 Task: Look for space in Vierzon, France from 5th June, 2023 to 16th June, 2023 for 2 adults in price range Rs.14000 to Rs.18000. Place can be entire place with 1  bedroom having 1 bed and 1 bathroom. Property type can be house, flat, guest house, hotel. Booking option can be shelf check-in. Required host language is English.
Action: Mouse moved to (472, 104)
Screenshot: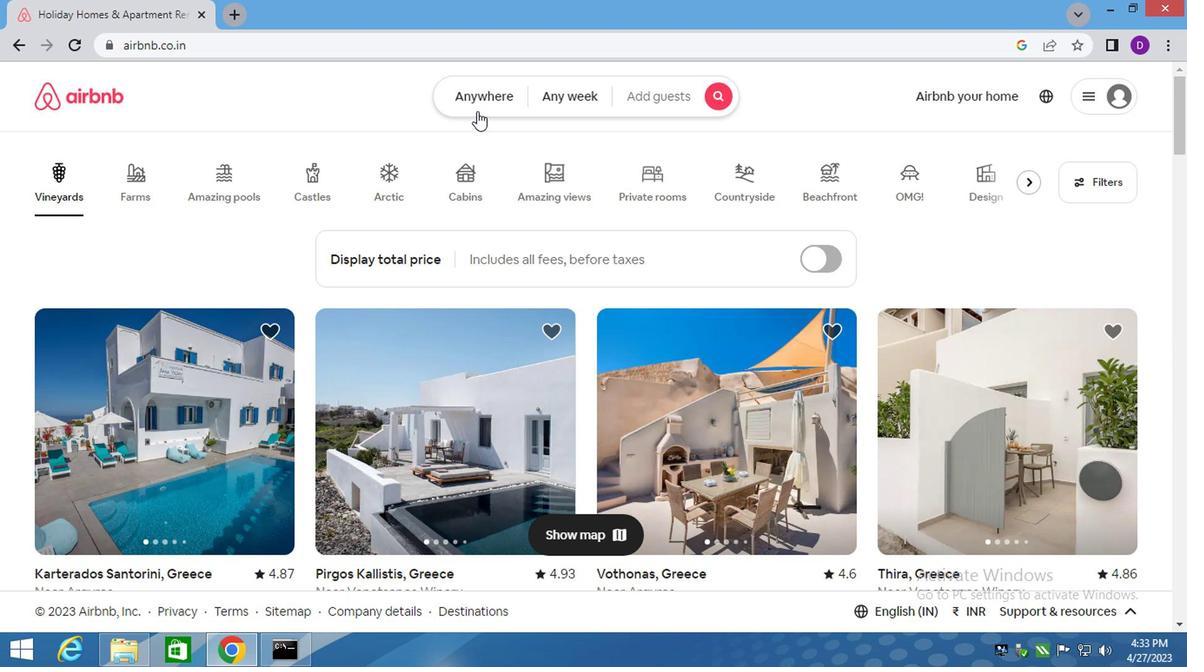 
Action: Mouse pressed left at (472, 104)
Screenshot: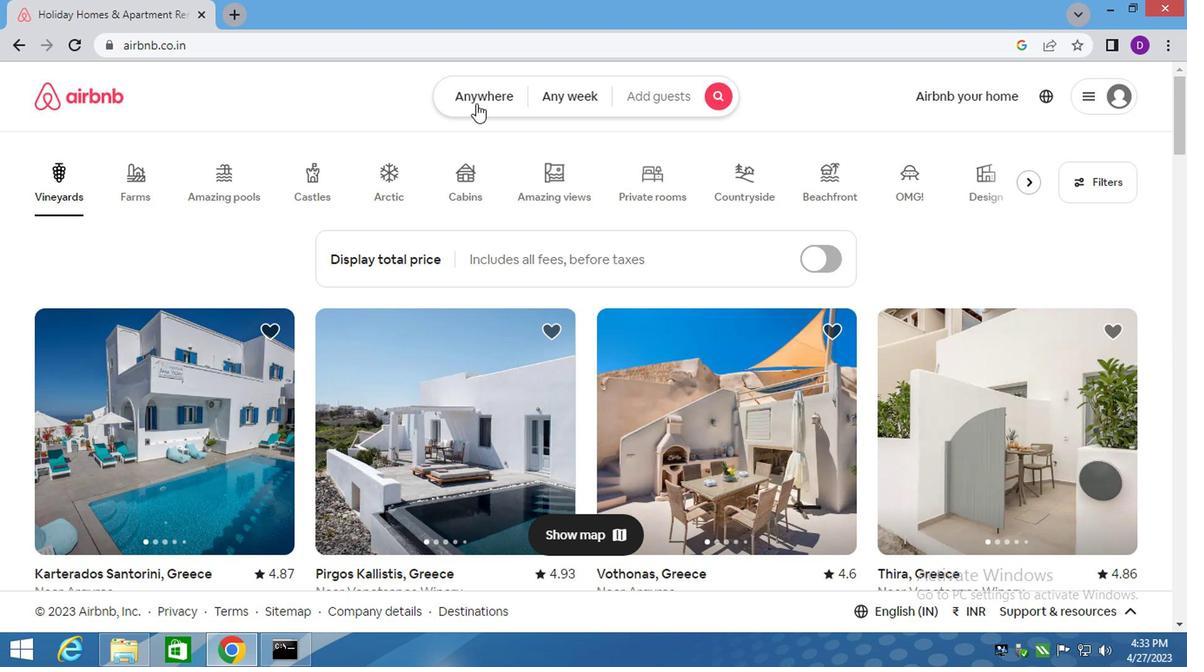 
Action: Mouse moved to (366, 164)
Screenshot: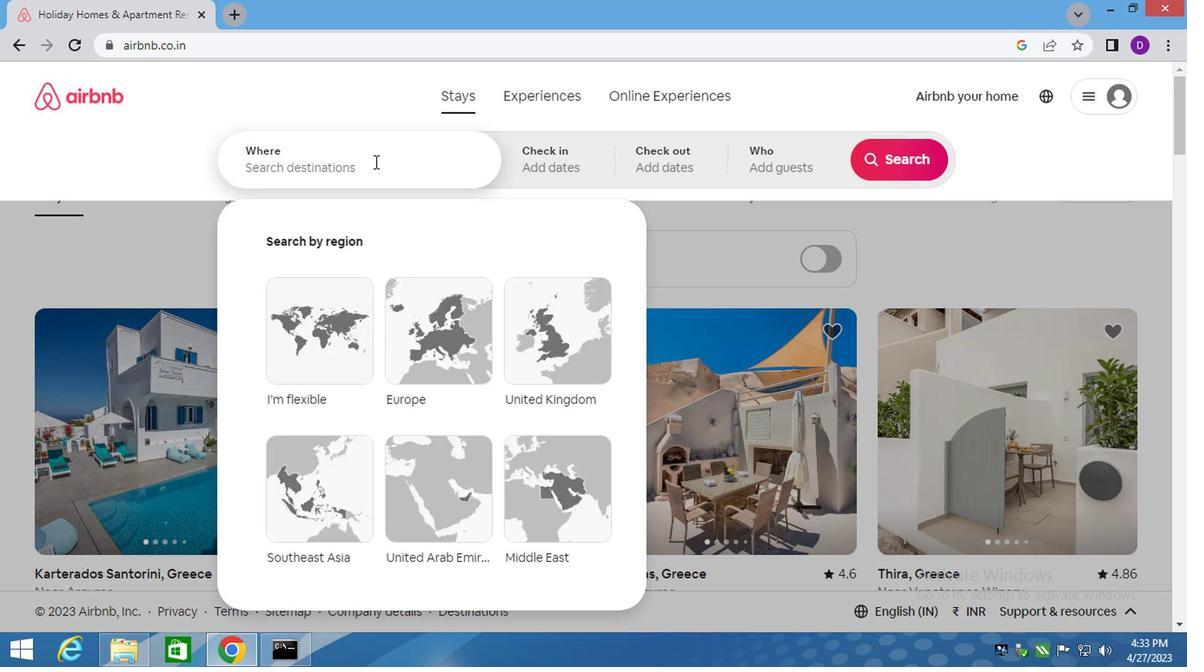
Action: Mouse pressed left at (366, 164)
Screenshot: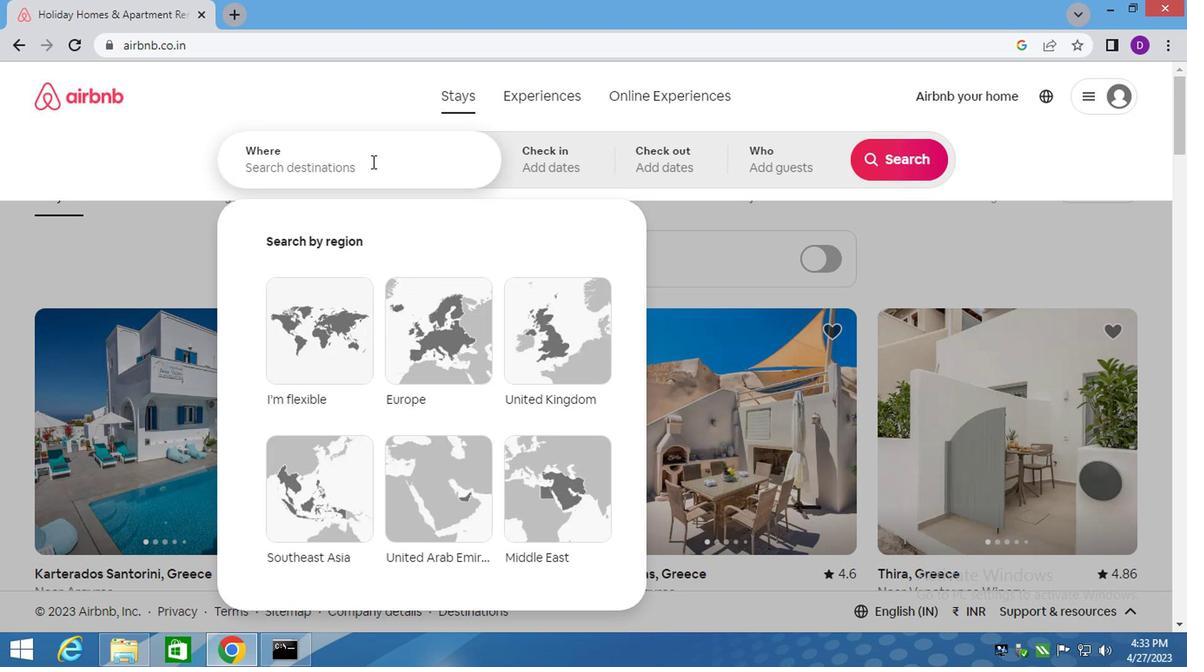 
Action: Key pressed <Key.shift>VIERZON,<Key.shift>FRANCE<Key.enter>
Screenshot: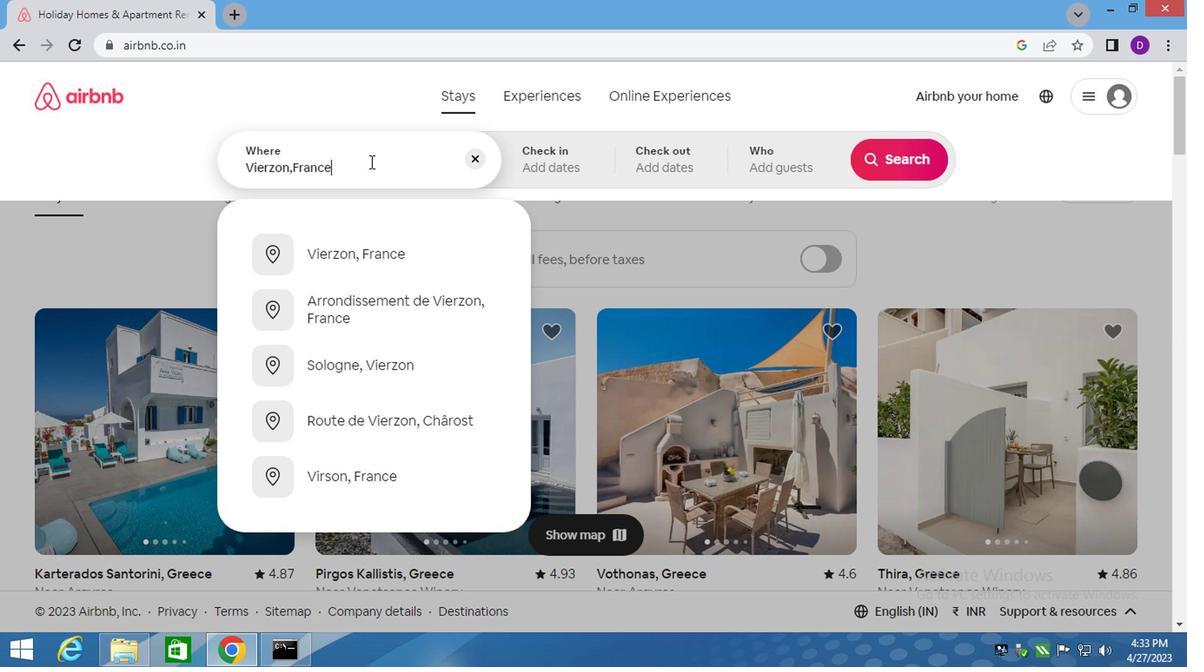 
Action: Mouse moved to (870, 301)
Screenshot: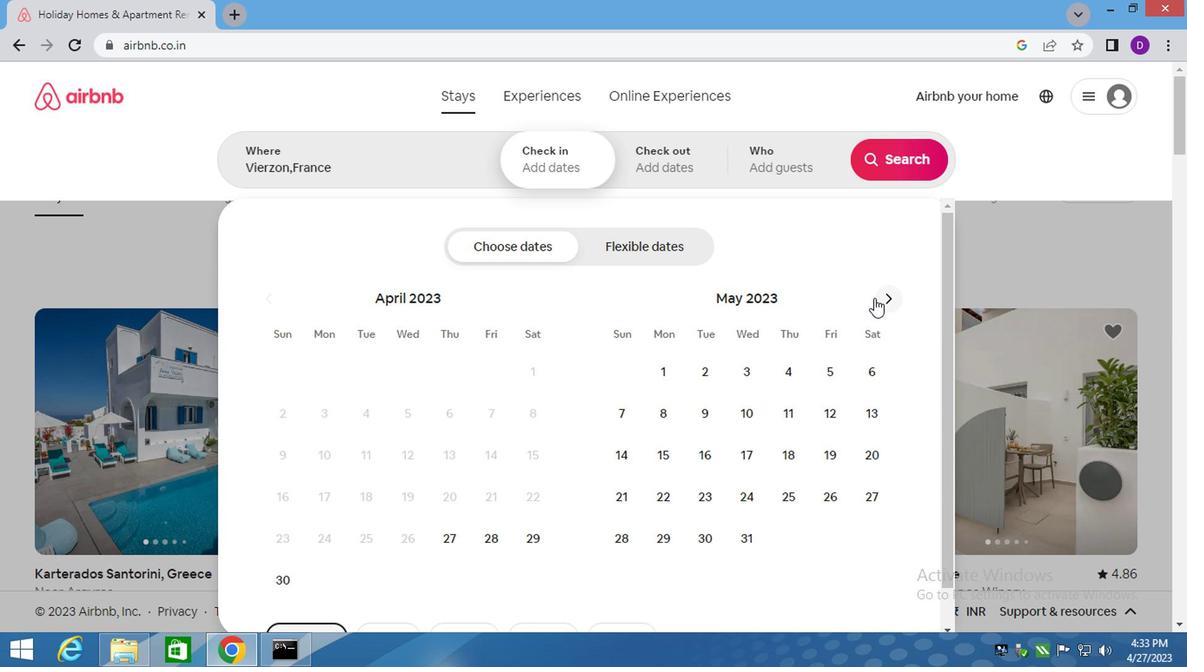 
Action: Mouse pressed left at (870, 301)
Screenshot: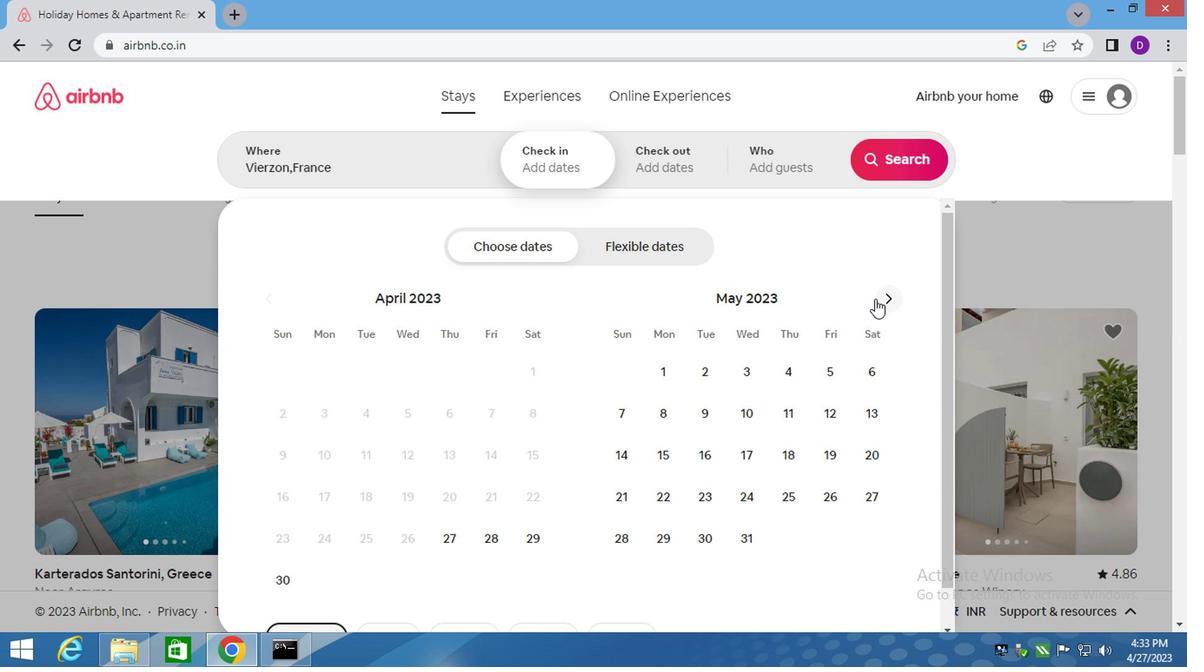 
Action: Mouse moved to (662, 419)
Screenshot: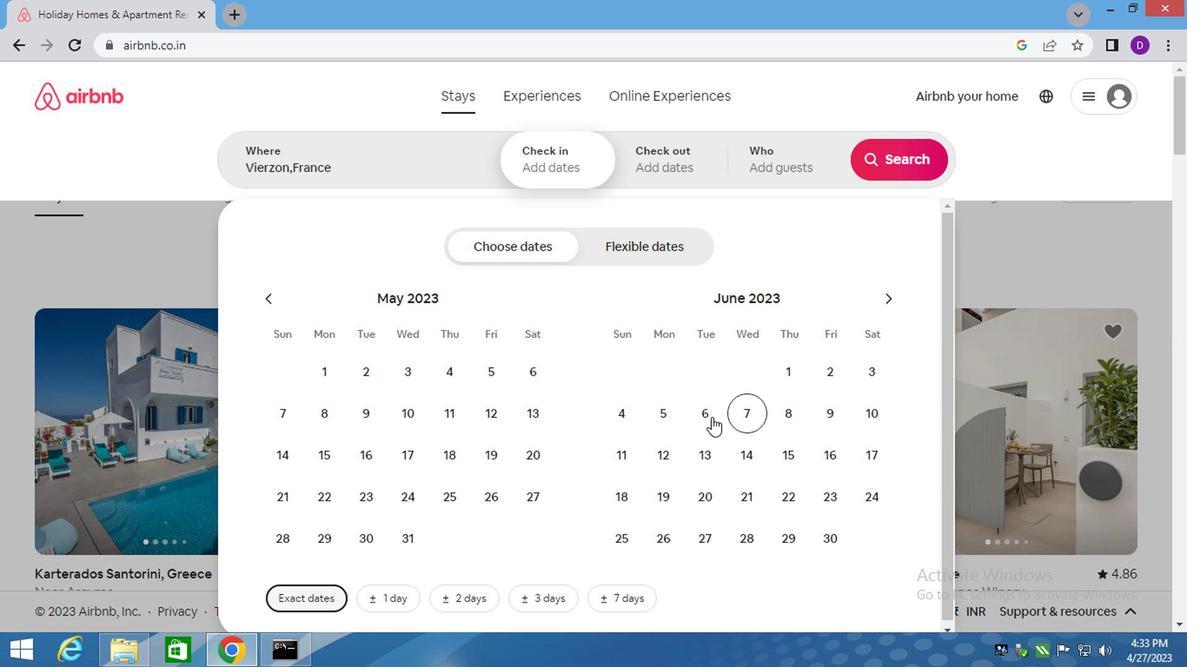 
Action: Mouse pressed left at (662, 419)
Screenshot: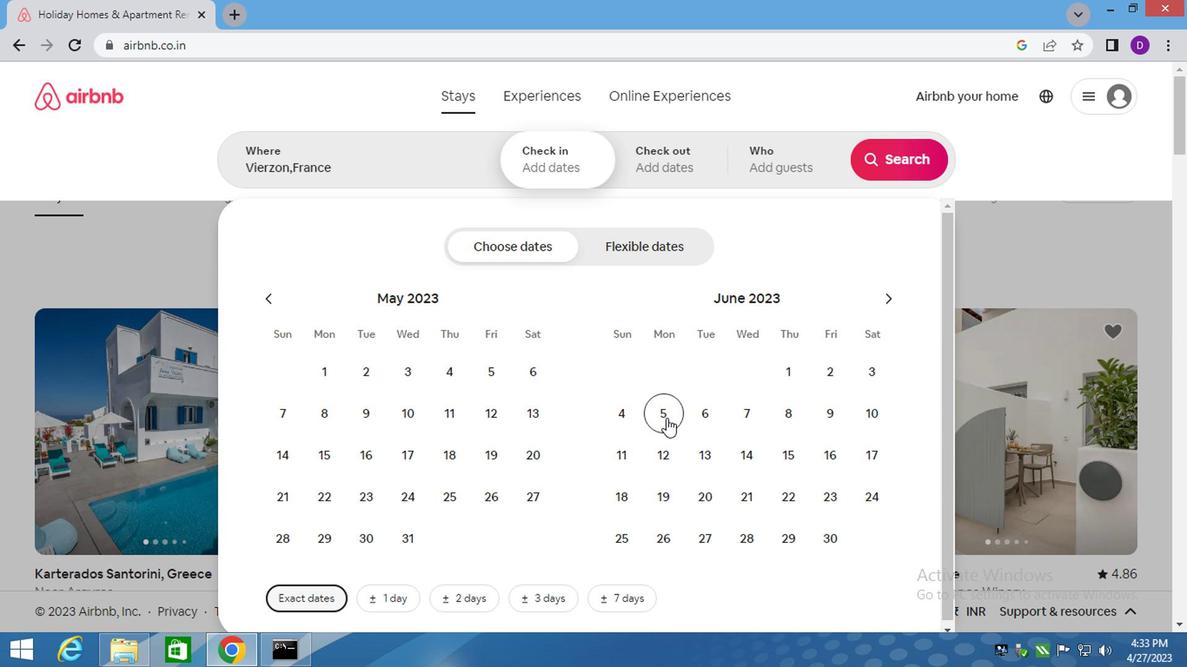 
Action: Mouse moved to (841, 449)
Screenshot: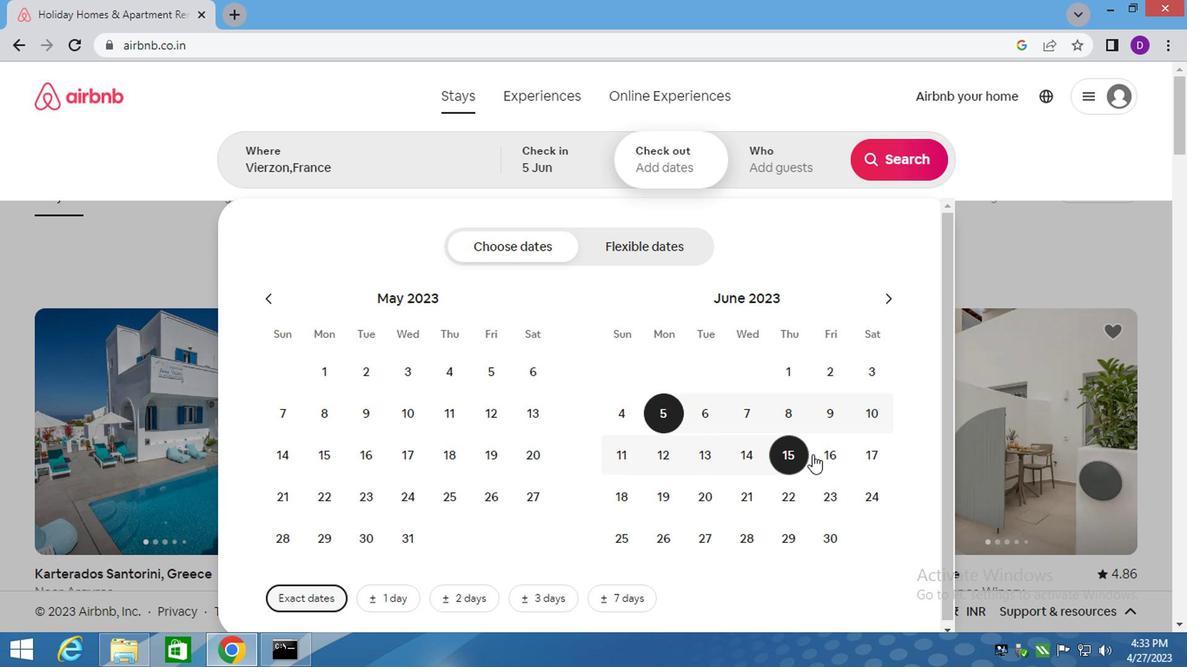 
Action: Mouse pressed left at (841, 449)
Screenshot: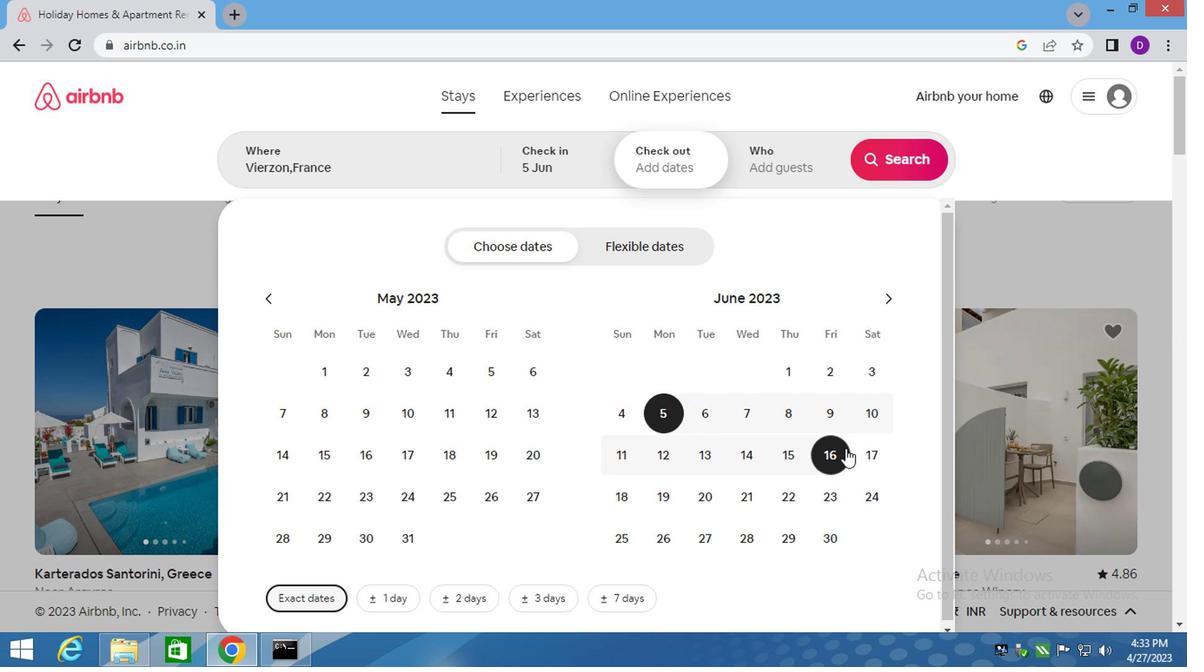 
Action: Mouse moved to (798, 186)
Screenshot: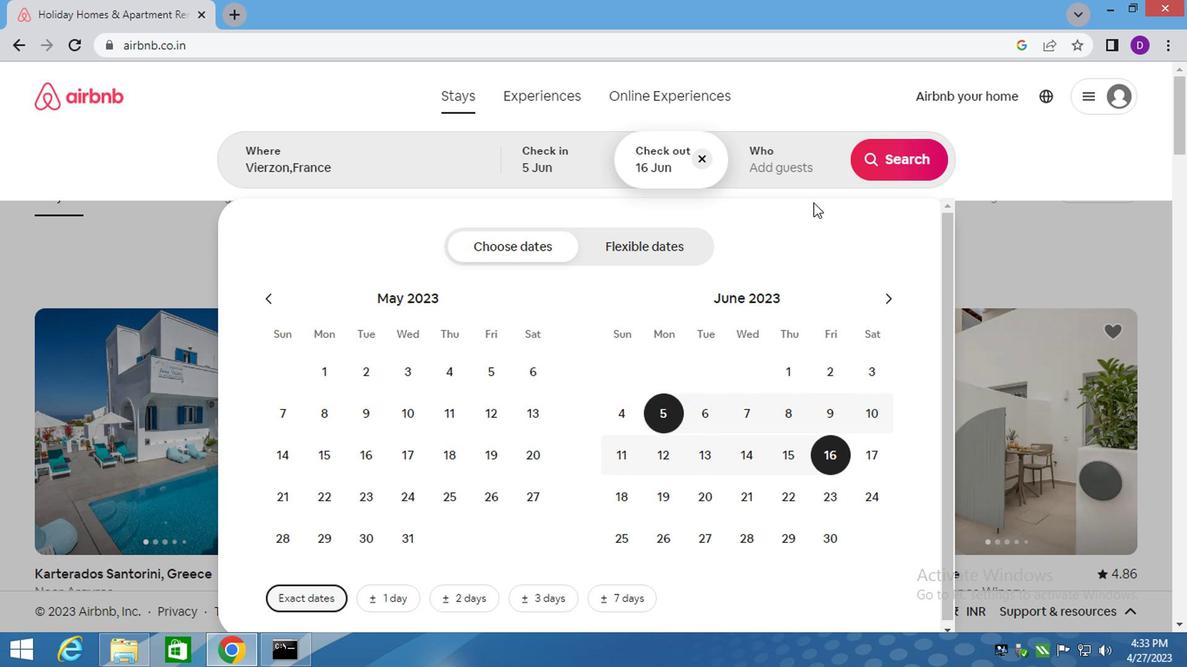 
Action: Mouse pressed left at (798, 186)
Screenshot: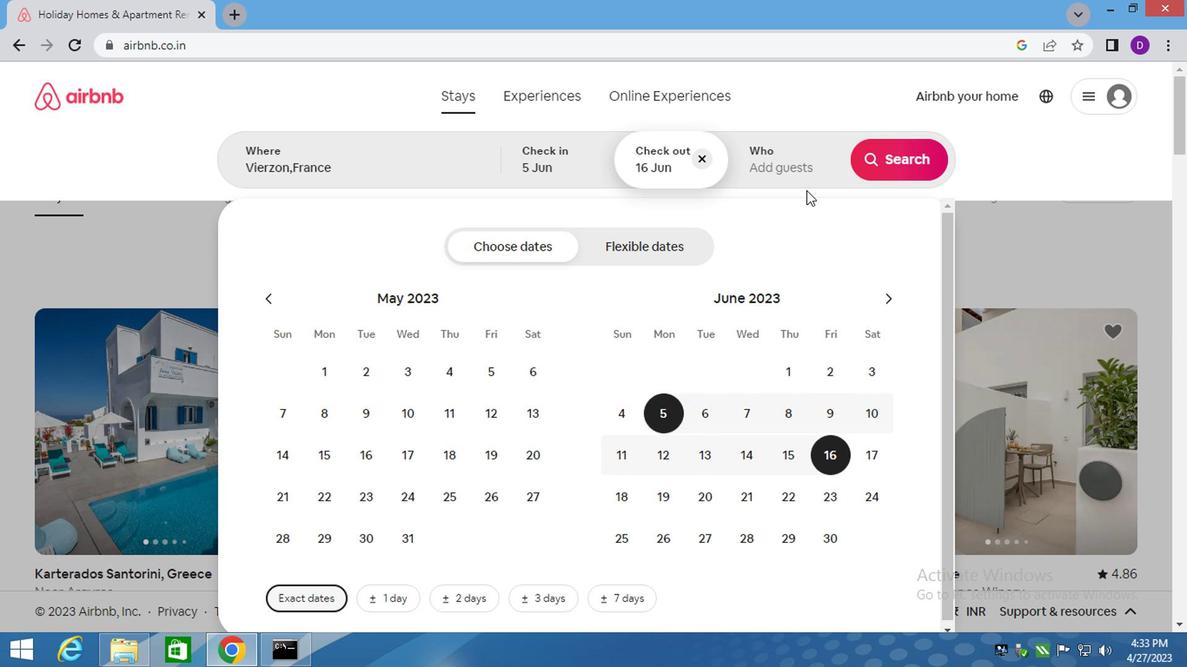 
Action: Mouse moved to (891, 253)
Screenshot: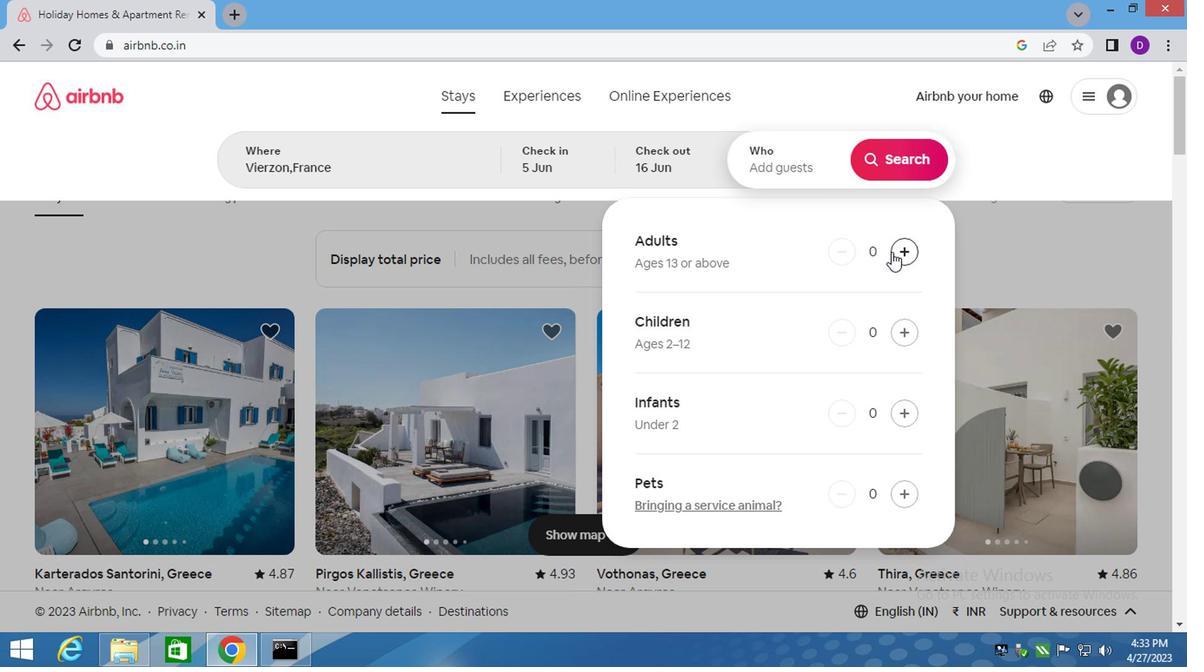 
Action: Mouse pressed left at (891, 253)
Screenshot: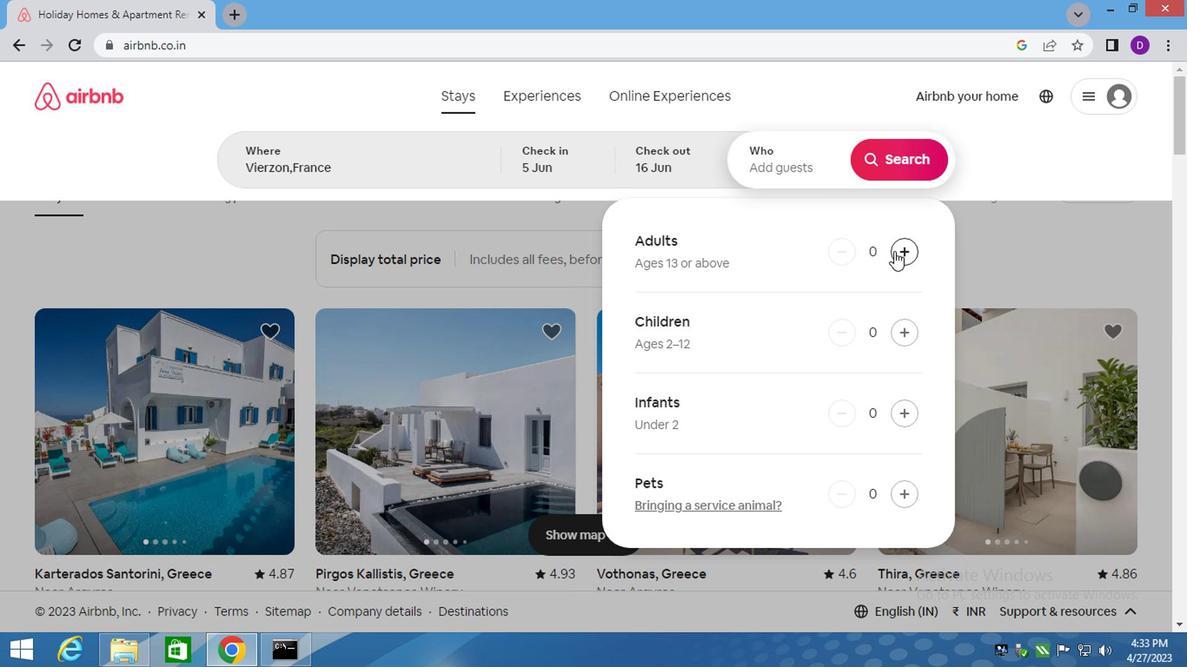 
Action: Mouse pressed left at (891, 253)
Screenshot: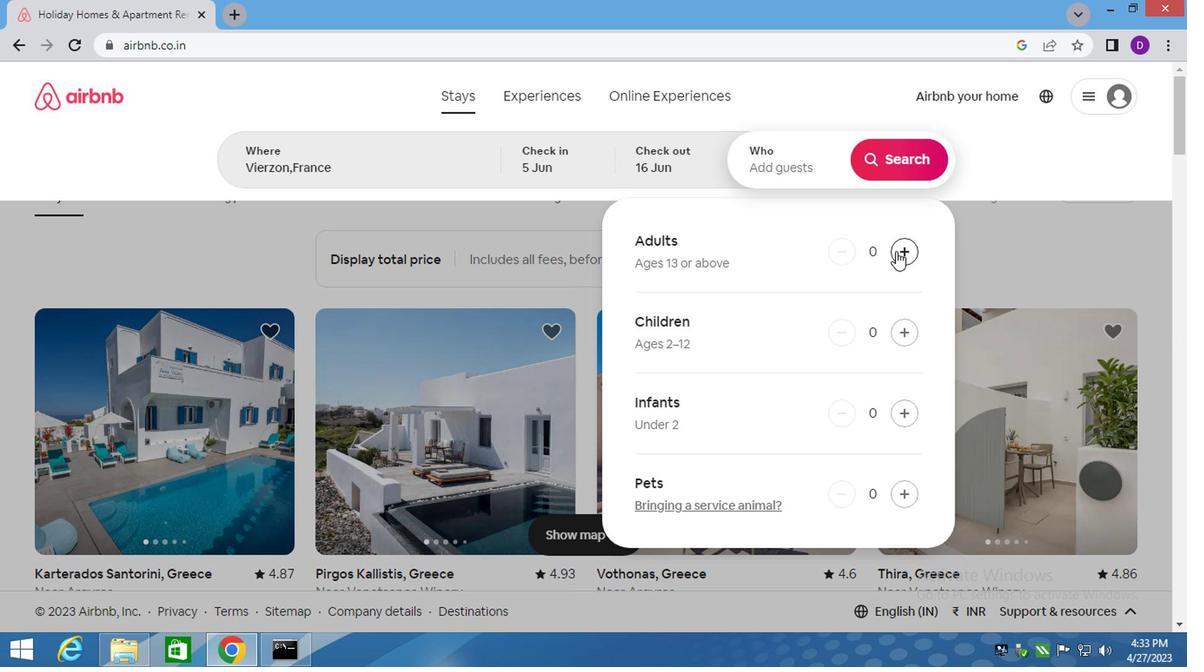 
Action: Mouse moved to (891, 137)
Screenshot: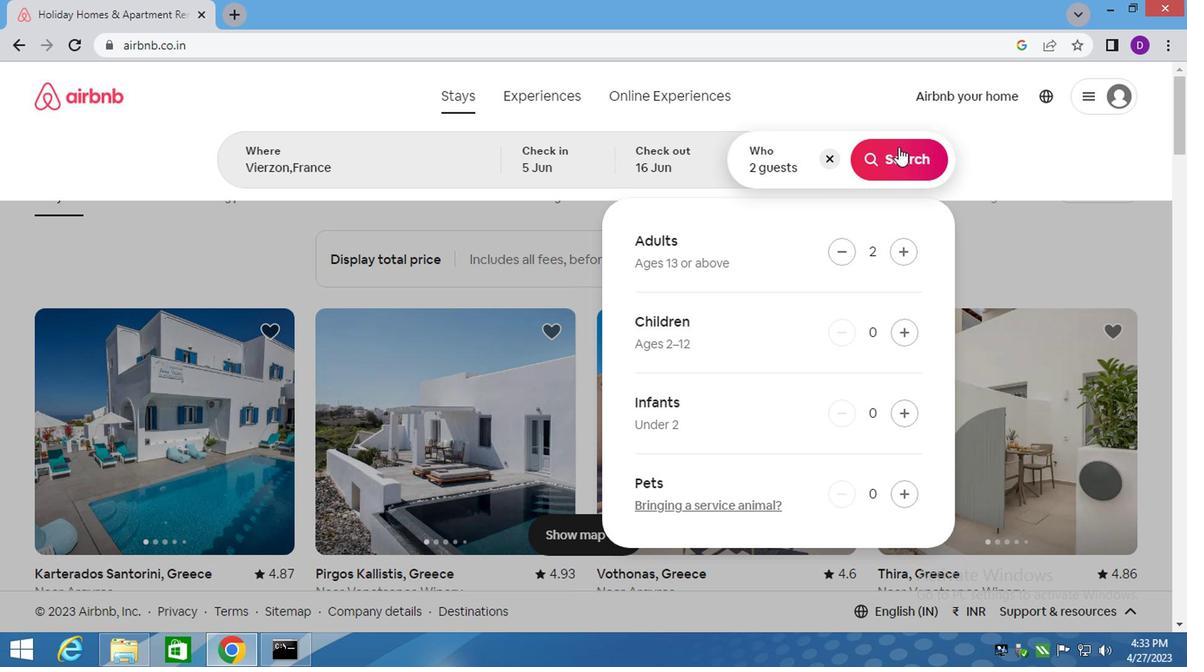 
Action: Mouse pressed left at (891, 137)
Screenshot: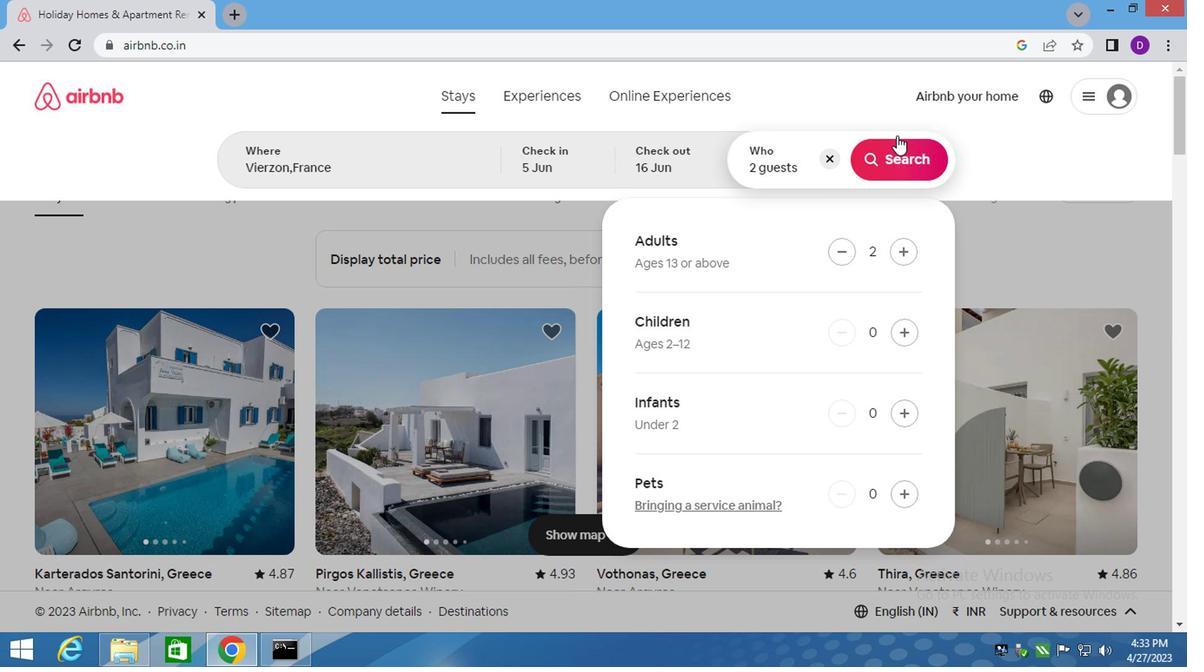 
Action: Mouse moved to (919, 168)
Screenshot: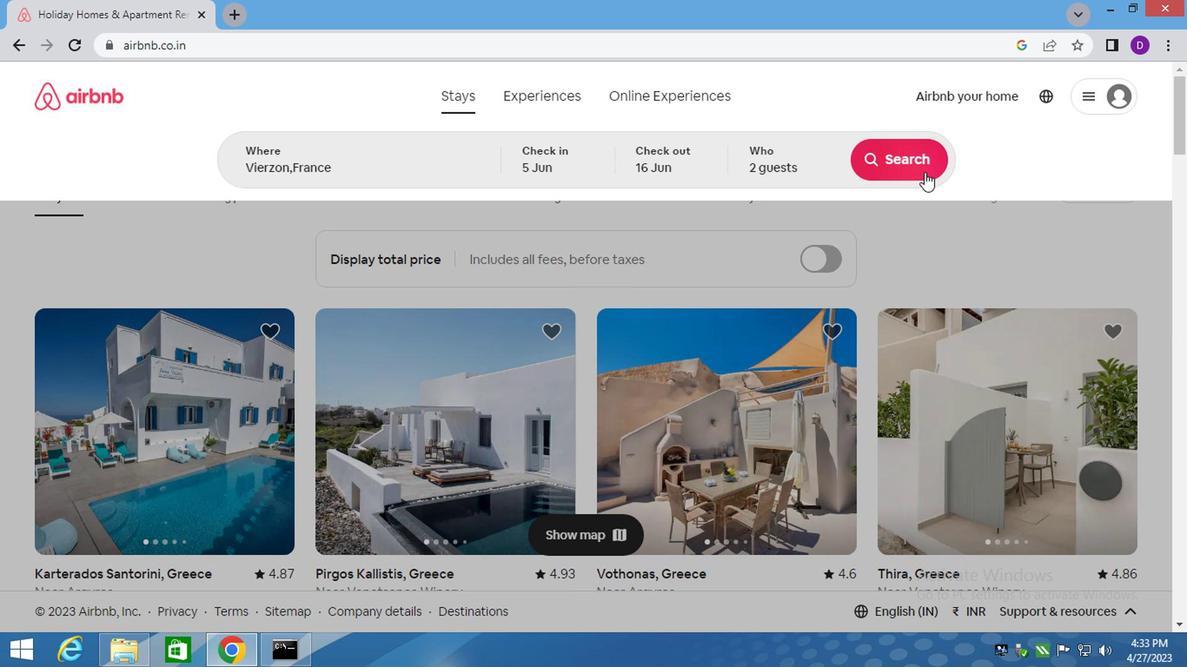 
Action: Mouse pressed left at (919, 168)
Screenshot: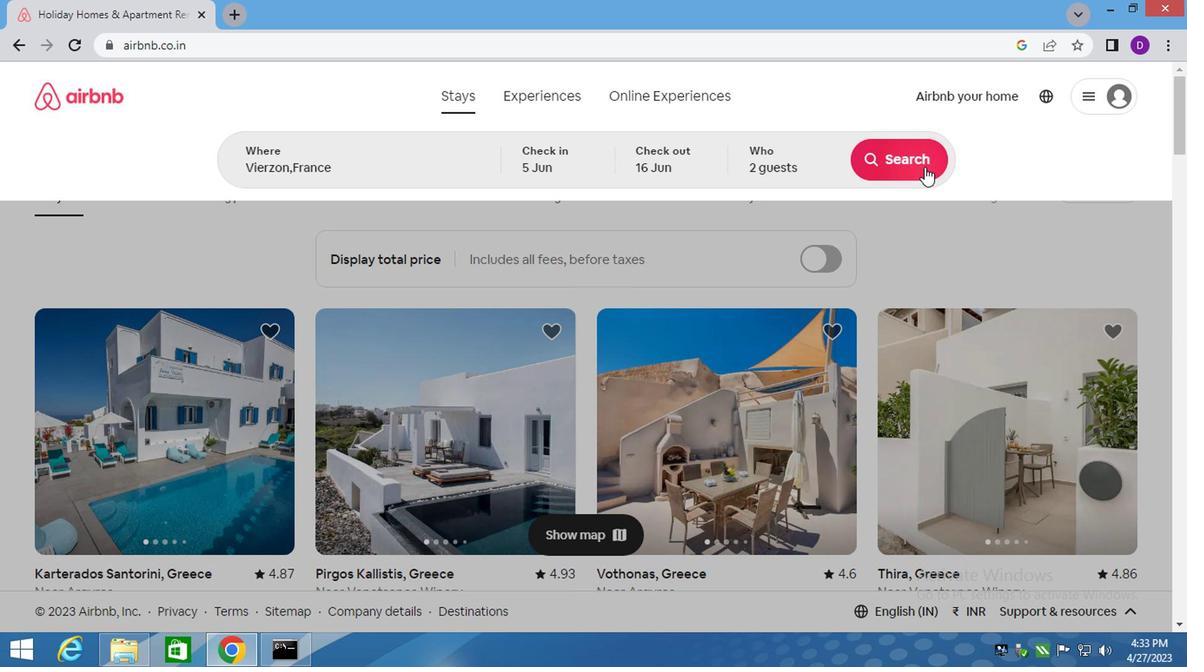 
Action: Mouse moved to (1090, 176)
Screenshot: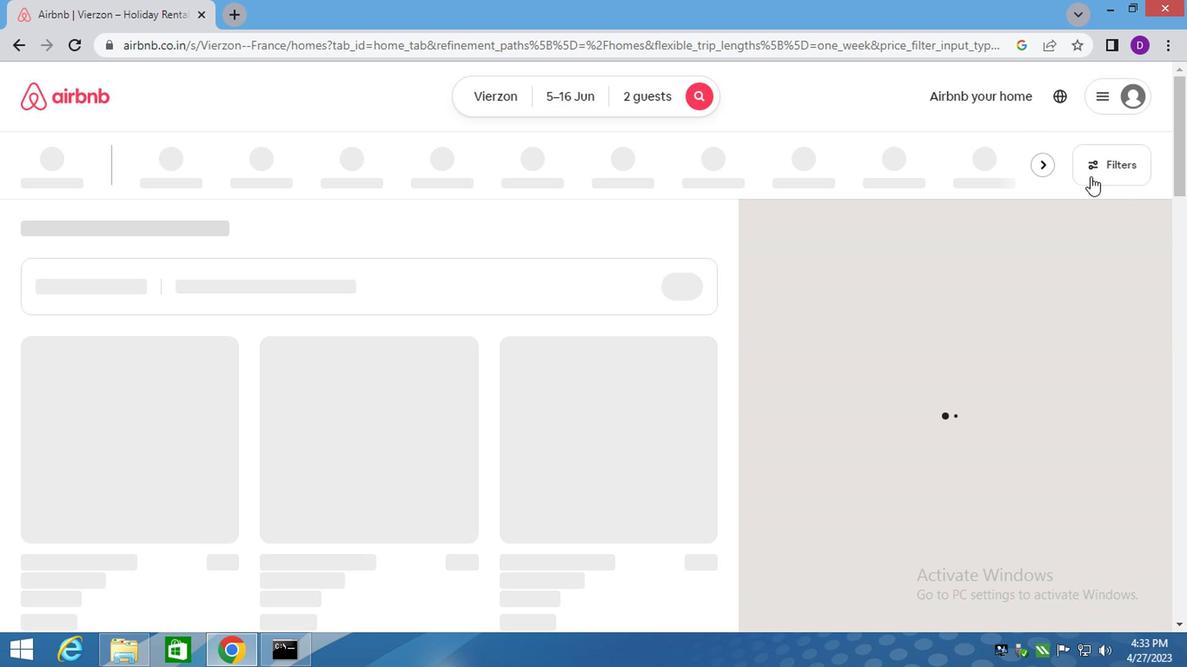 
Action: Mouse pressed left at (1090, 176)
Screenshot: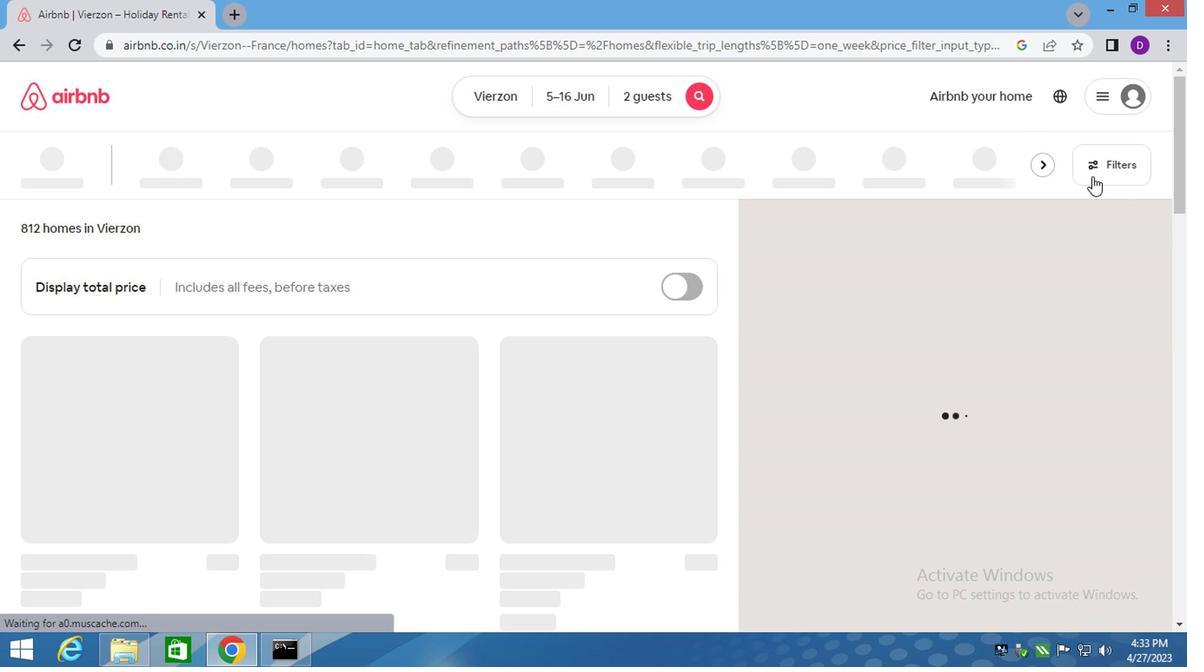 
Action: Mouse moved to (360, 381)
Screenshot: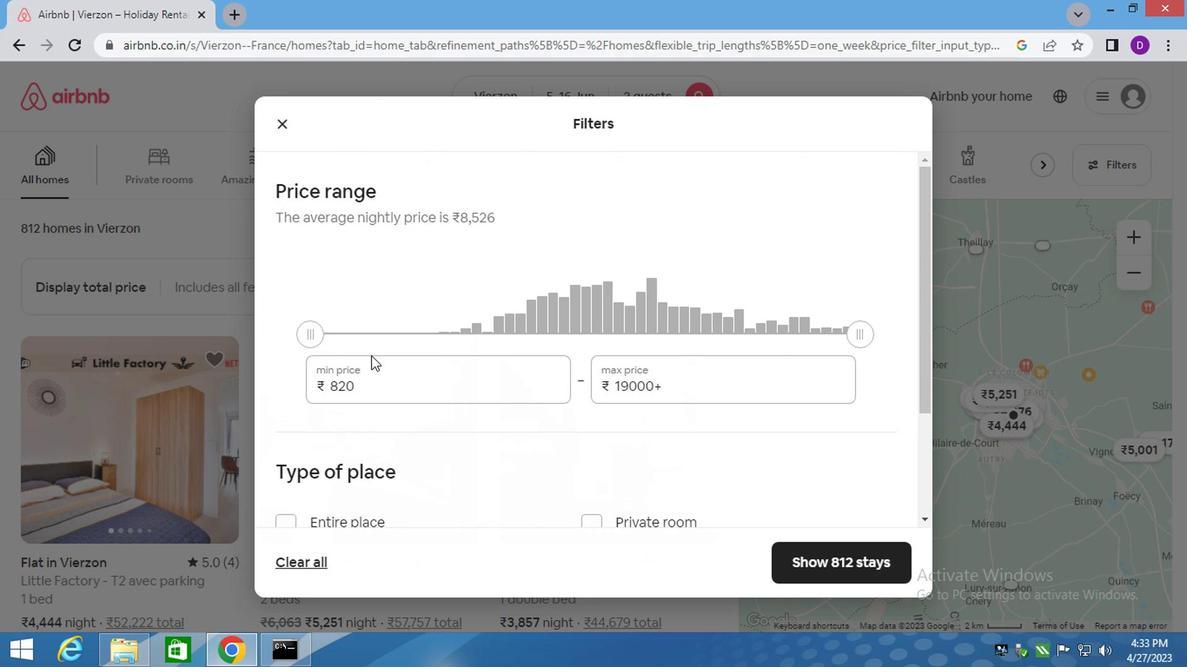 
Action: Mouse pressed left at (360, 381)
Screenshot: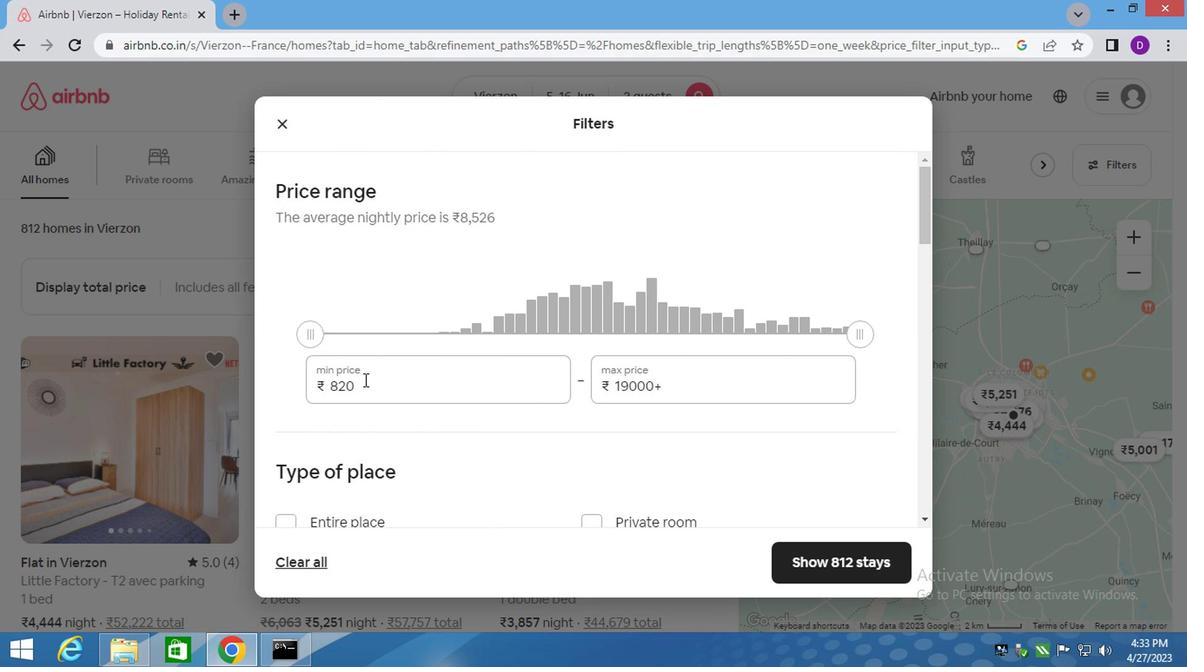
Action: Mouse pressed left at (360, 381)
Screenshot: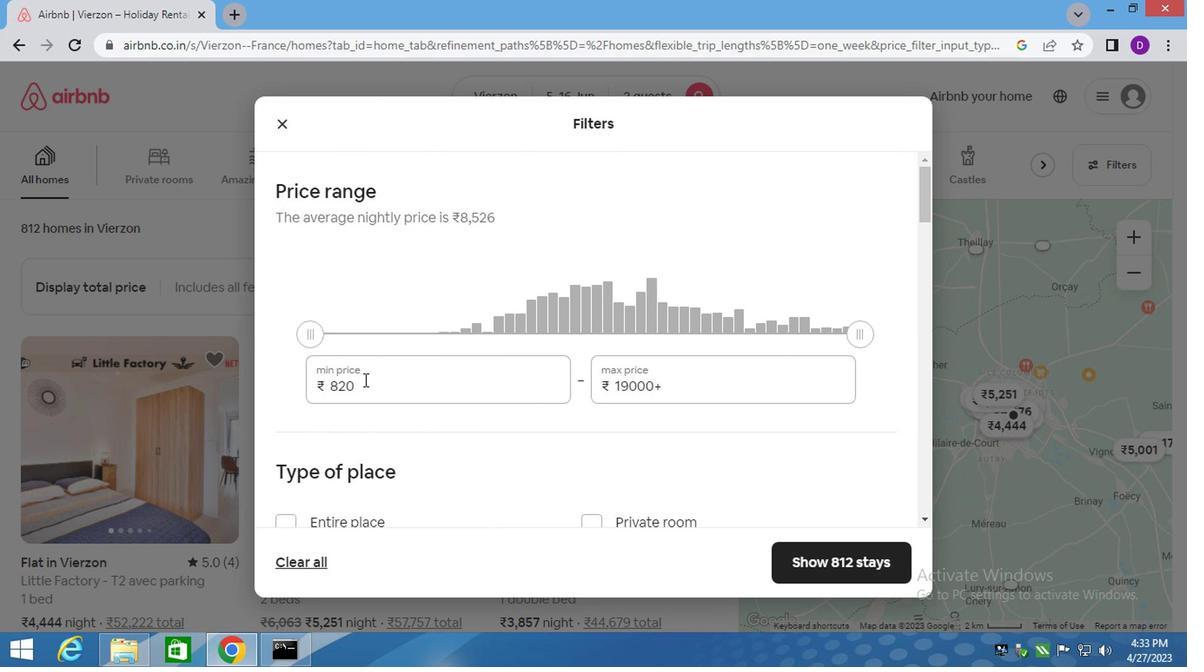
Action: Mouse pressed left at (360, 381)
Screenshot: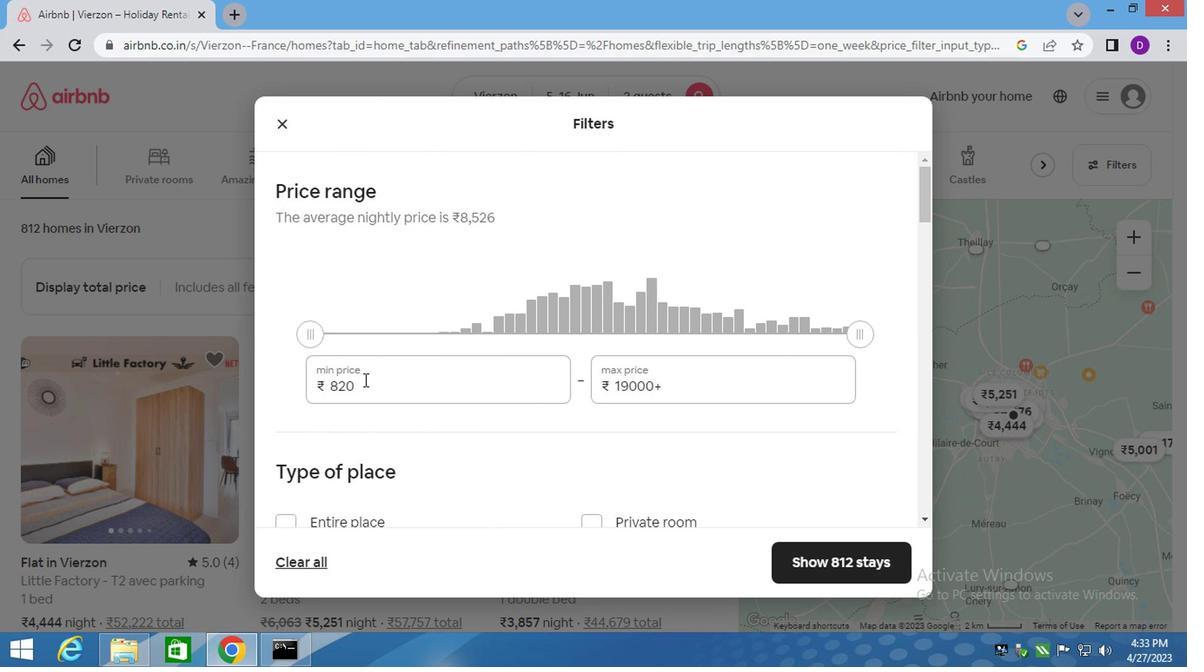 
Action: Key pressed 1
Screenshot: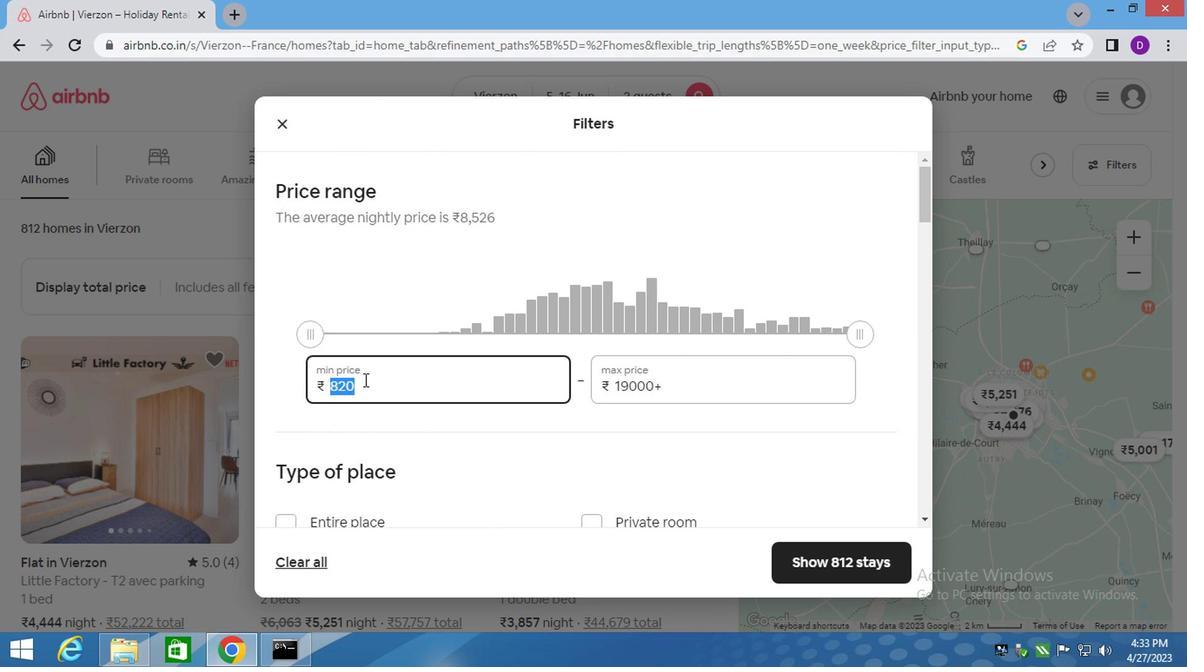 
Action: Mouse moved to (360, 382)
Screenshot: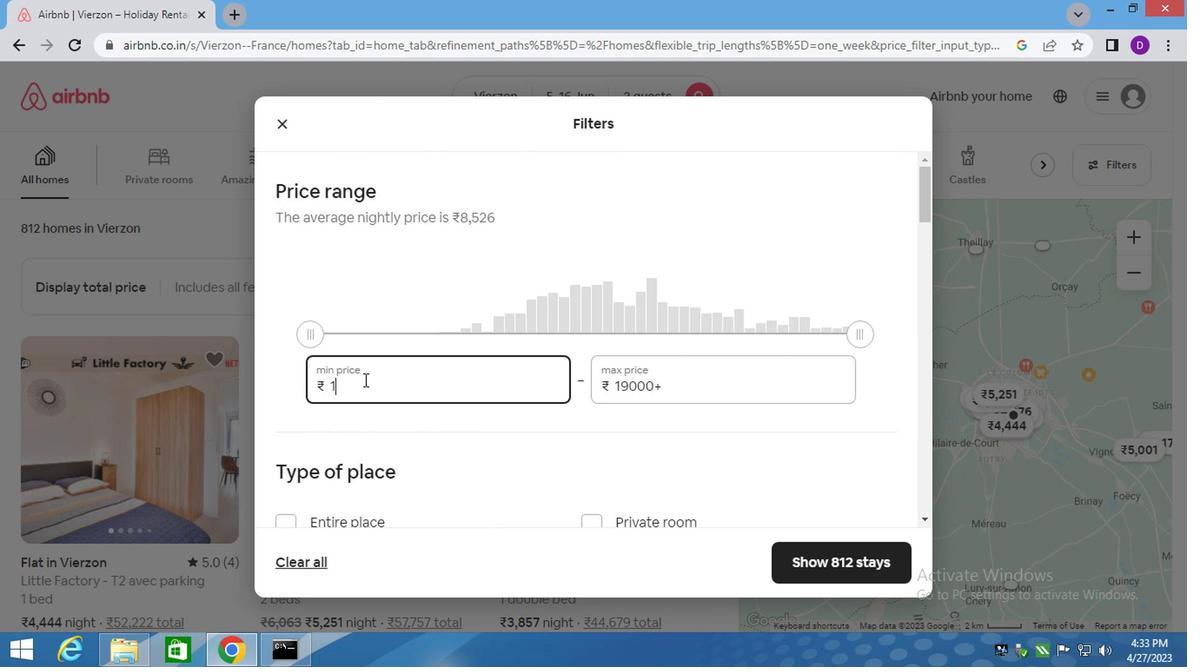 
Action: Key pressed 400
Screenshot: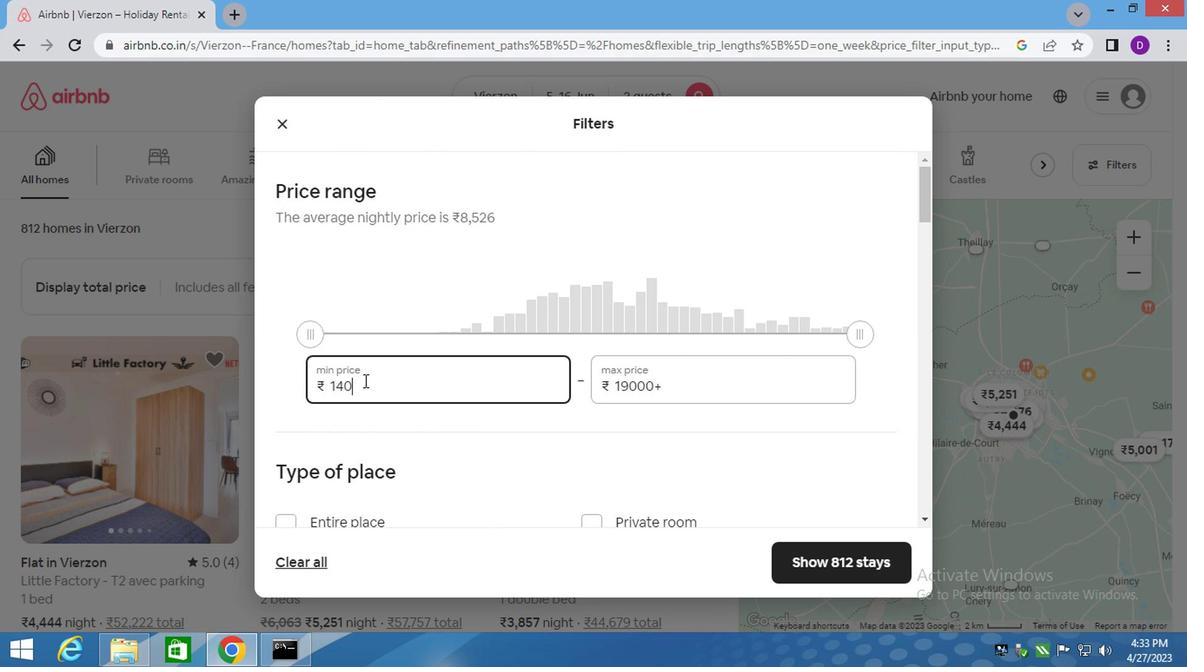 
Action: Mouse moved to (403, 387)
Screenshot: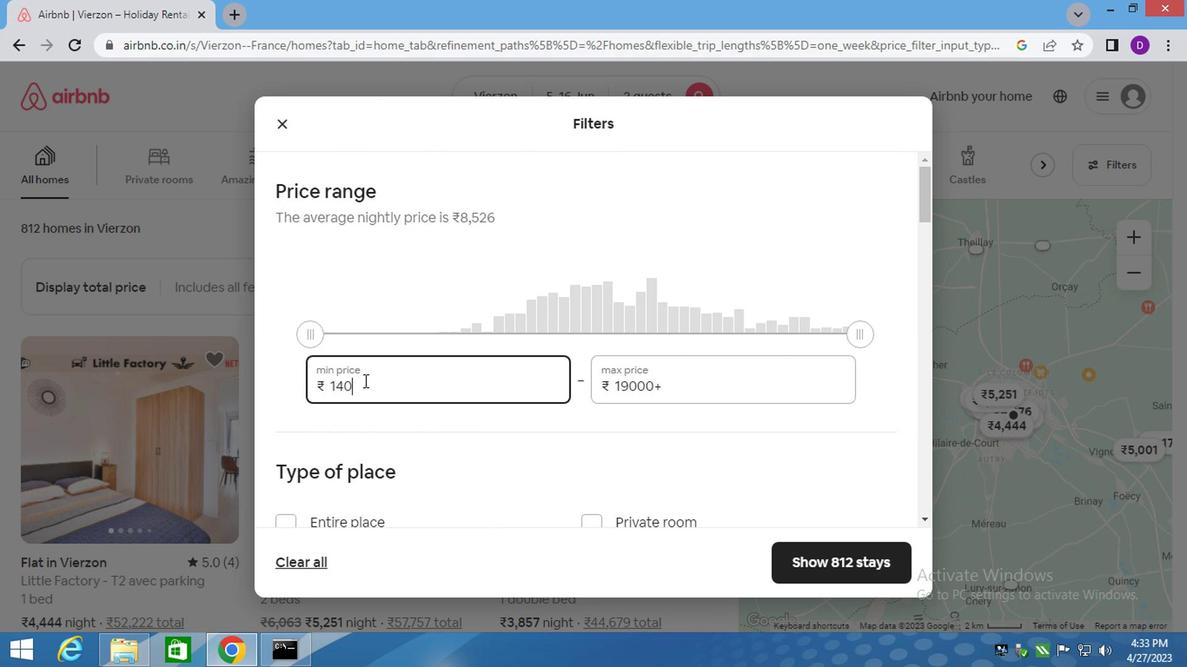 
Action: Key pressed 0
Screenshot: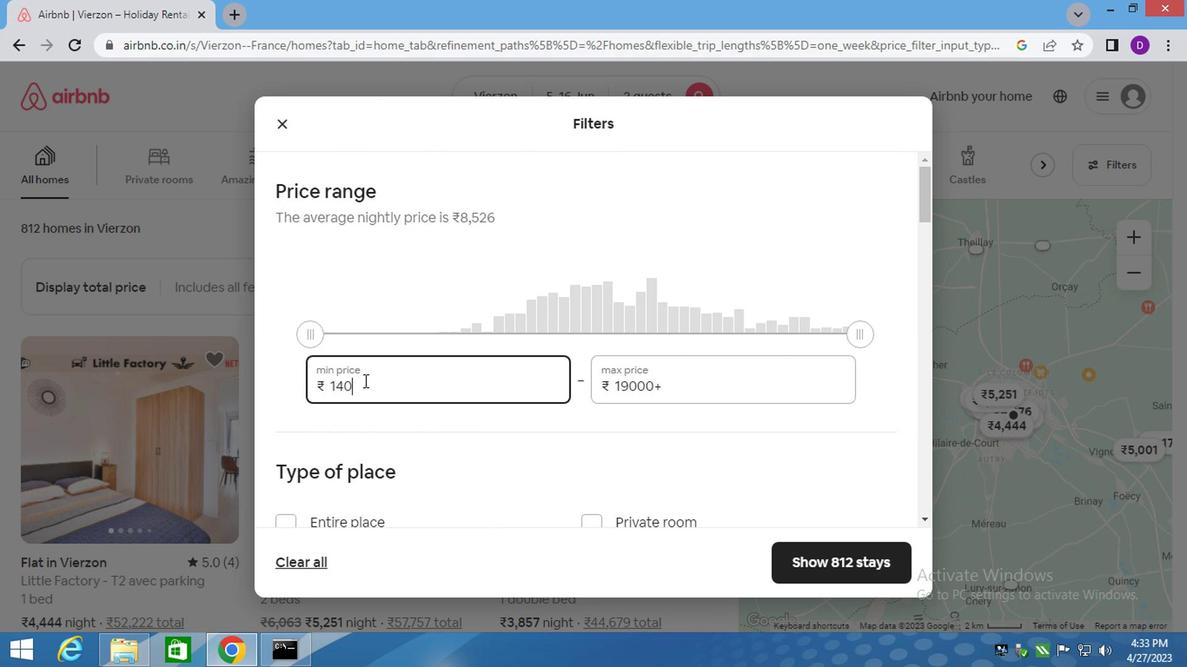 
Action: Mouse moved to (641, 379)
Screenshot: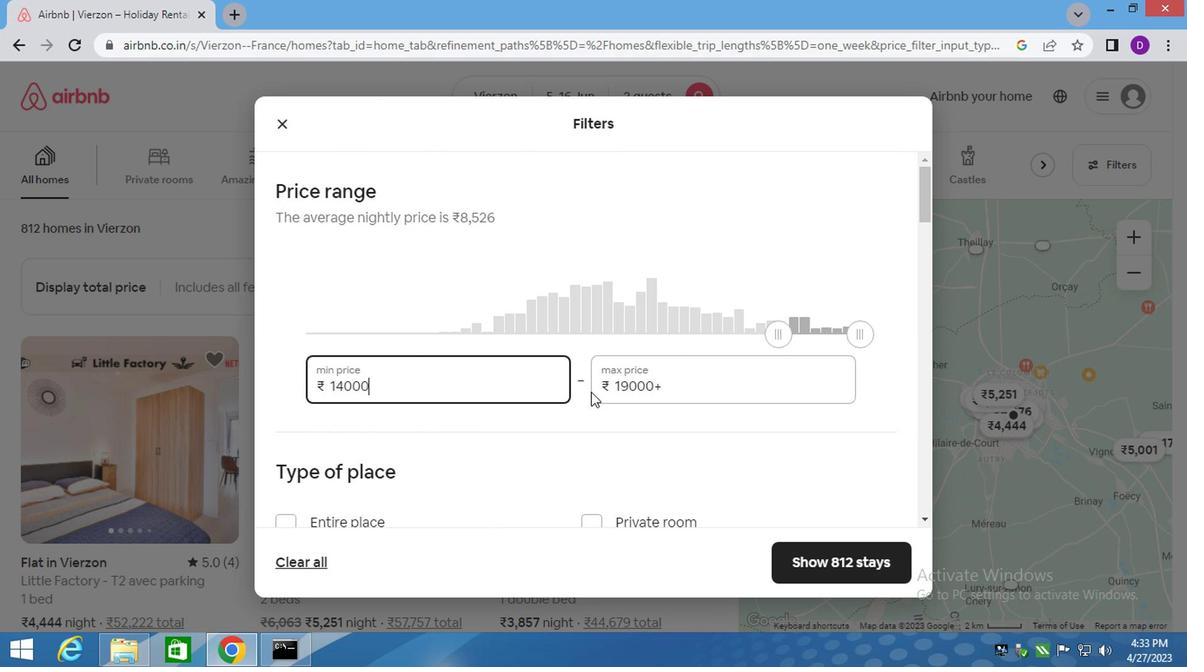 
Action: Mouse pressed left at (641, 379)
Screenshot: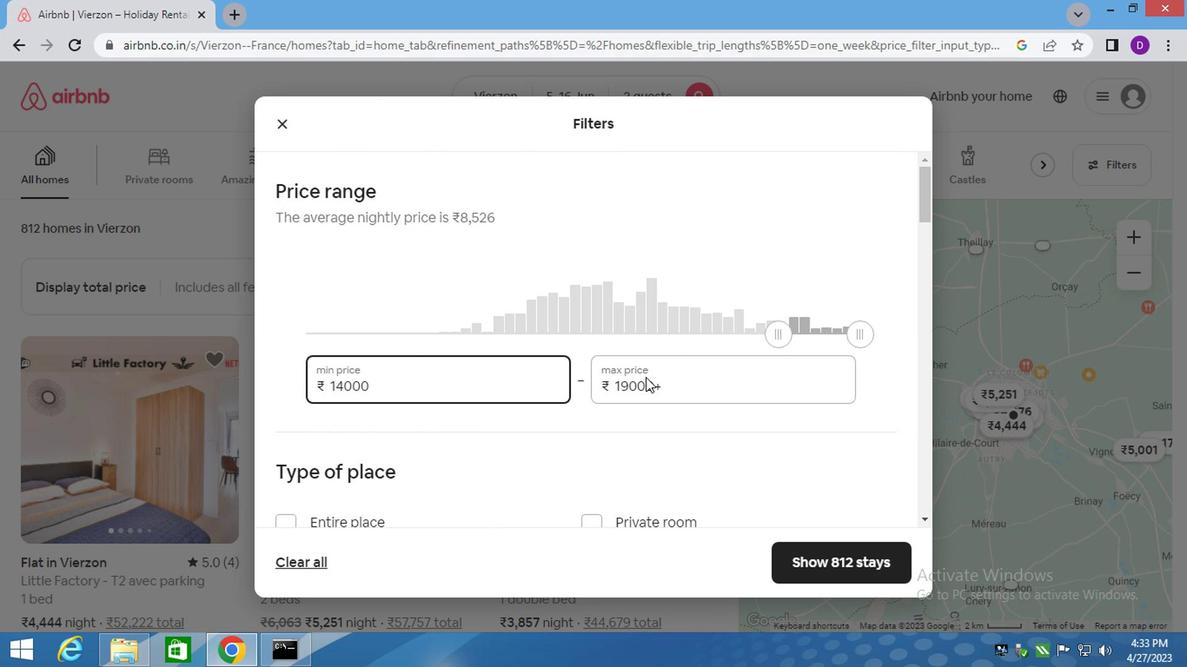 
Action: Mouse pressed left at (641, 379)
Screenshot: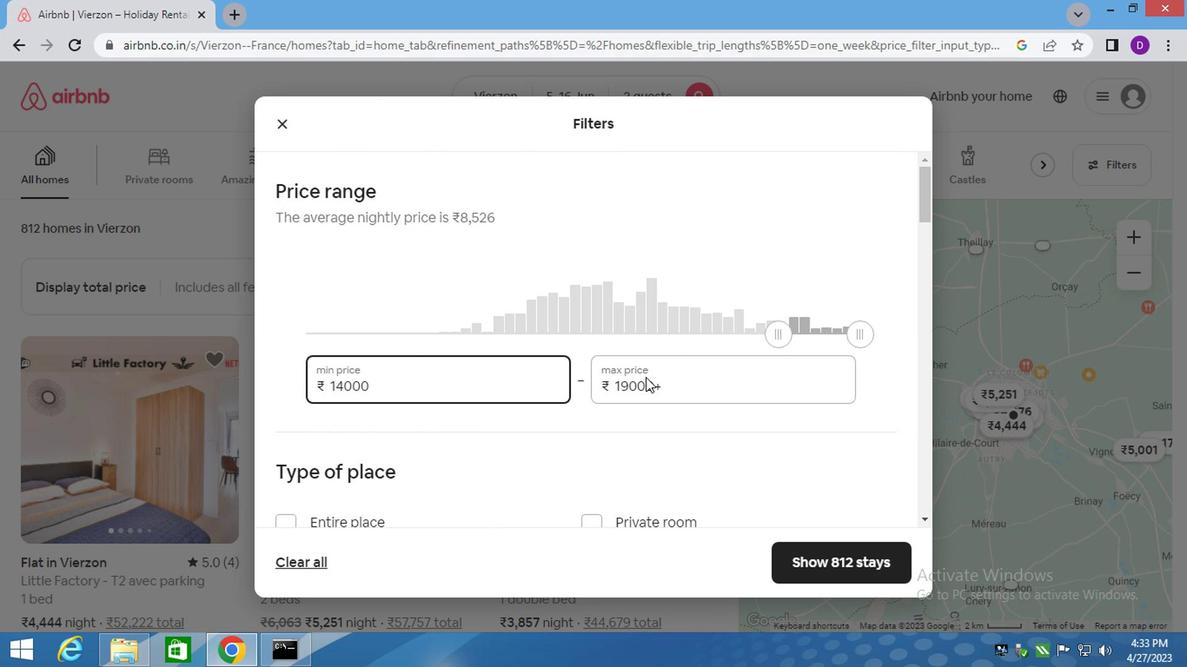 
Action: Mouse pressed left at (641, 379)
Screenshot: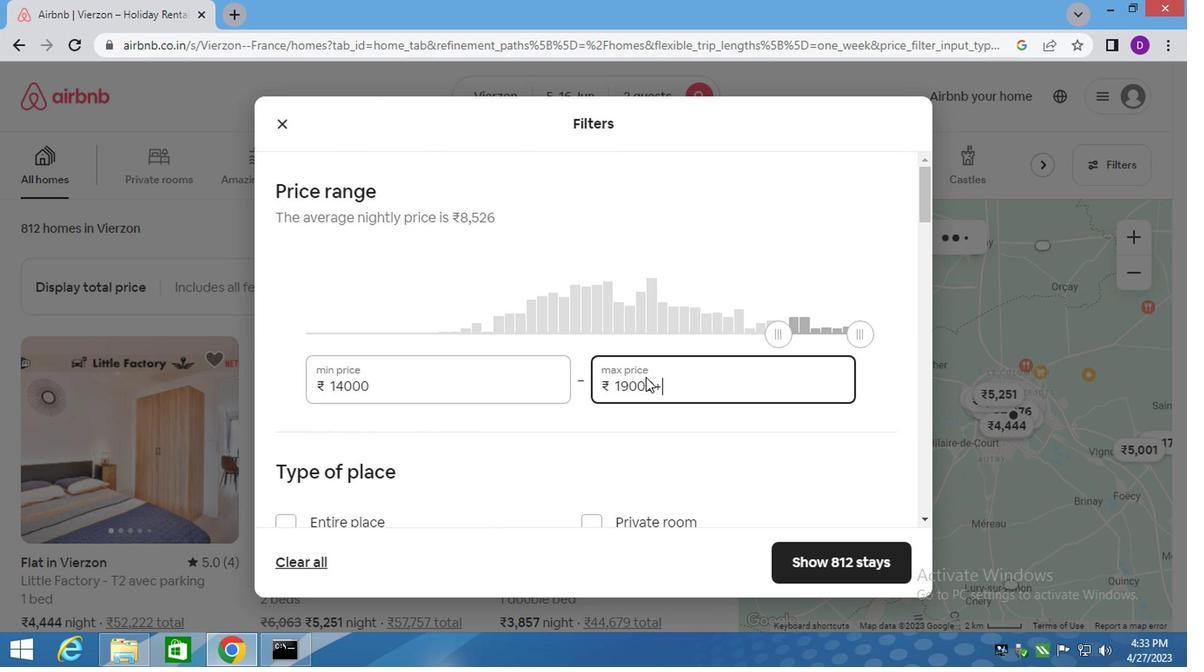 
Action: Mouse moved to (641, 385)
Screenshot: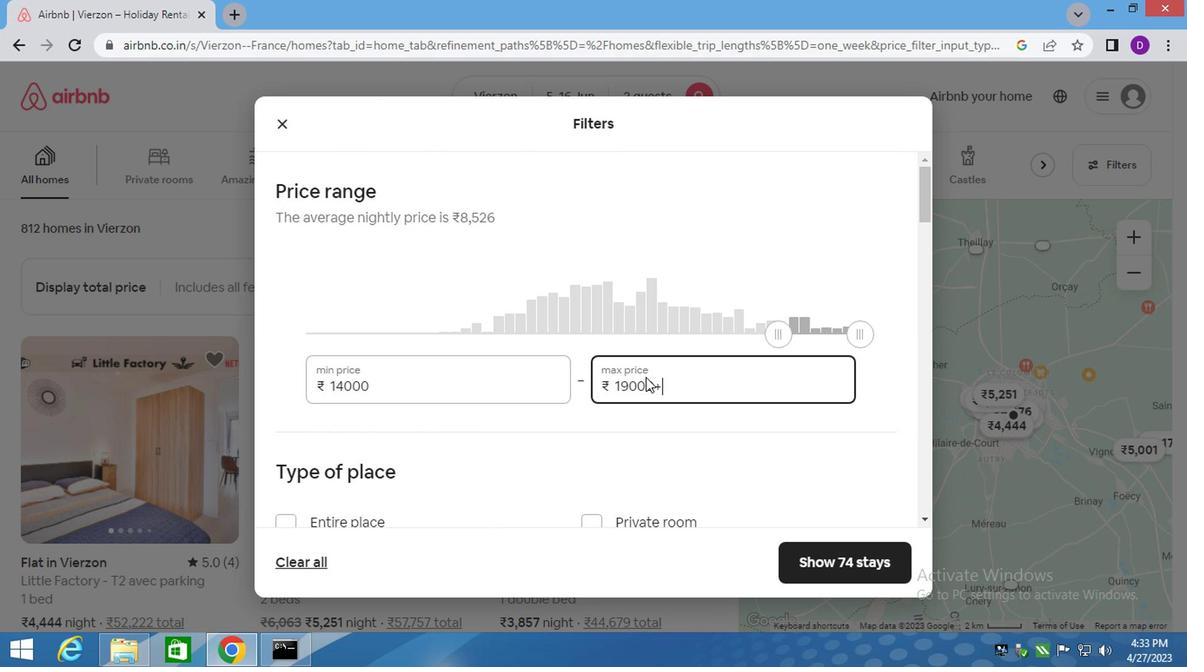 
Action: Mouse pressed left at (641, 385)
Screenshot: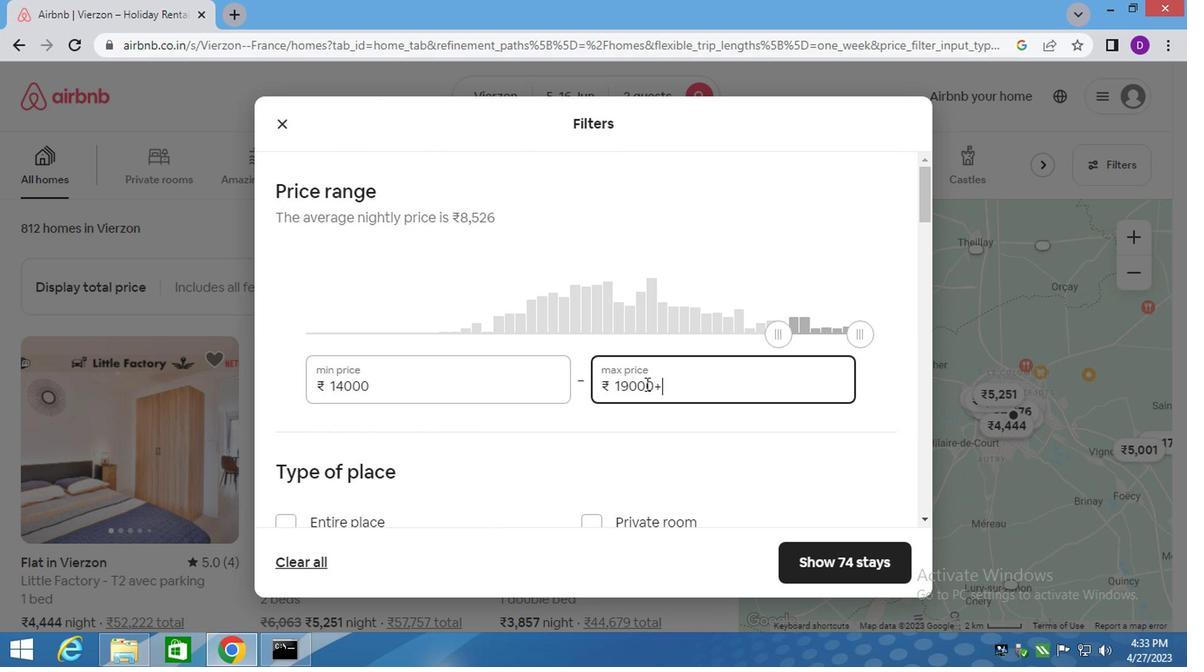 
Action: Mouse pressed left at (641, 385)
Screenshot: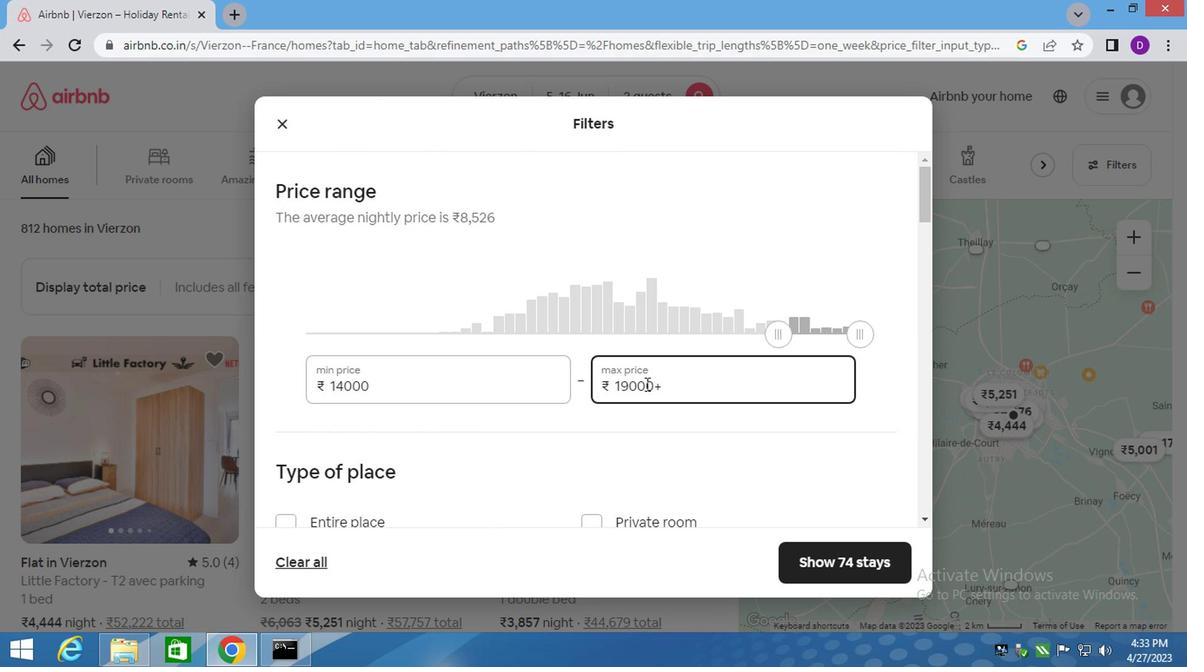 
Action: Mouse pressed left at (641, 385)
Screenshot: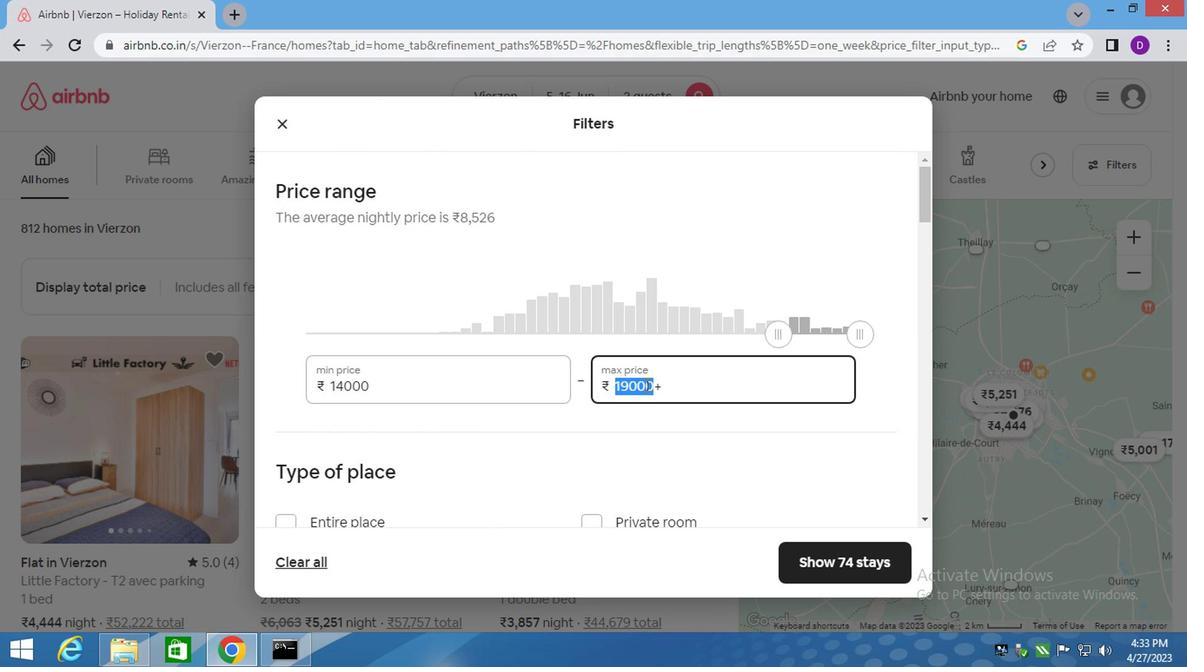 
Action: Mouse moved to (641, 385)
Screenshot: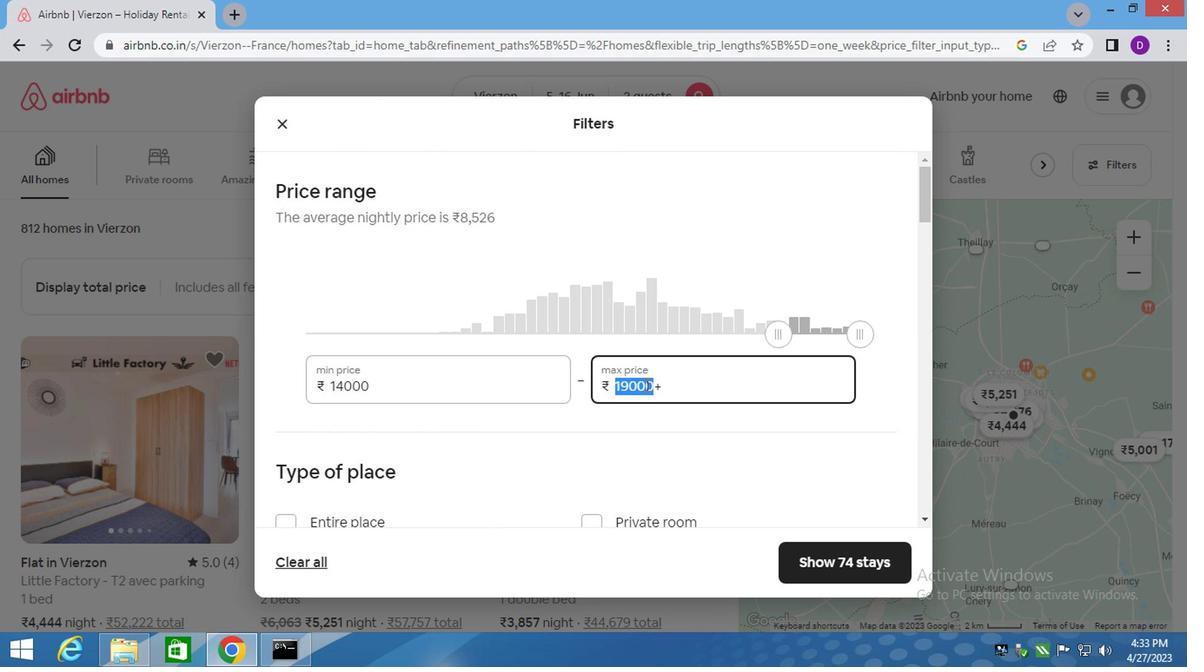 
Action: Key pressed 1800
Screenshot: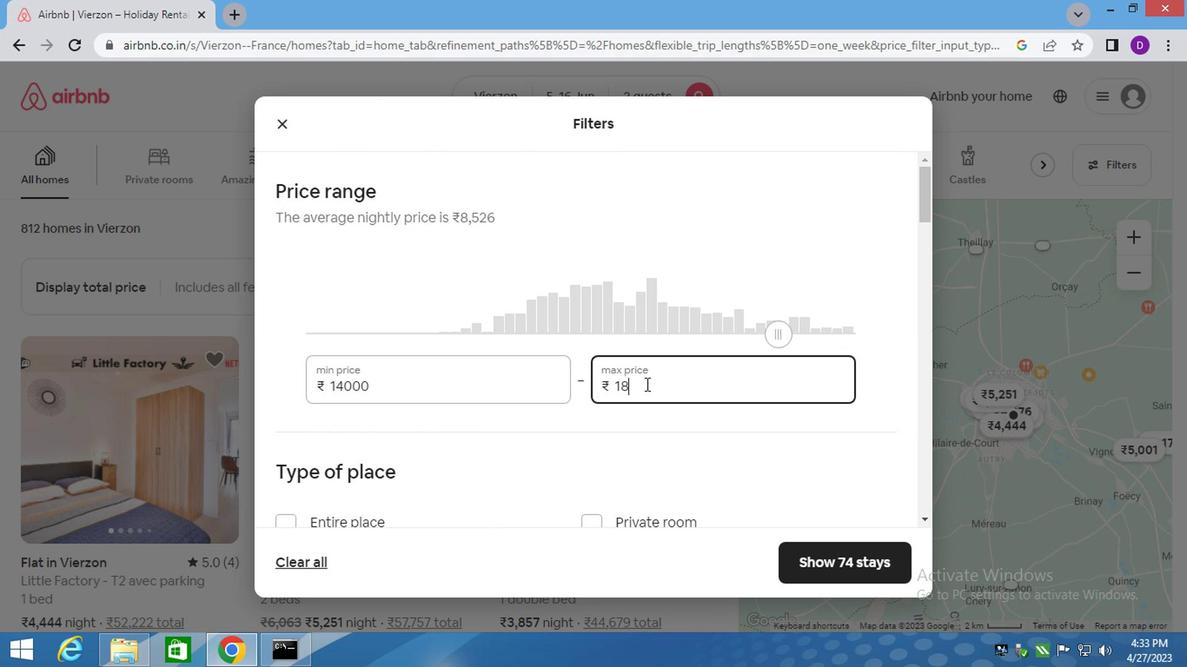 
Action: Mouse moved to (640, 385)
Screenshot: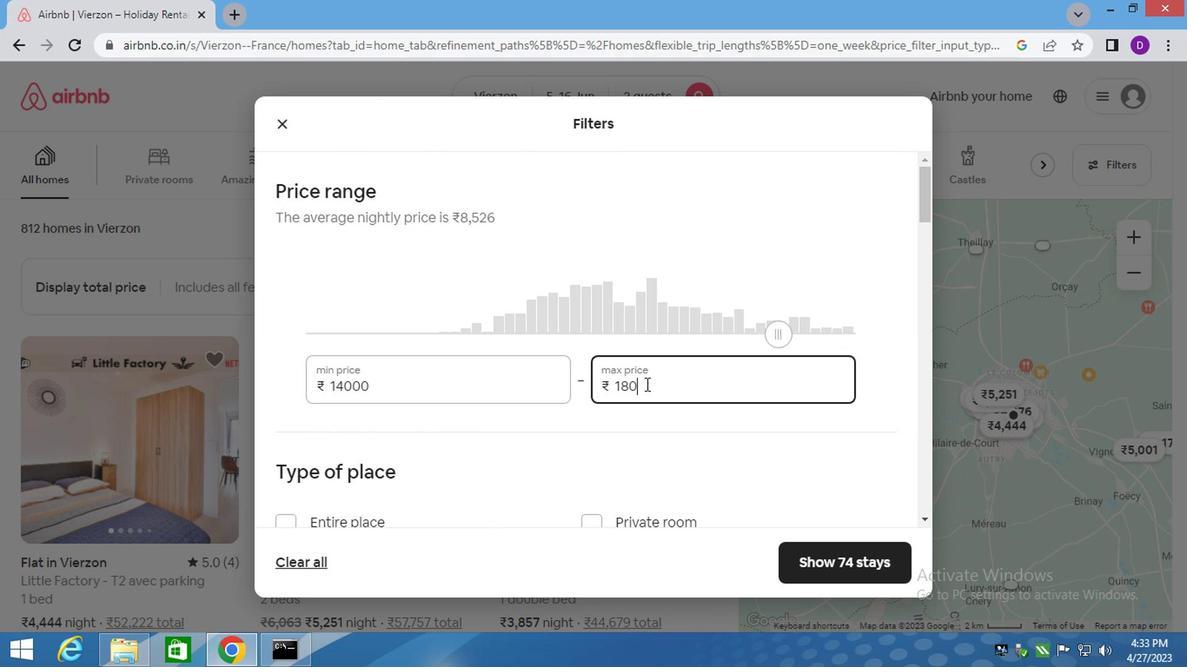 
Action: Key pressed 0
Screenshot: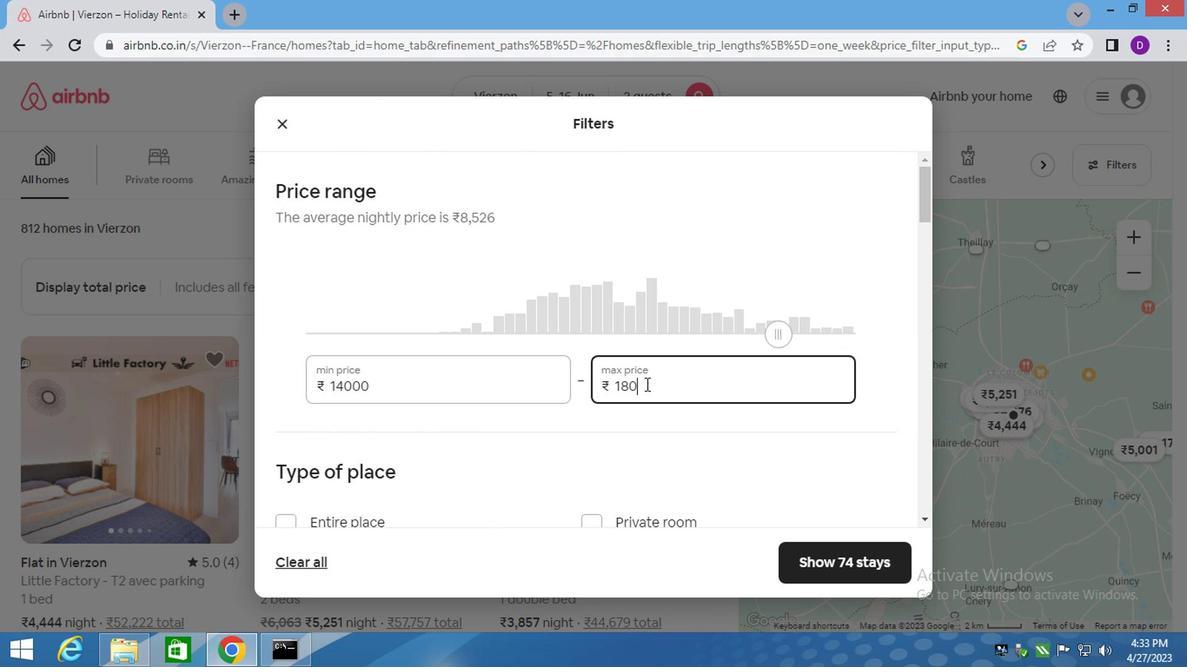 
Action: Mouse moved to (549, 401)
Screenshot: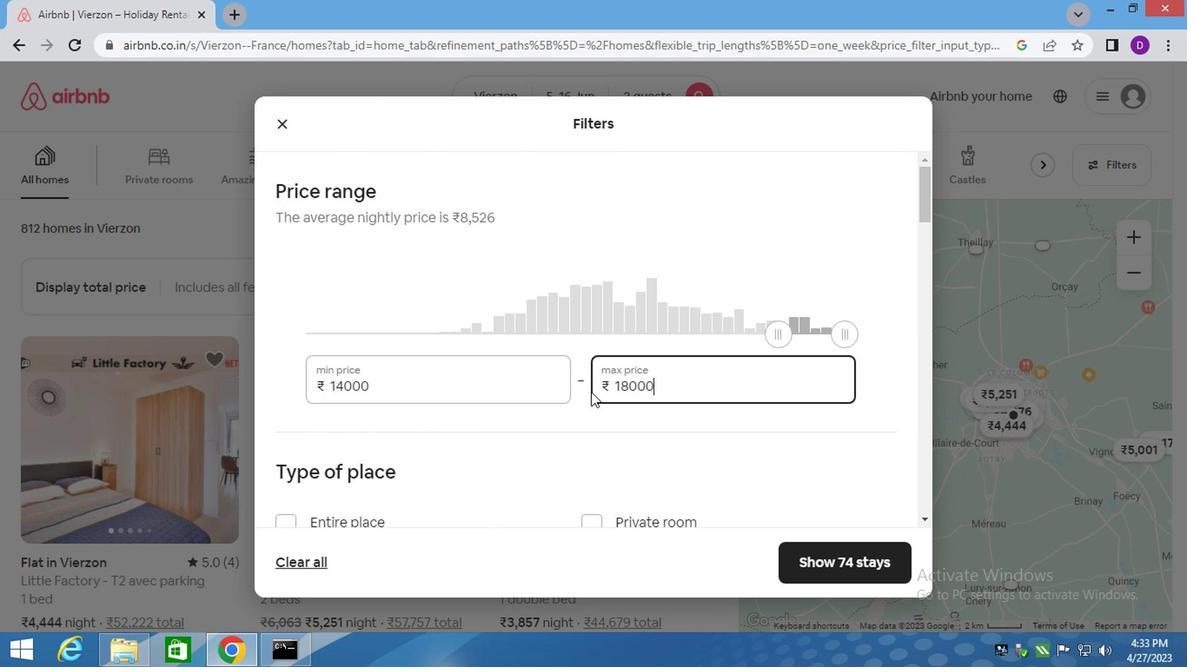 
Action: Mouse scrolled (549, 400) with delta (0, 0)
Screenshot: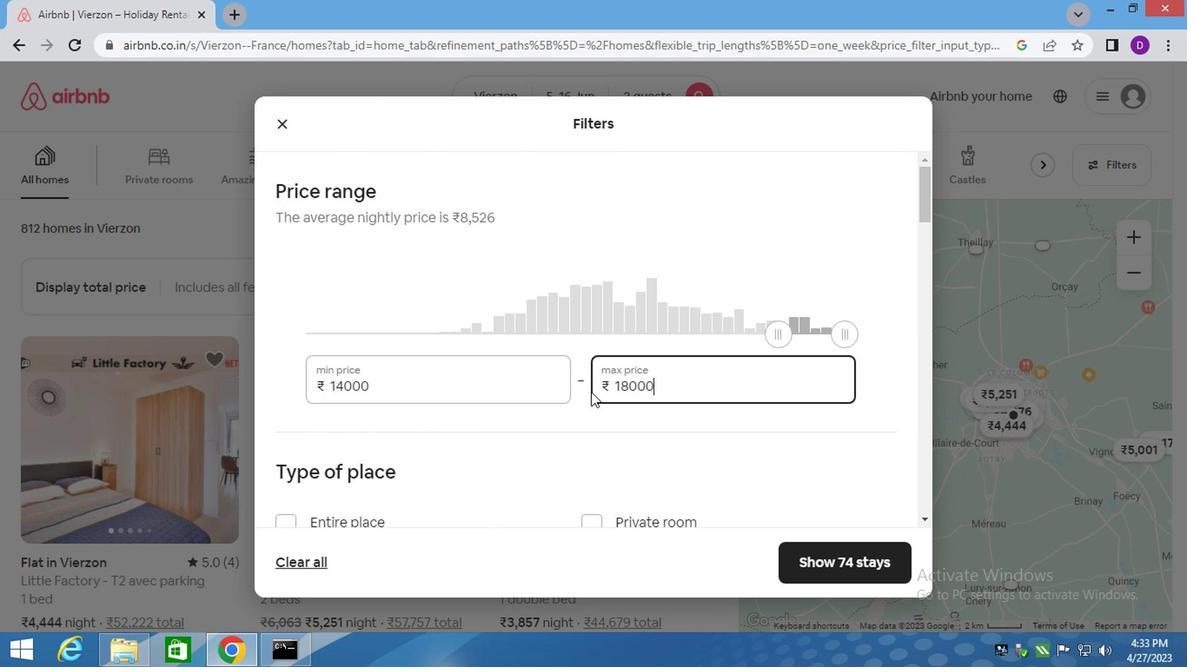 
Action: Mouse moved to (539, 403)
Screenshot: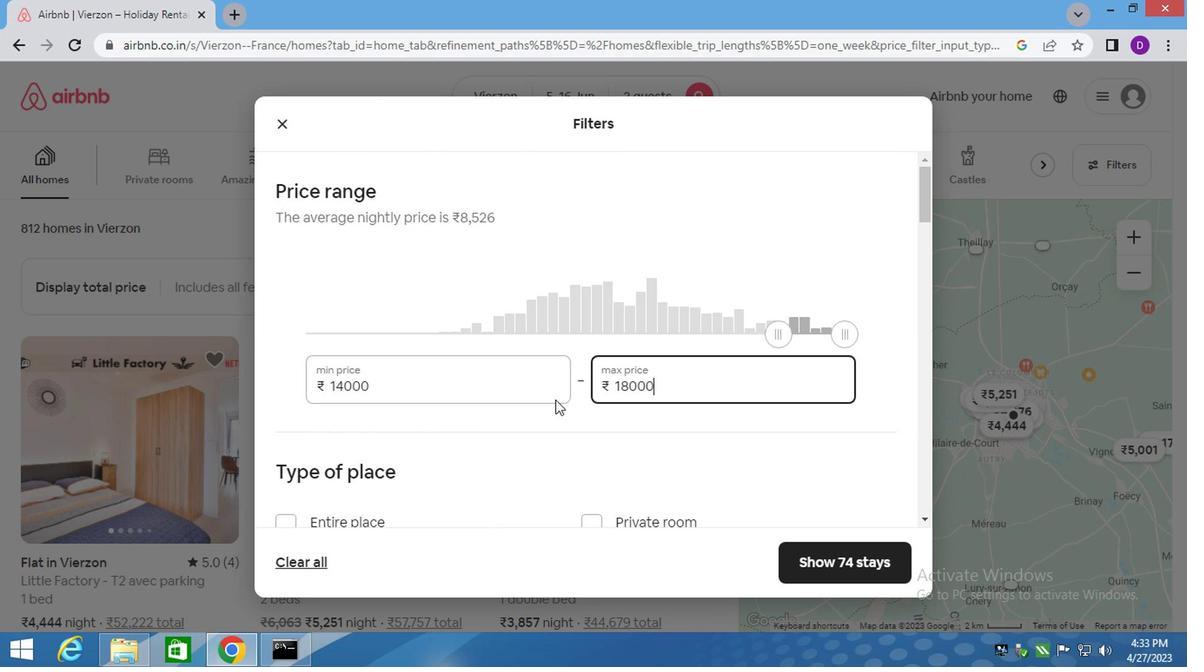 
Action: Mouse scrolled (539, 403) with delta (0, 0)
Screenshot: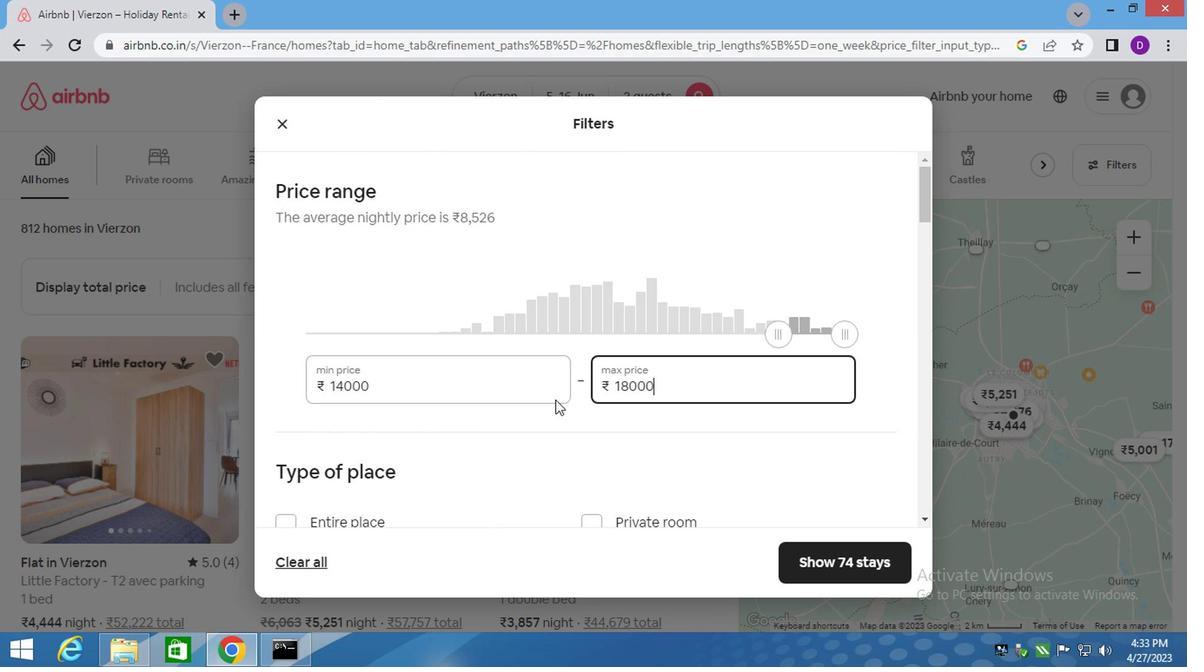 
Action: Mouse moved to (349, 349)
Screenshot: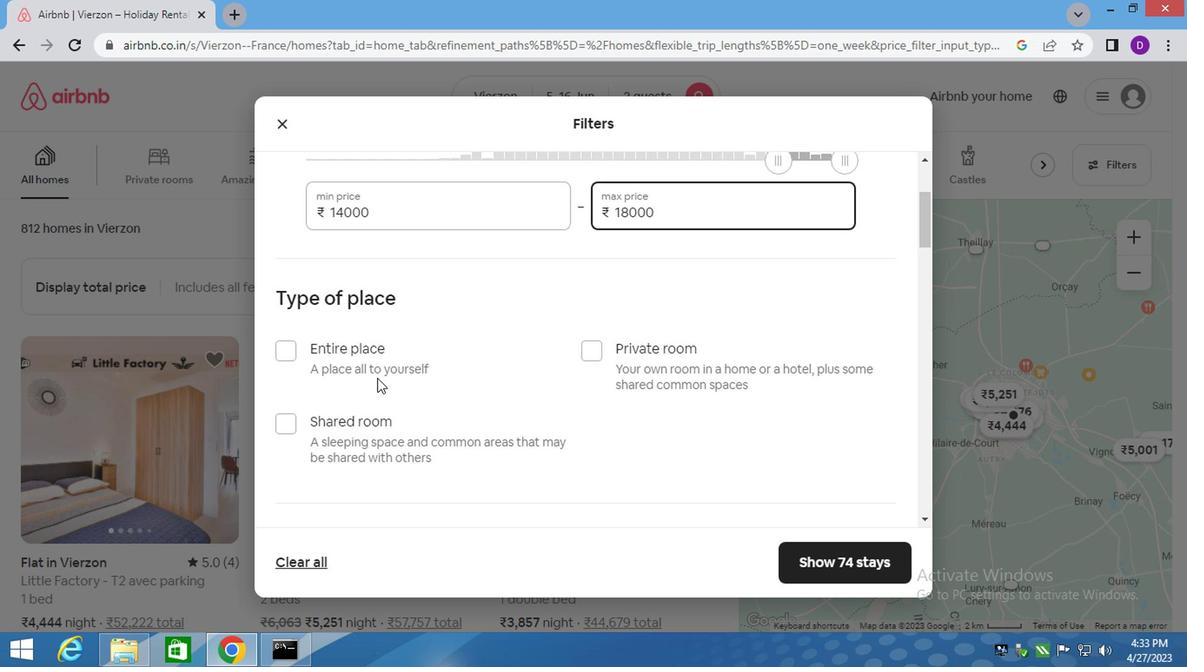 
Action: Mouse pressed left at (349, 349)
Screenshot: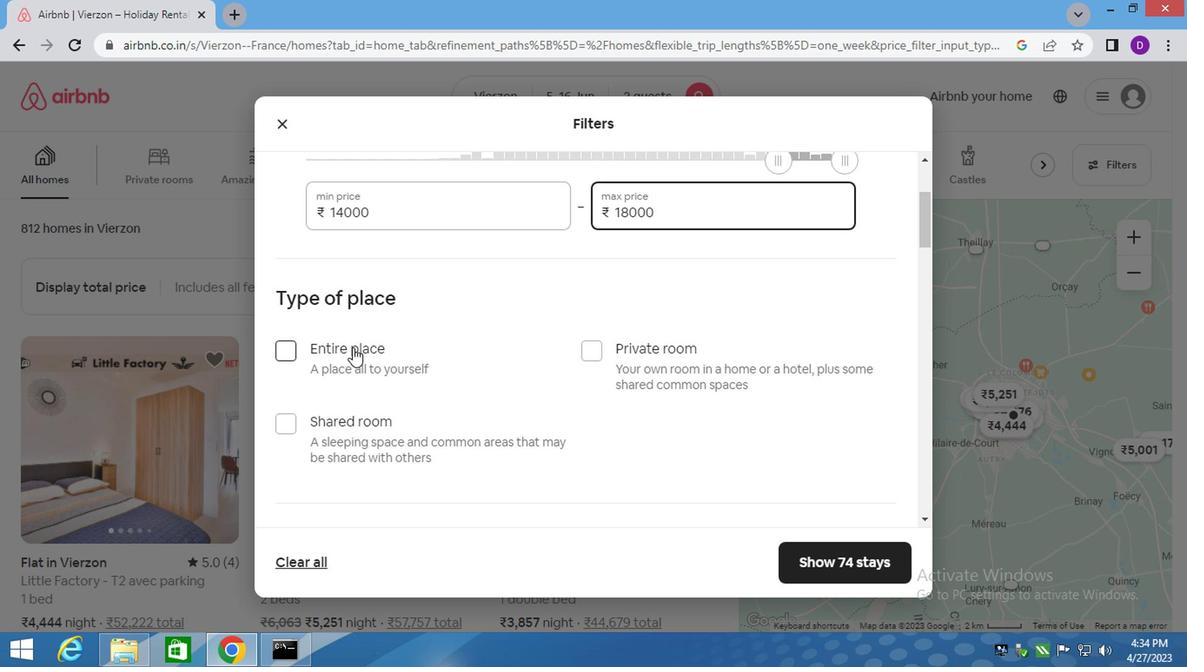 
Action: Mouse moved to (377, 381)
Screenshot: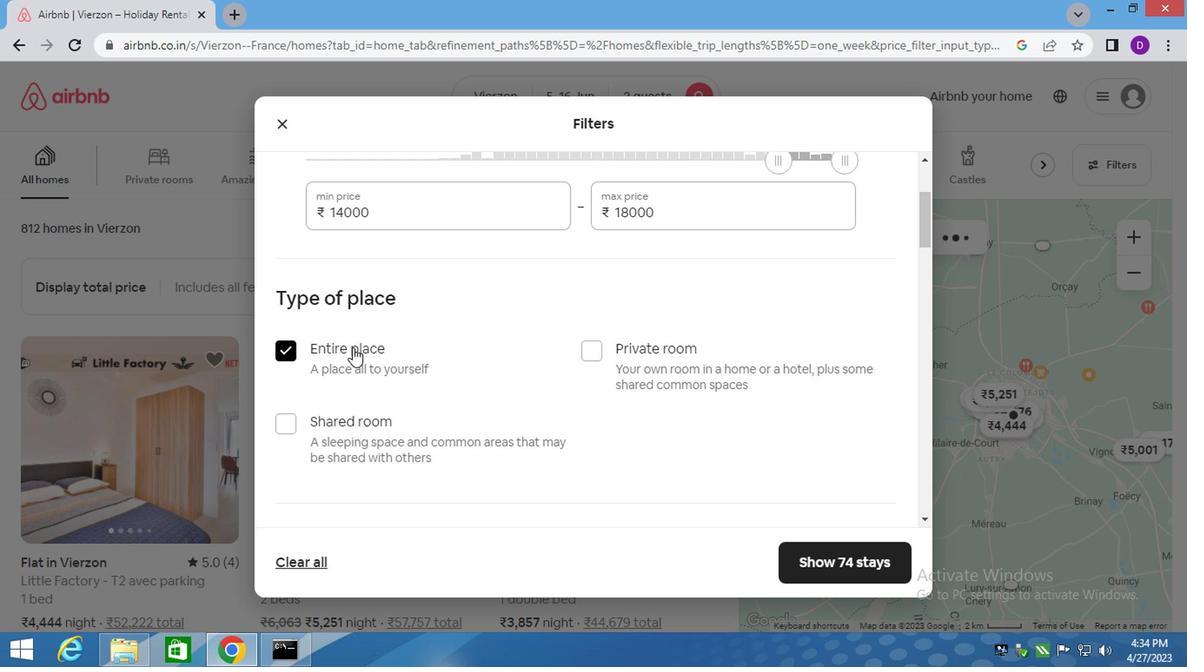 
Action: Mouse scrolled (377, 380) with delta (0, 0)
Screenshot: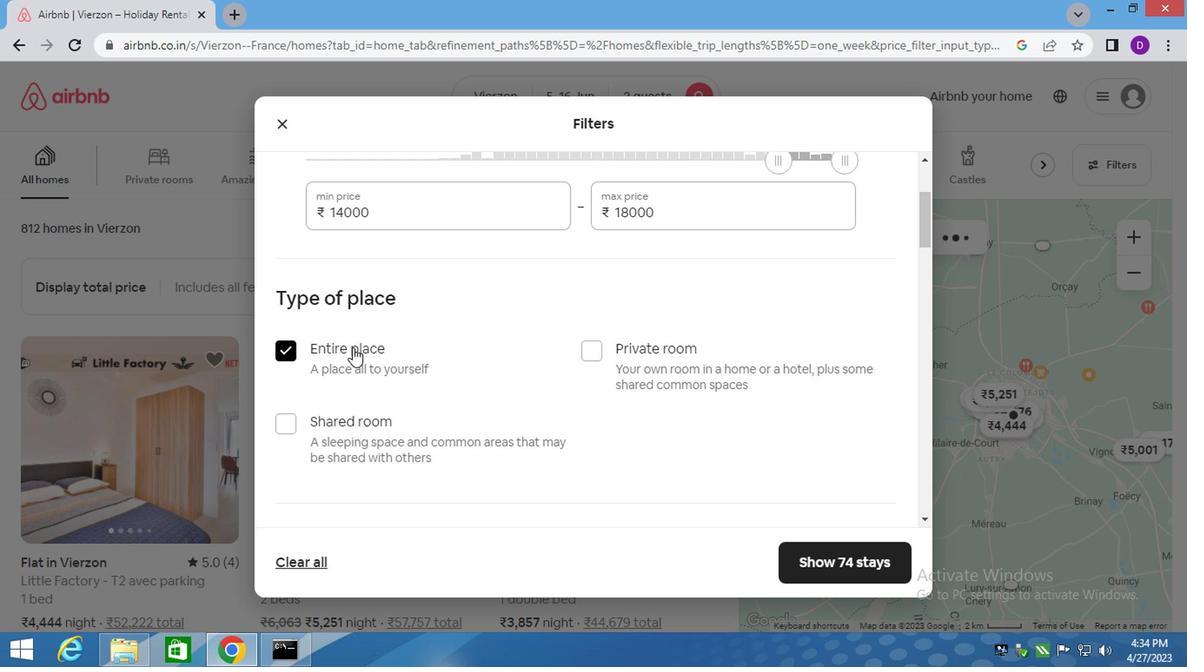 
Action: Mouse moved to (386, 385)
Screenshot: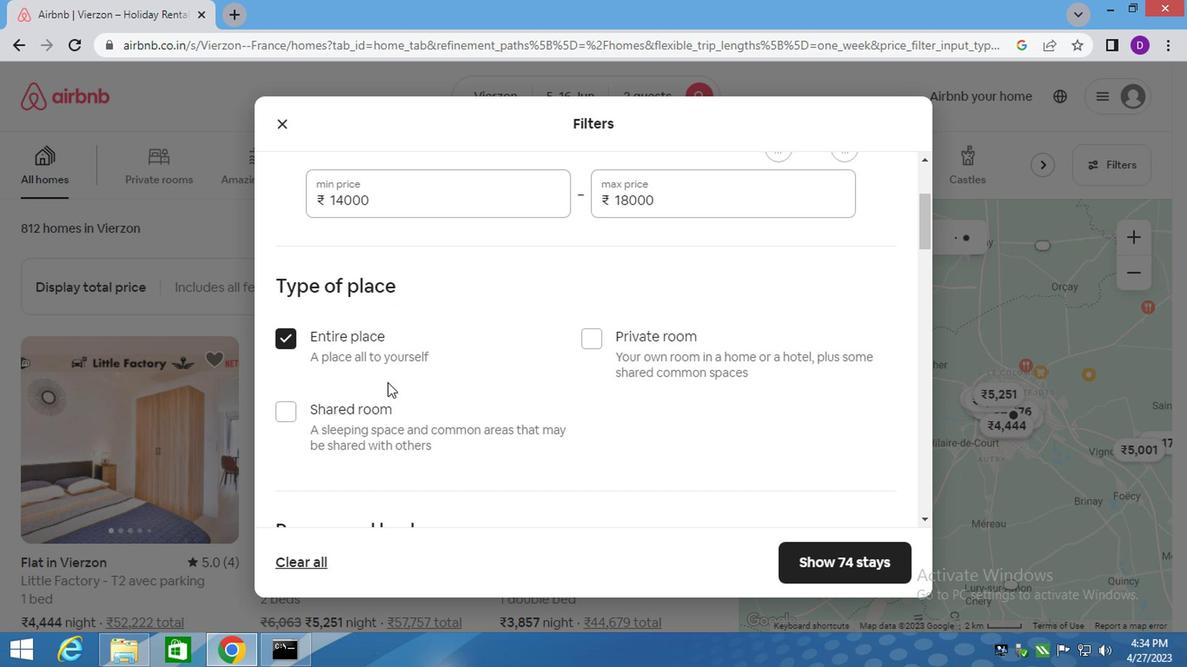 
Action: Mouse scrolled (384, 384) with delta (0, -1)
Screenshot: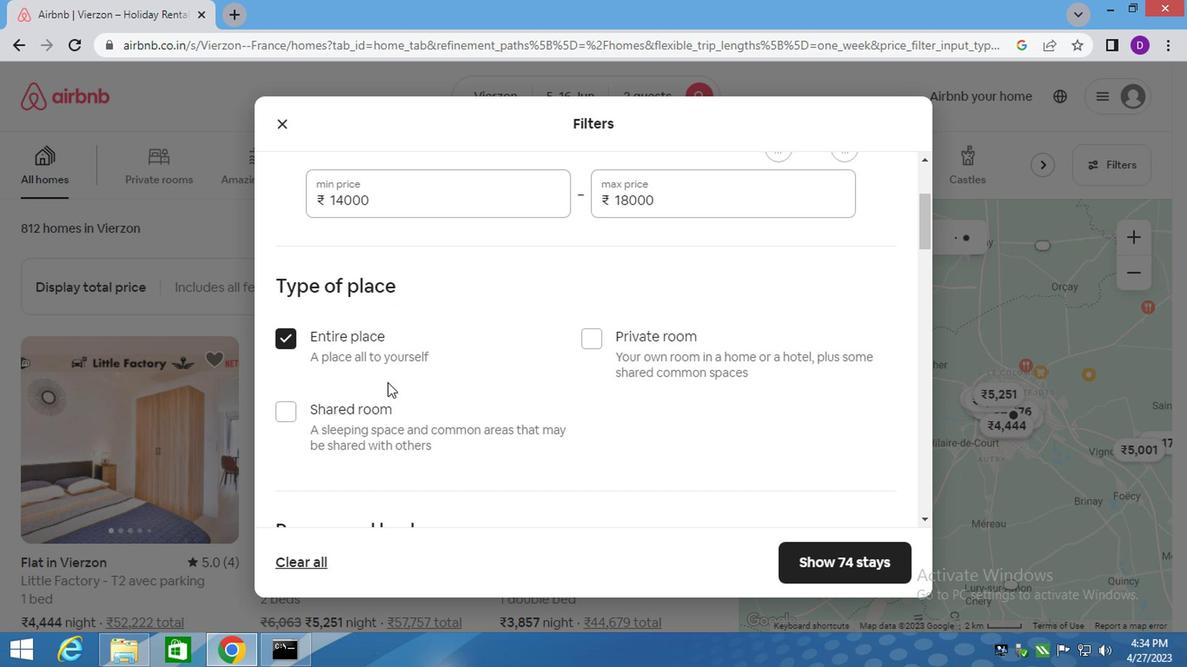 
Action: Mouse moved to (395, 385)
Screenshot: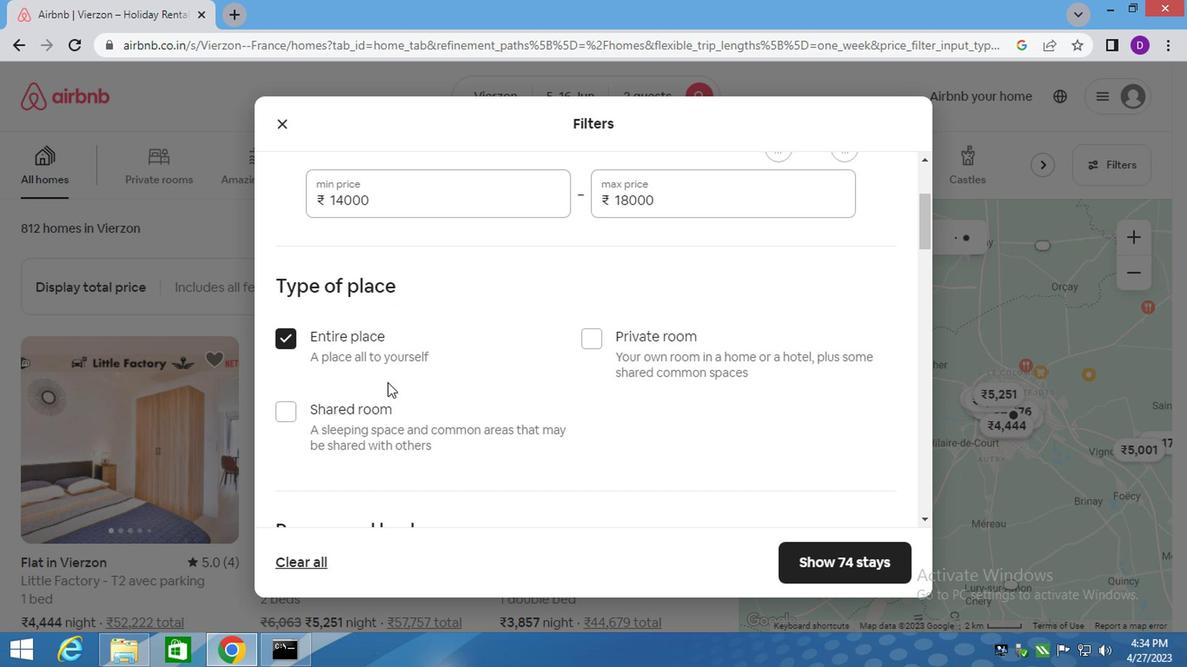 
Action: Mouse scrolled (386, 385) with delta (0, 0)
Screenshot: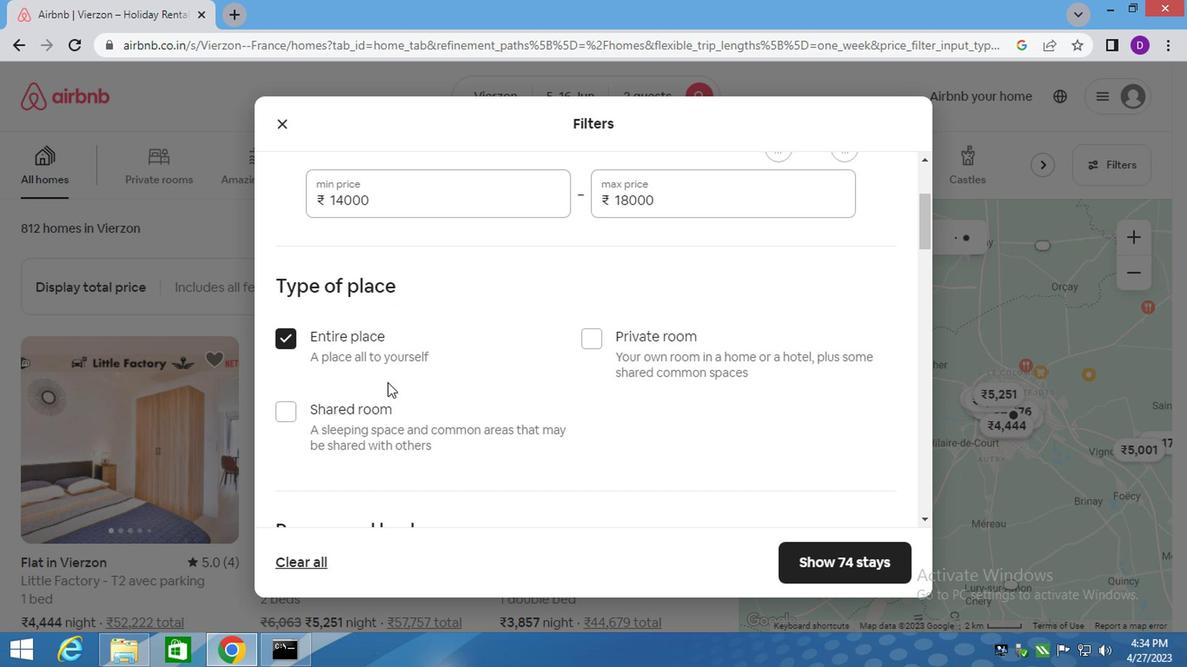 
Action: Mouse moved to (401, 386)
Screenshot: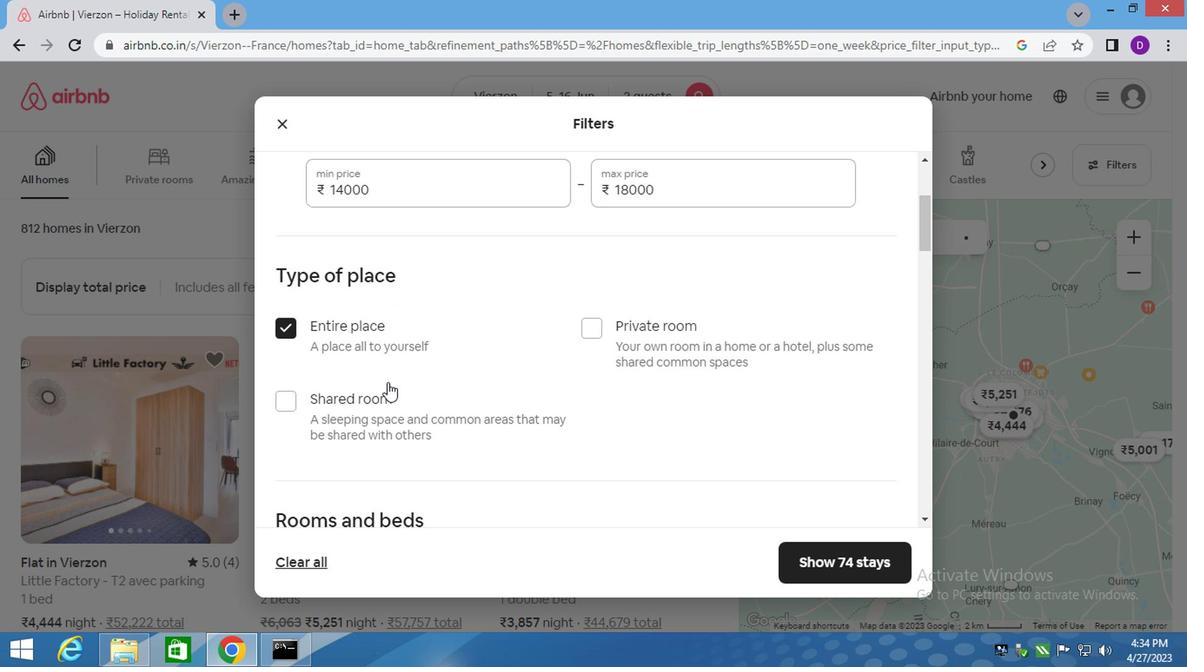 
Action: Mouse scrolled (386, 385) with delta (0, 0)
Screenshot: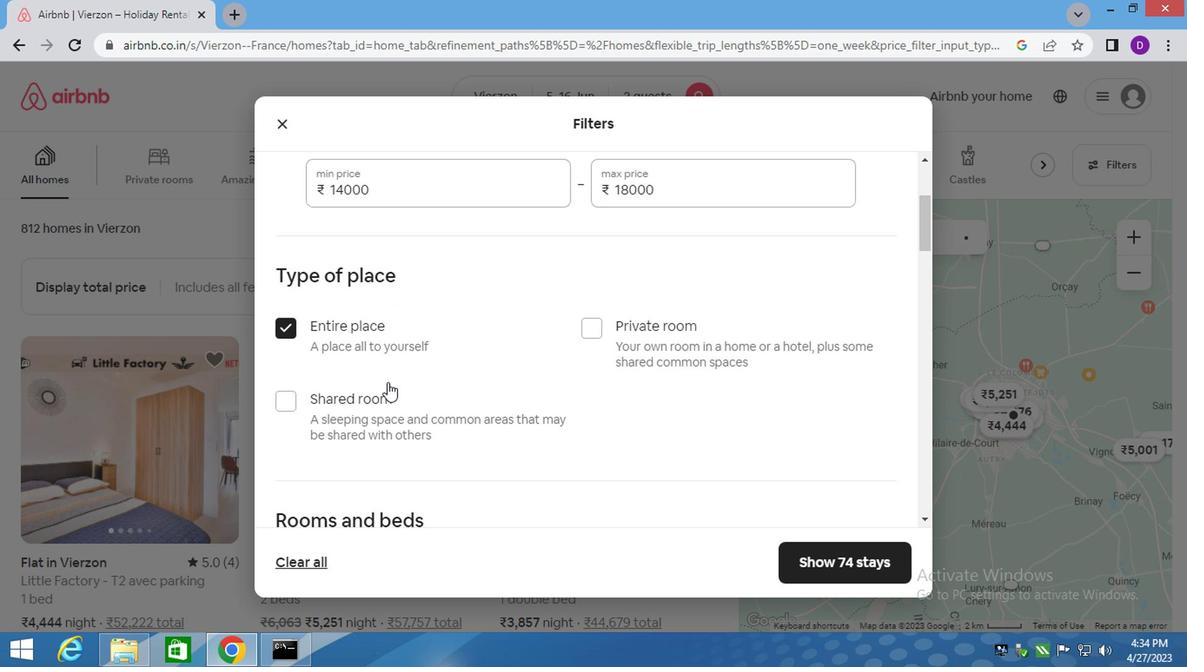 
Action: Mouse moved to (382, 294)
Screenshot: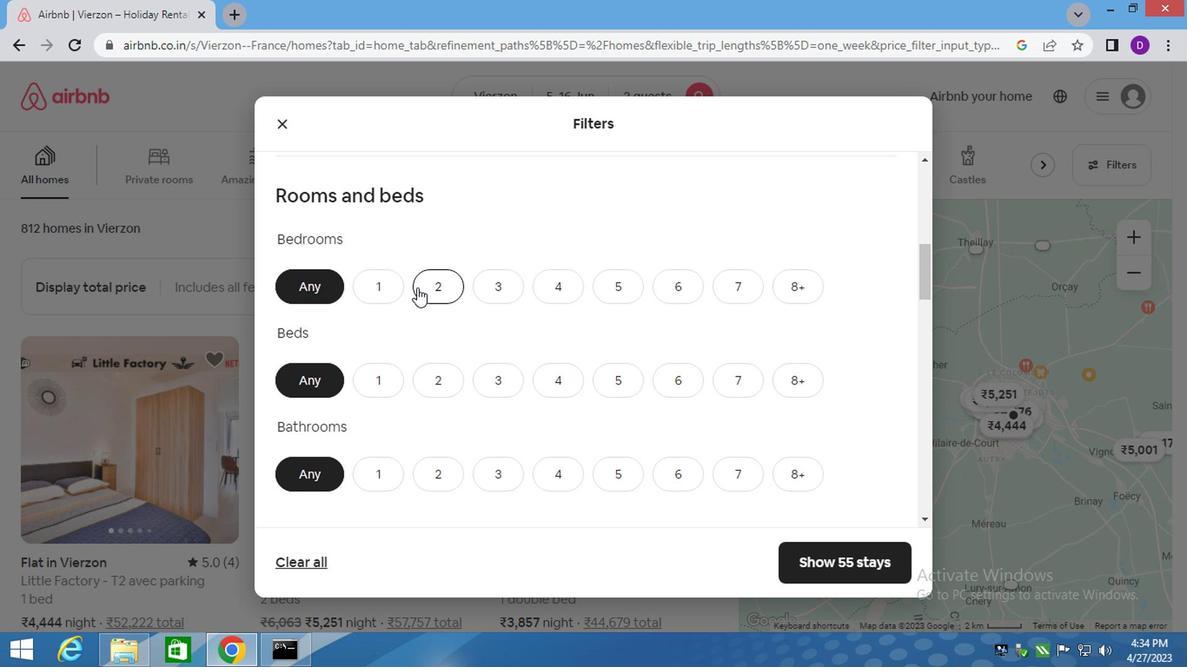 
Action: Mouse pressed left at (382, 294)
Screenshot: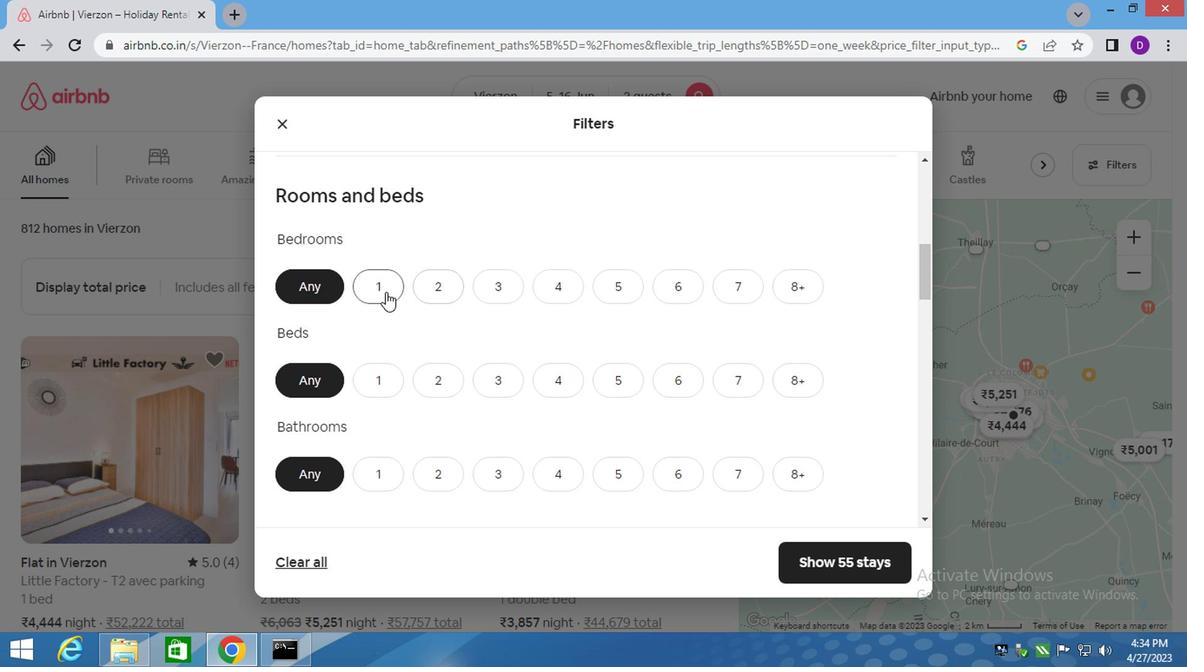 
Action: Mouse moved to (379, 479)
Screenshot: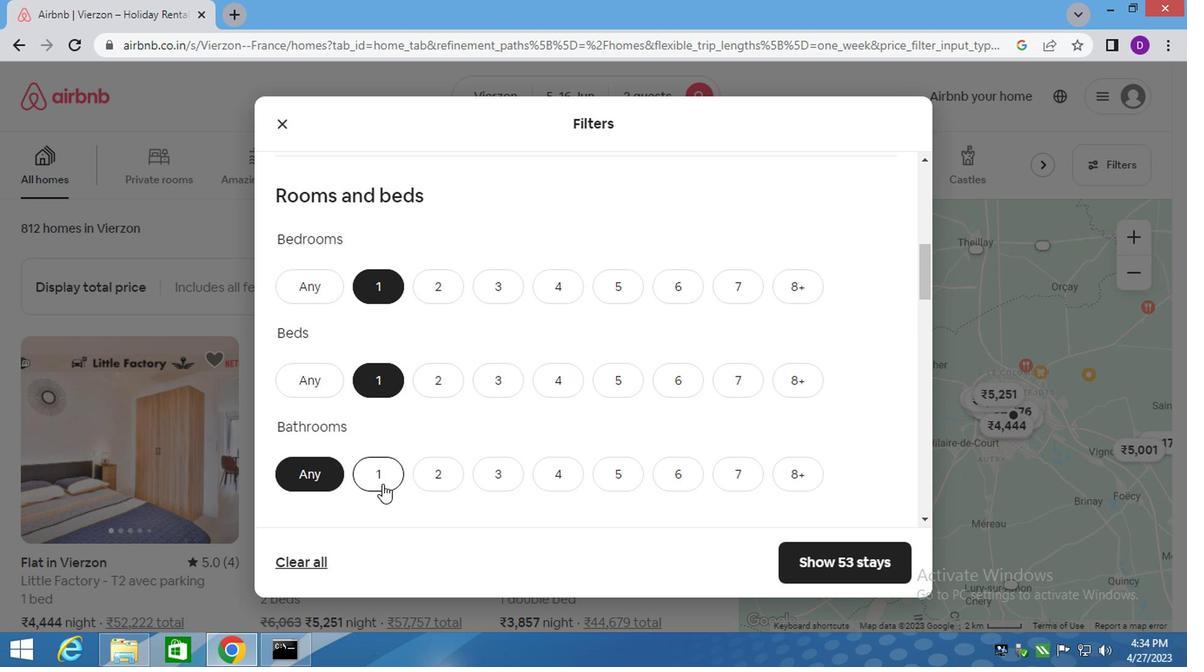 
Action: Mouse pressed left at (379, 479)
Screenshot: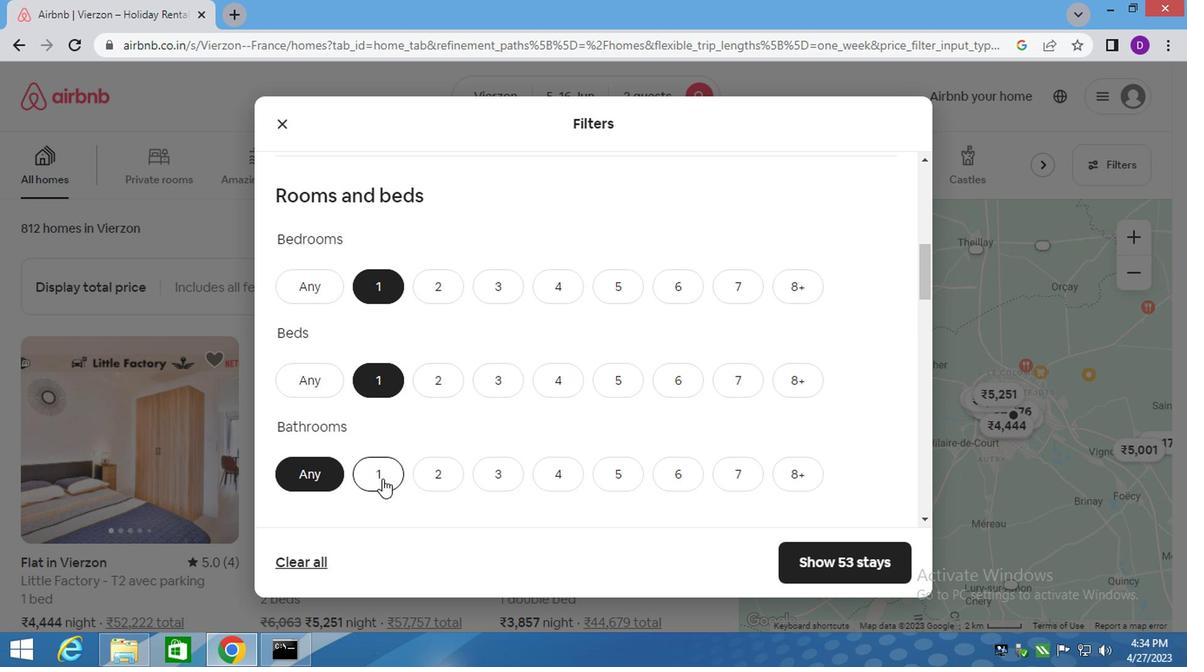 
Action: Mouse moved to (403, 431)
Screenshot: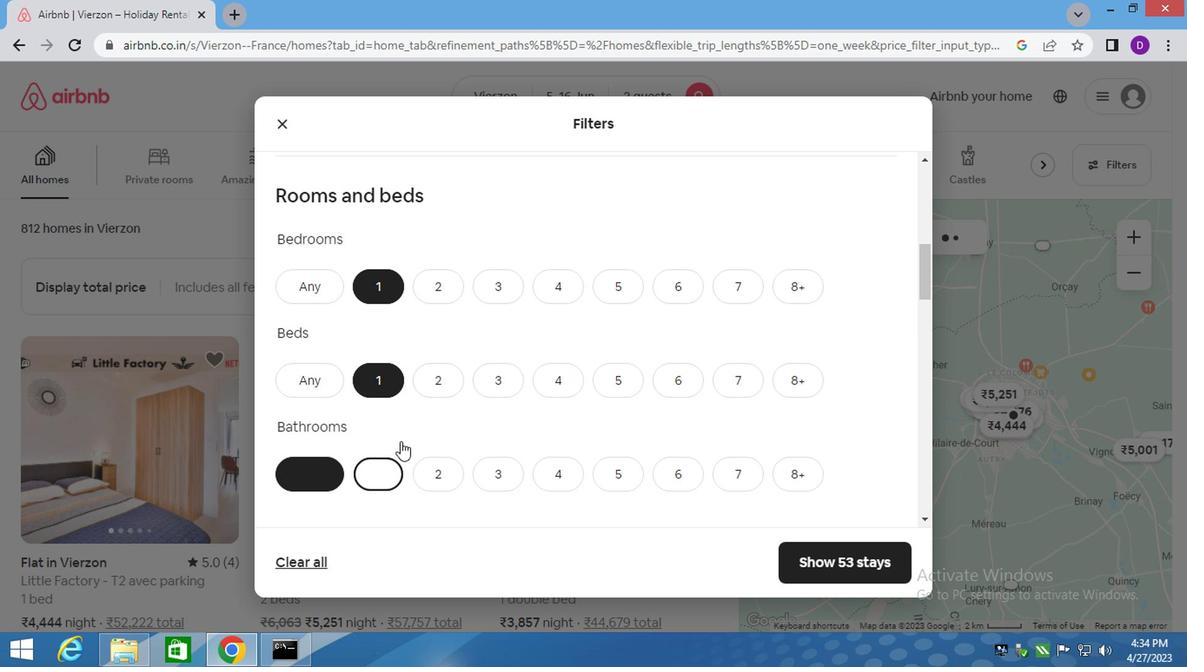 
Action: Mouse scrolled (403, 431) with delta (0, 0)
Screenshot: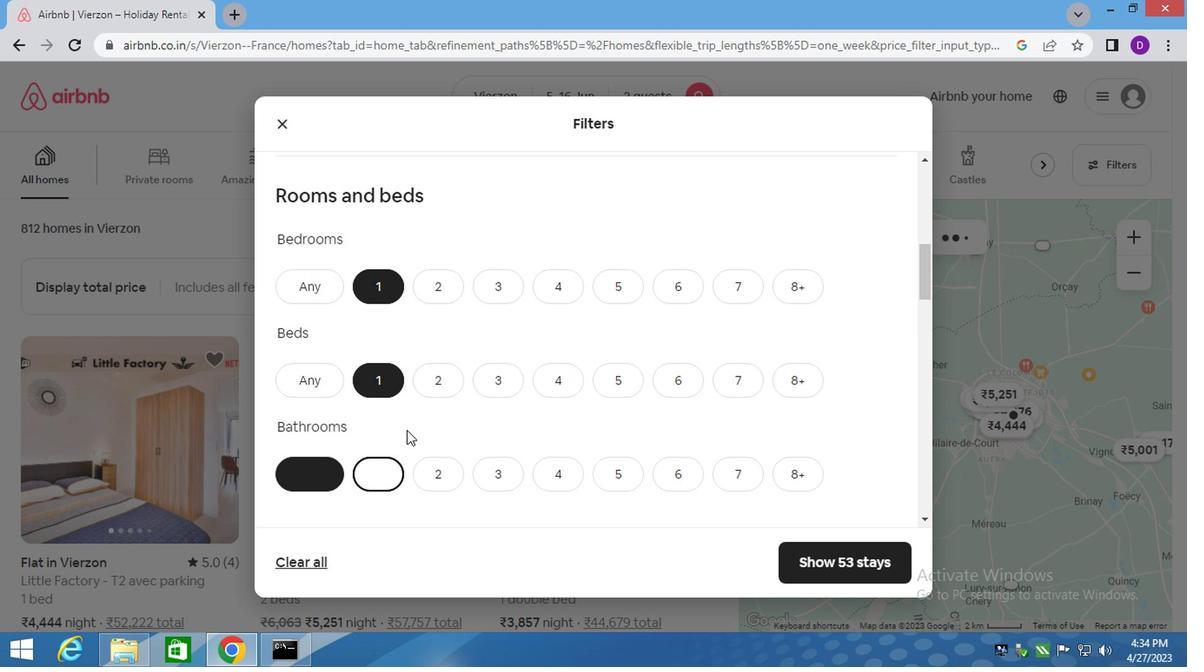 
Action: Mouse scrolled (403, 431) with delta (0, 0)
Screenshot: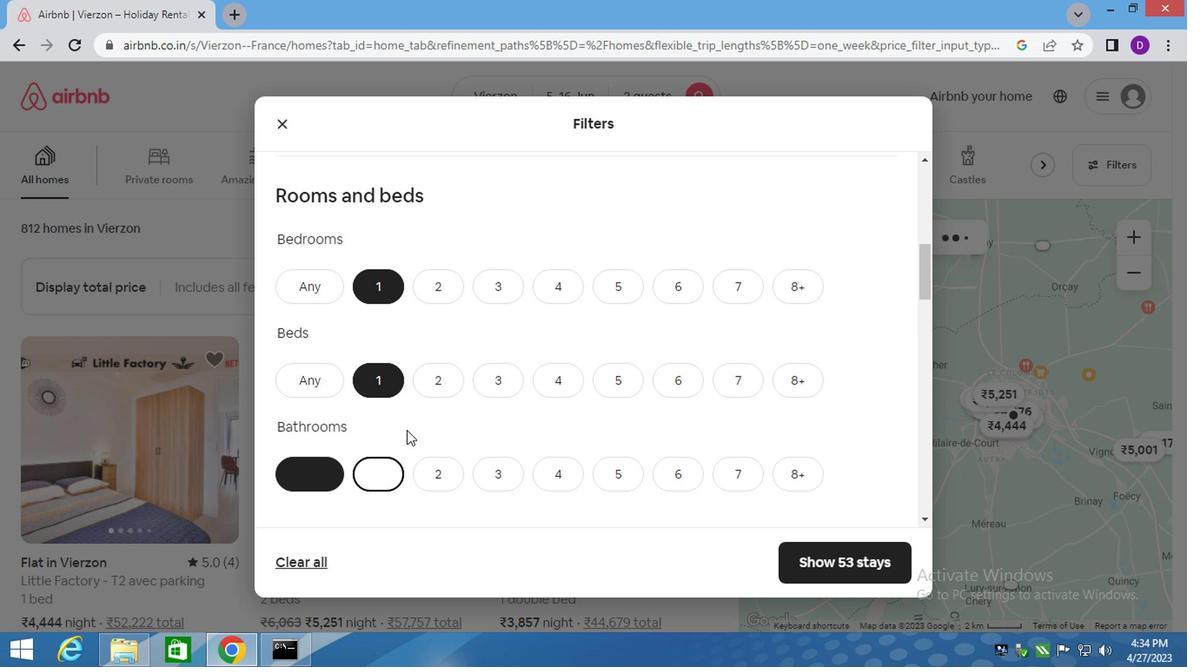 
Action: Mouse scrolled (403, 431) with delta (0, 0)
Screenshot: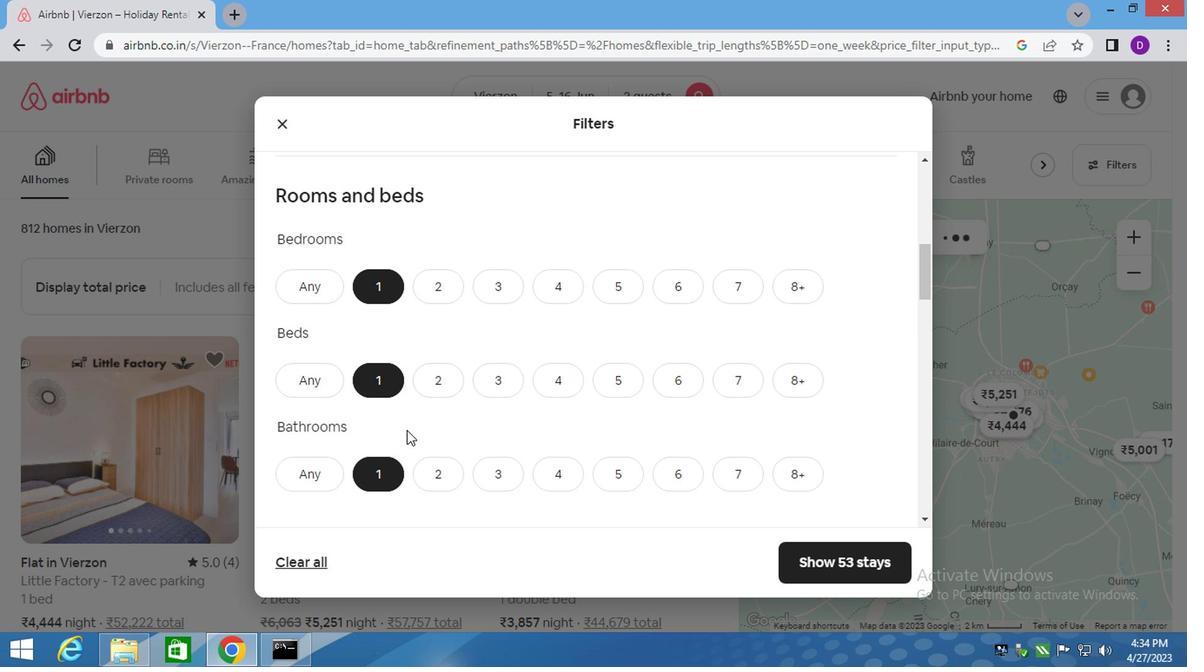 
Action: Mouse scrolled (403, 431) with delta (0, 0)
Screenshot: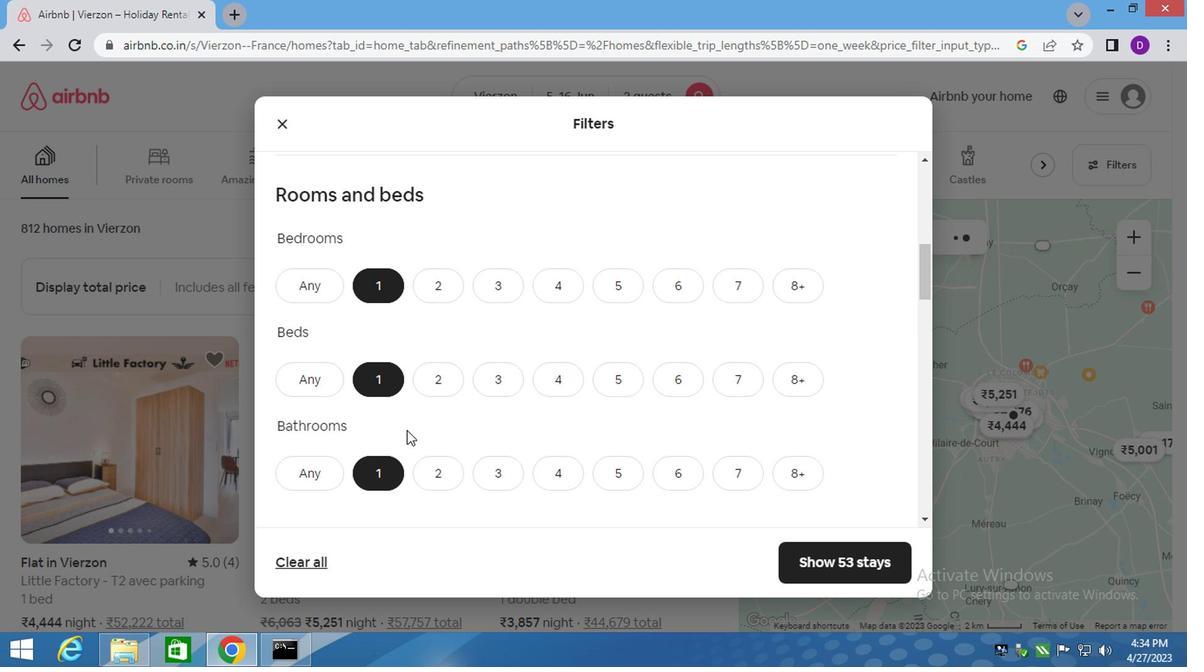 
Action: Mouse moved to (371, 335)
Screenshot: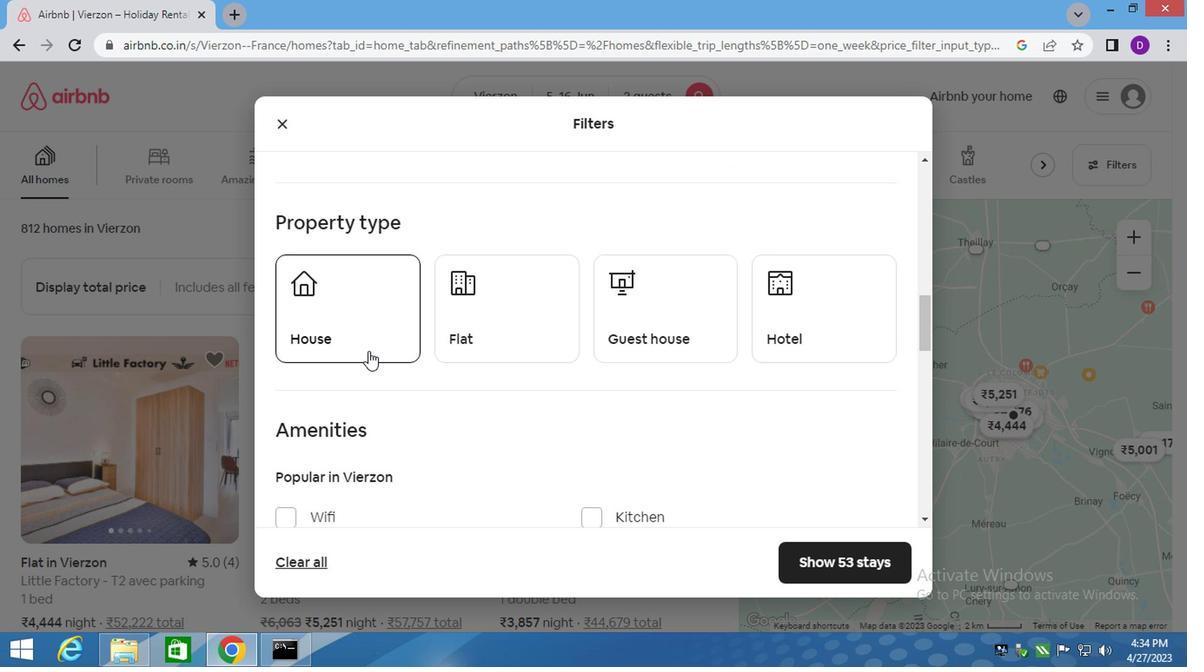 
Action: Mouse pressed left at (371, 335)
Screenshot: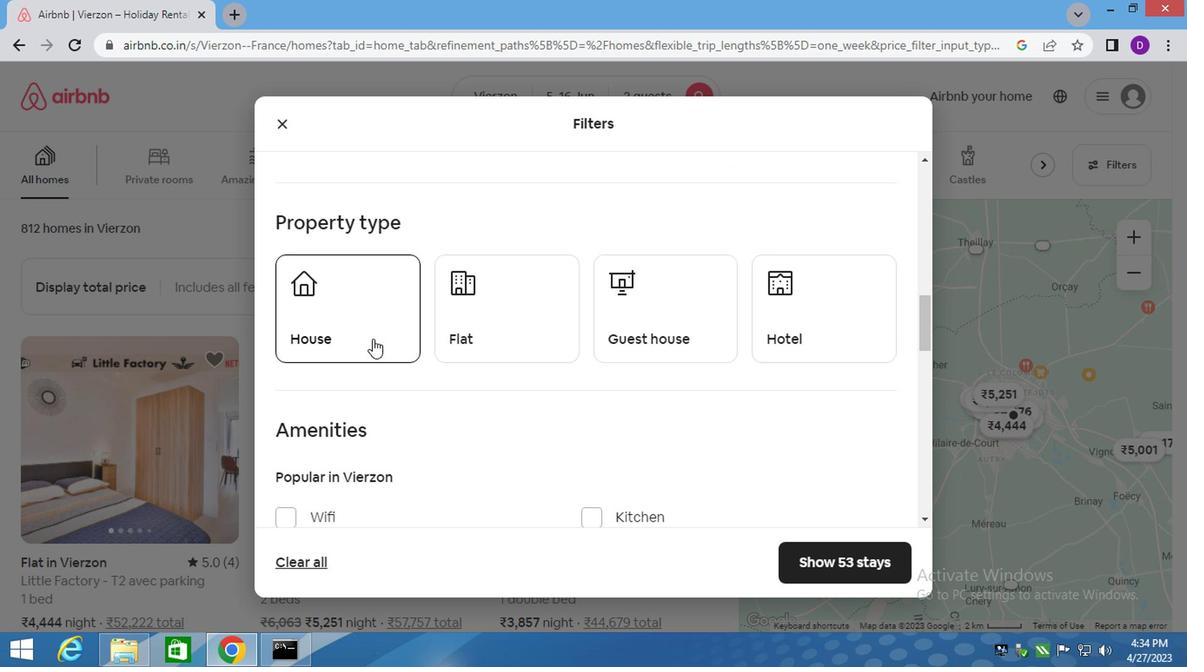 
Action: Mouse moved to (482, 330)
Screenshot: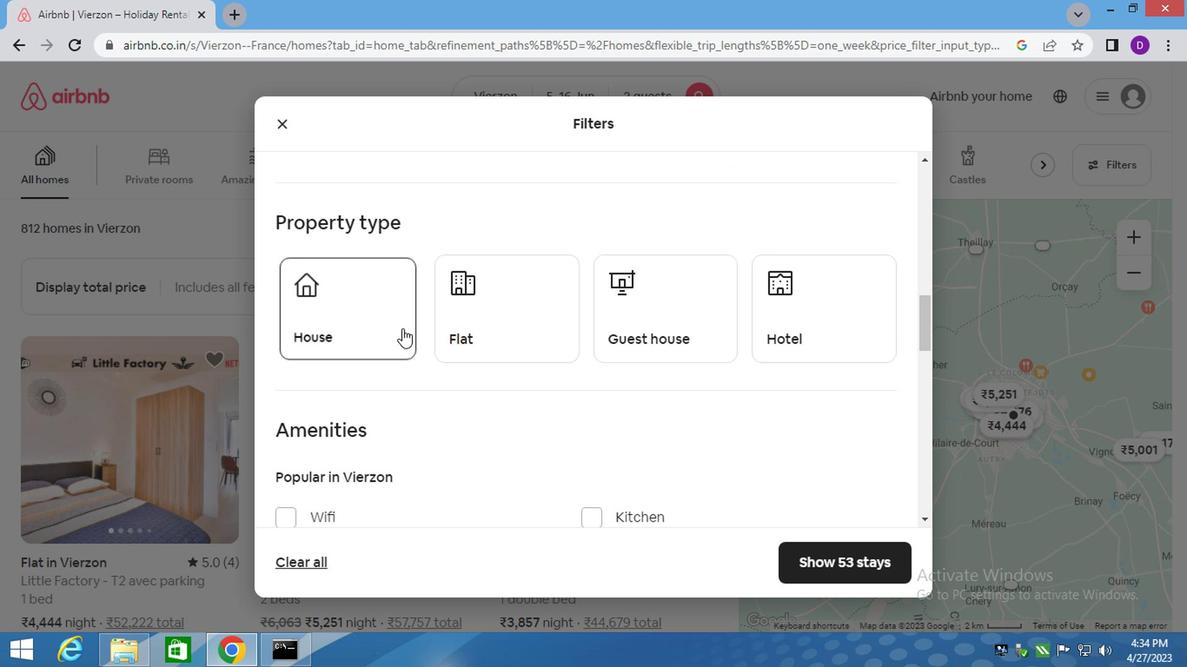 
Action: Mouse pressed left at (482, 330)
Screenshot: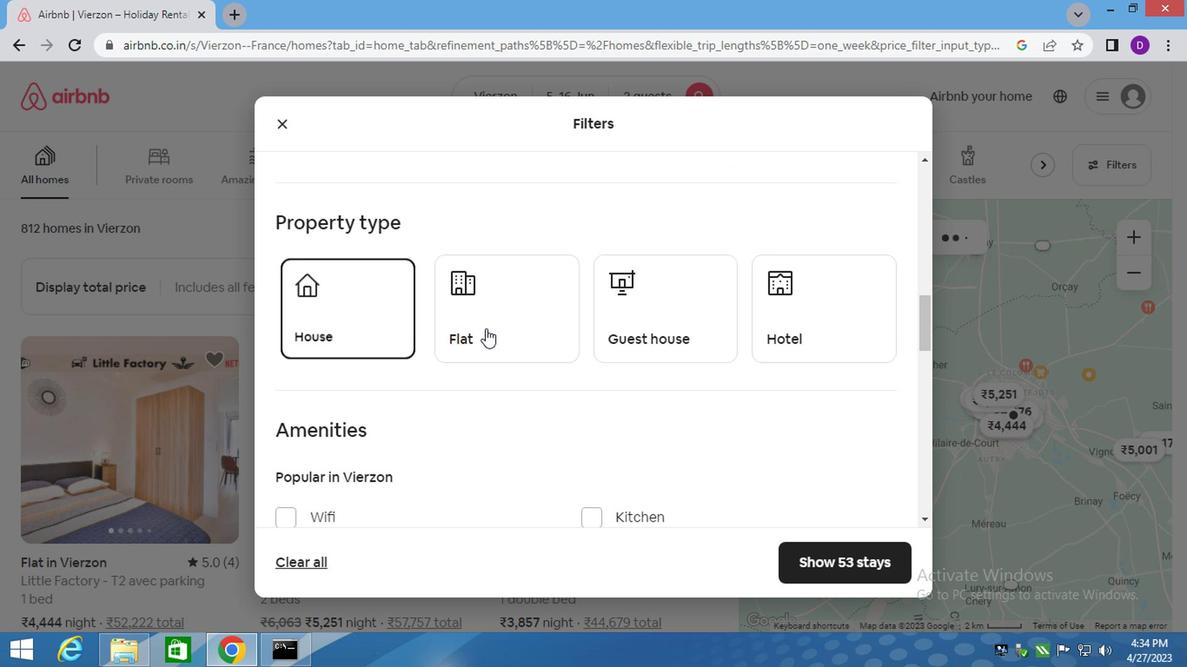 
Action: Mouse moved to (643, 322)
Screenshot: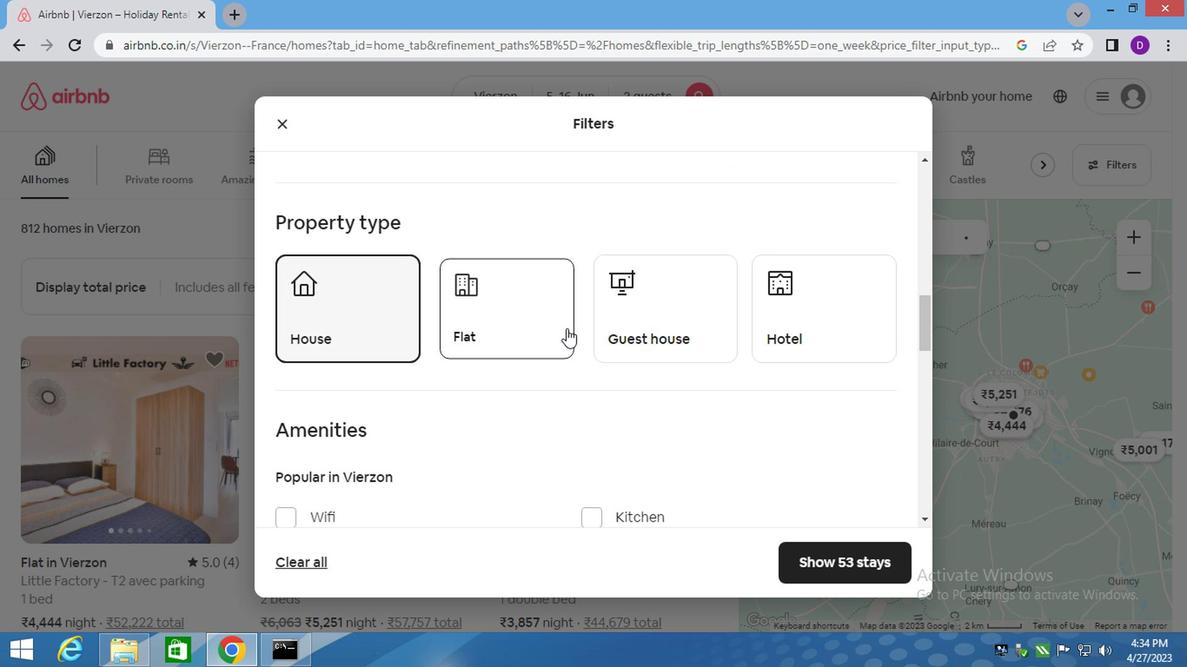 
Action: Mouse pressed left at (643, 322)
Screenshot: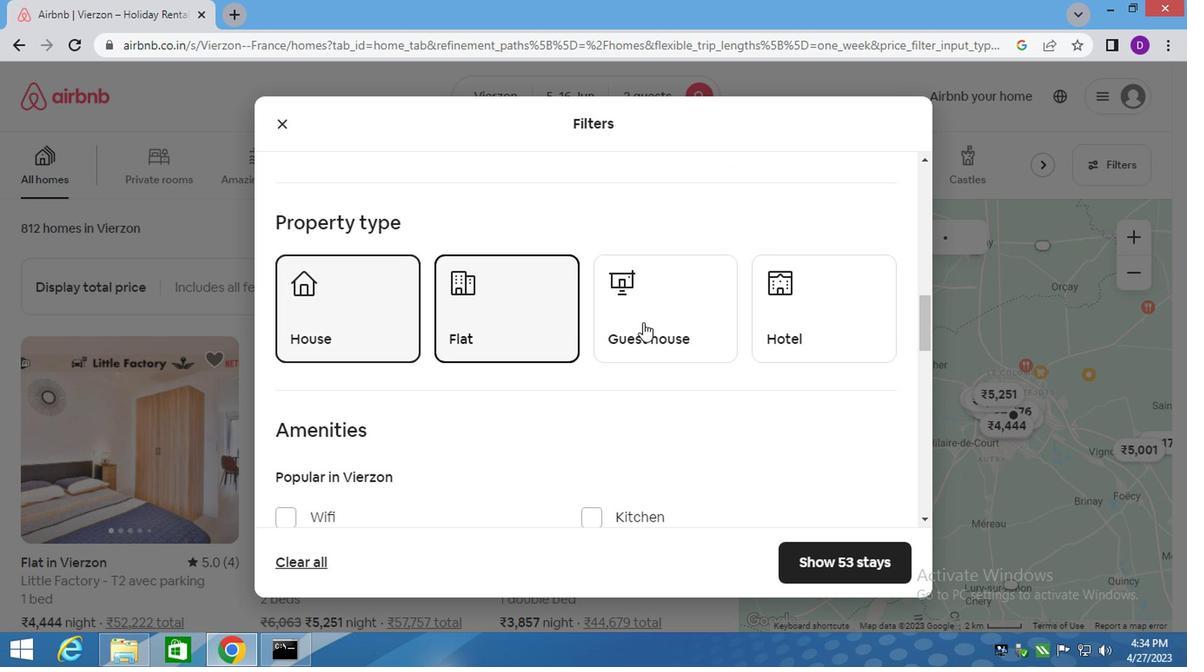 
Action: Mouse moved to (774, 323)
Screenshot: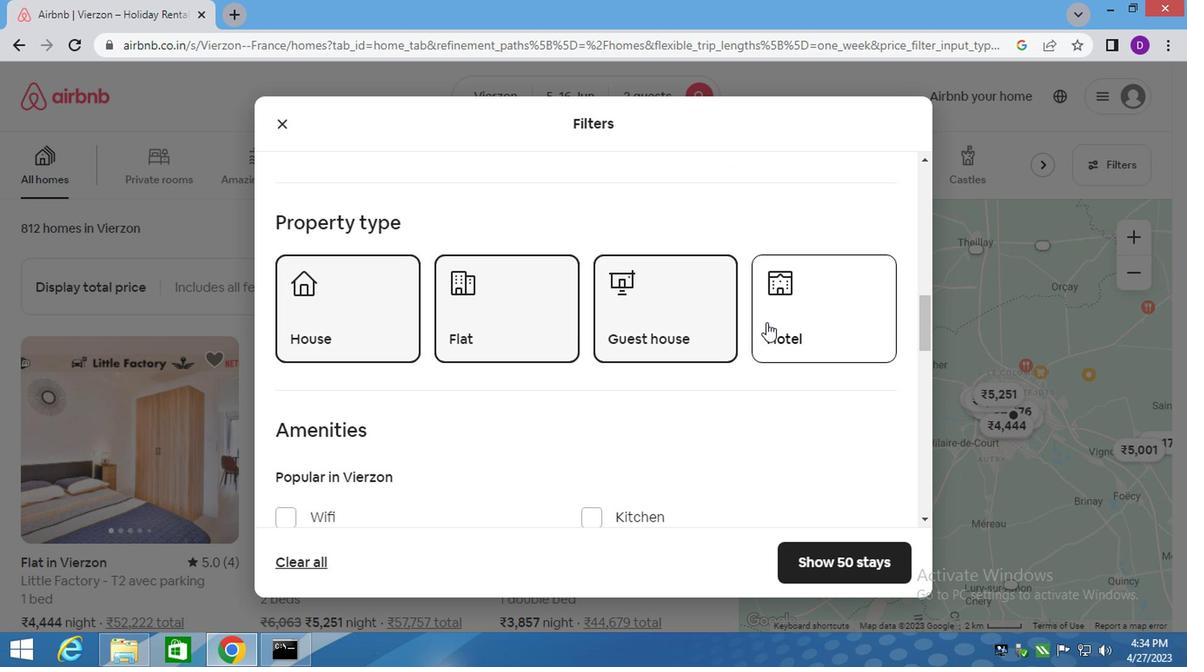 
Action: Mouse pressed left at (774, 323)
Screenshot: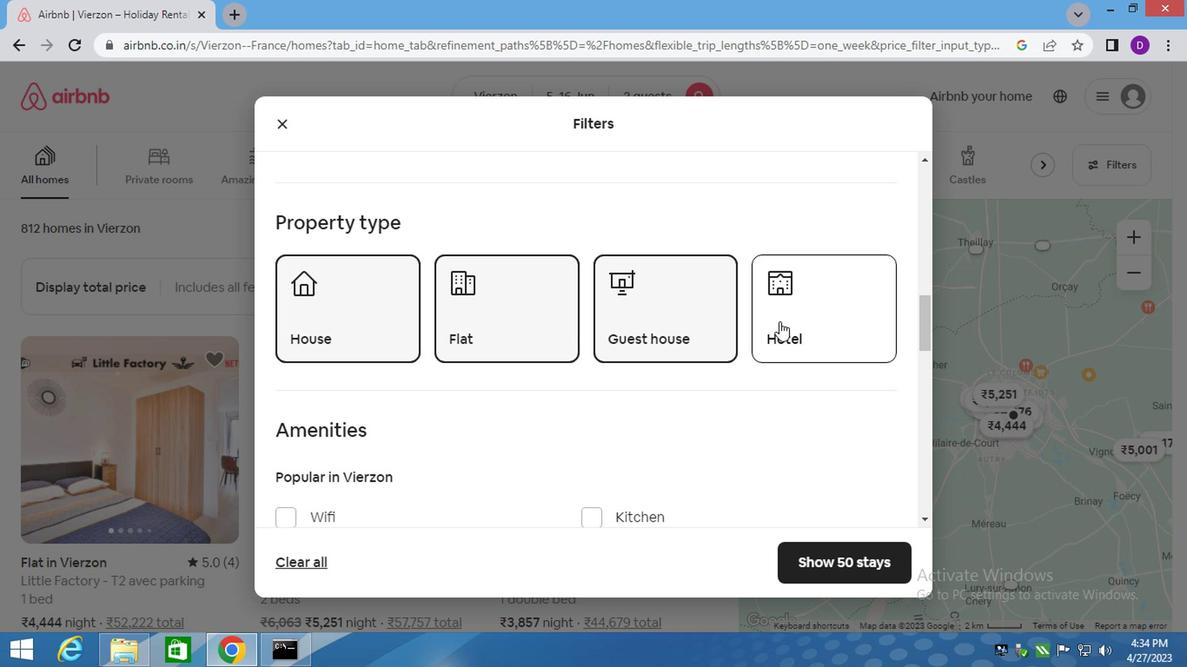 
Action: Mouse moved to (528, 364)
Screenshot: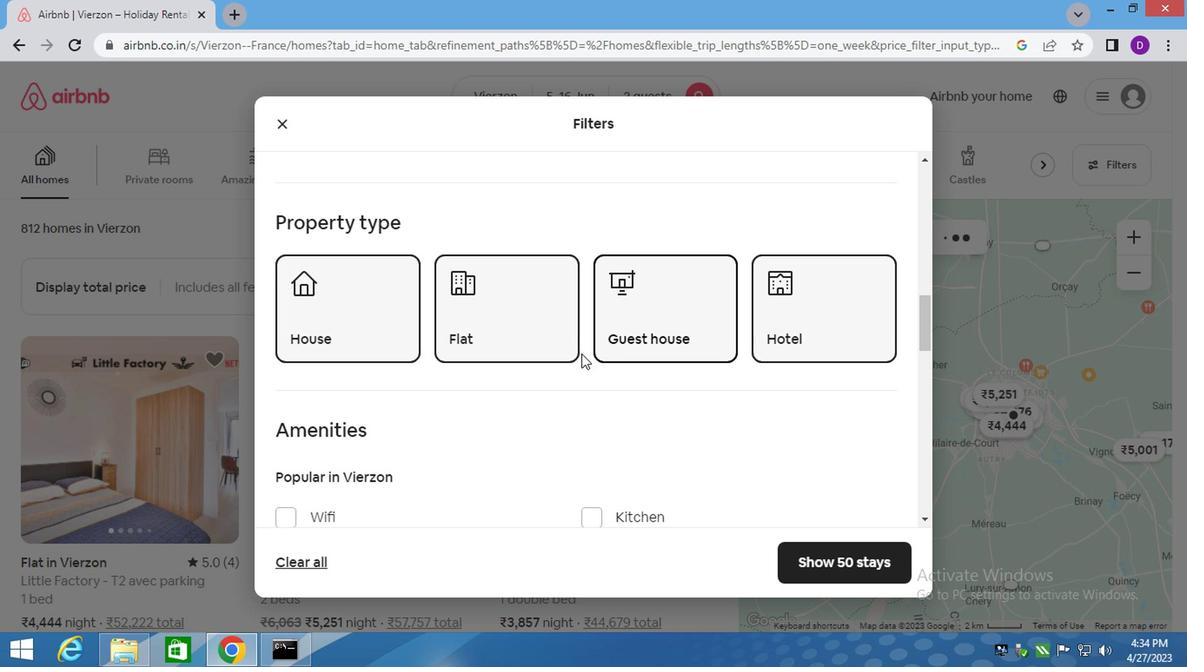 
Action: Mouse scrolled (530, 364) with delta (0, 0)
Screenshot: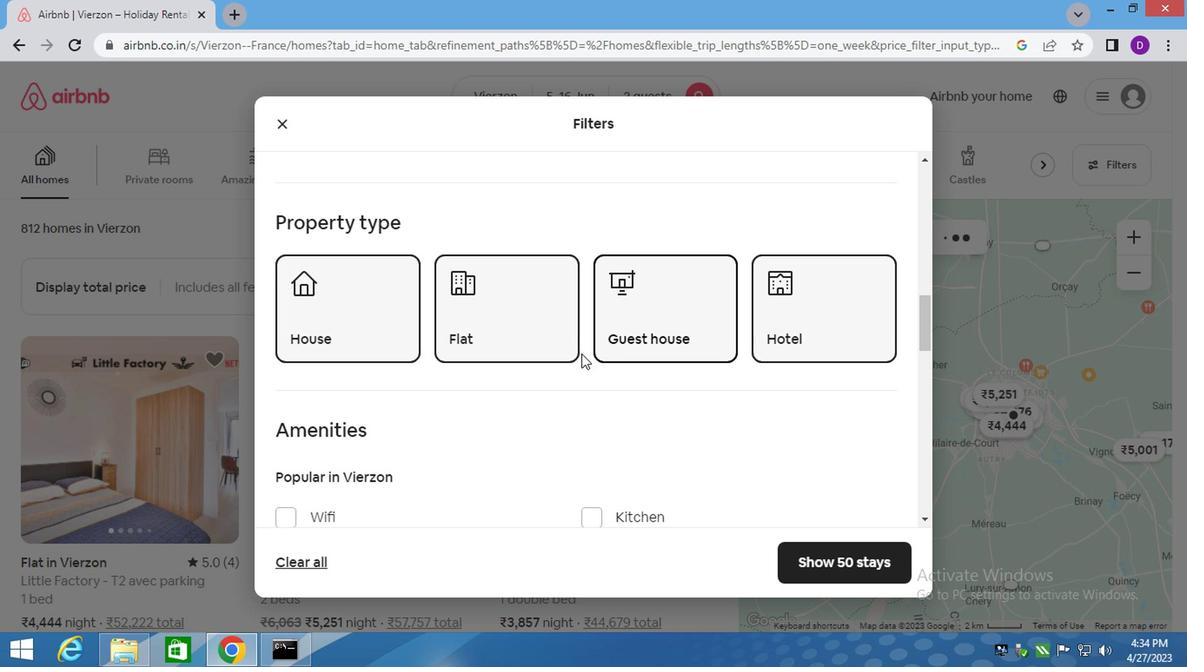 
Action: Mouse moved to (522, 364)
Screenshot: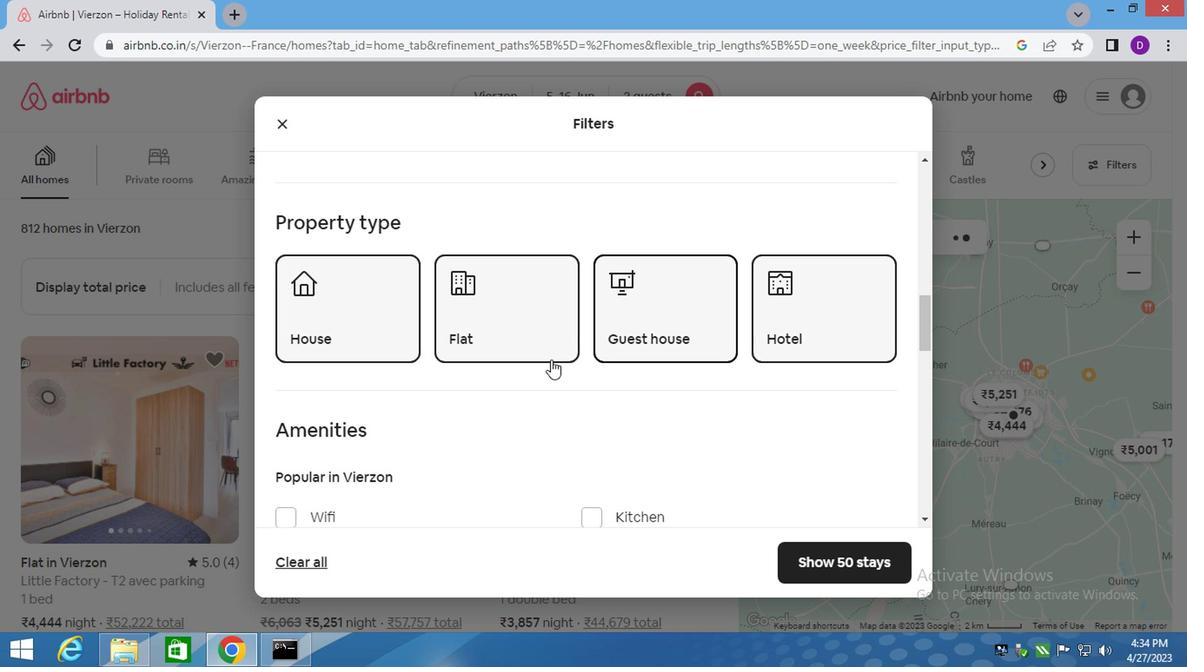 
Action: Mouse scrolled (522, 364) with delta (0, 0)
Screenshot: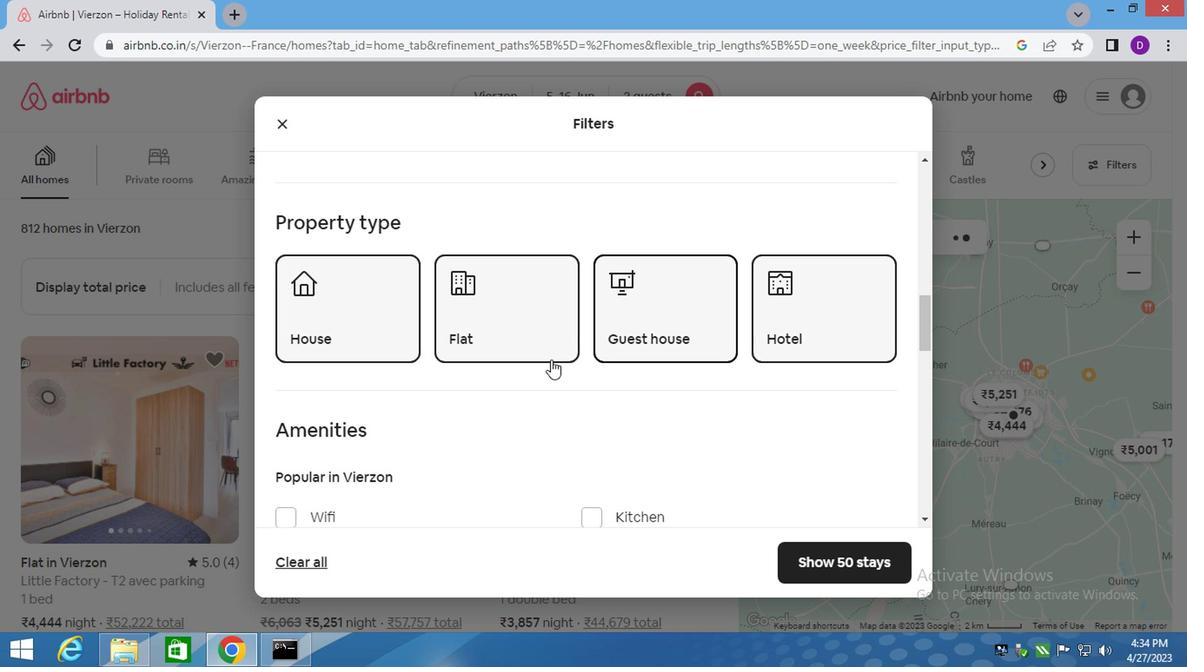 
Action: Mouse moved to (519, 366)
Screenshot: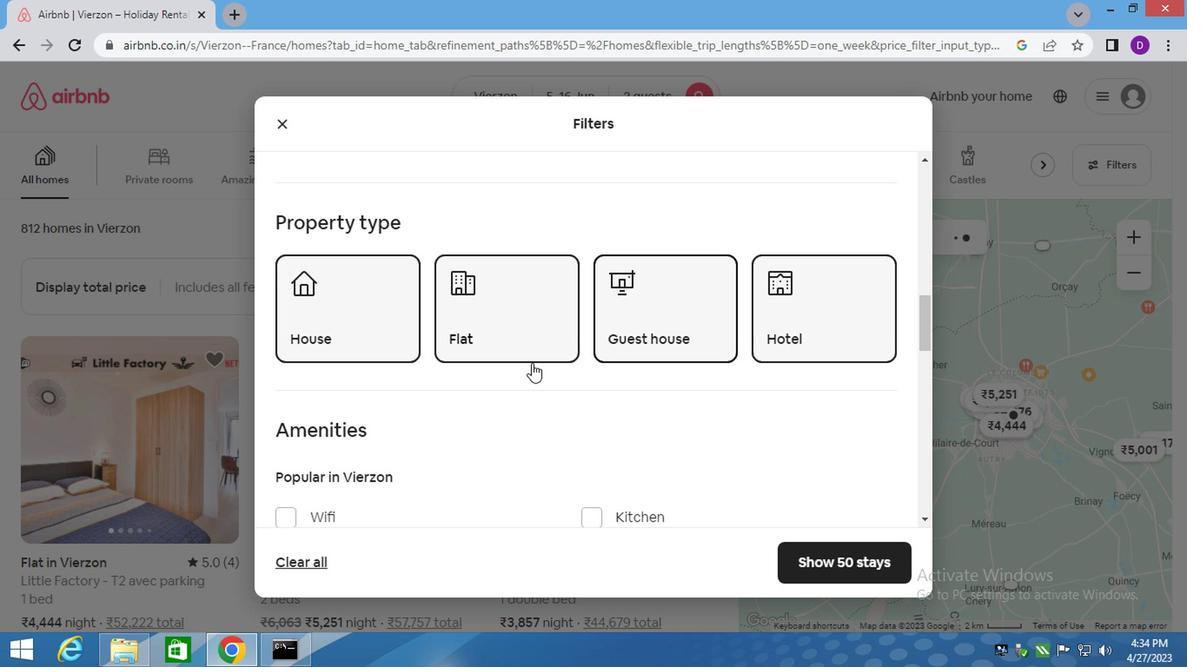 
Action: Mouse scrolled (519, 364) with delta (0, -1)
Screenshot: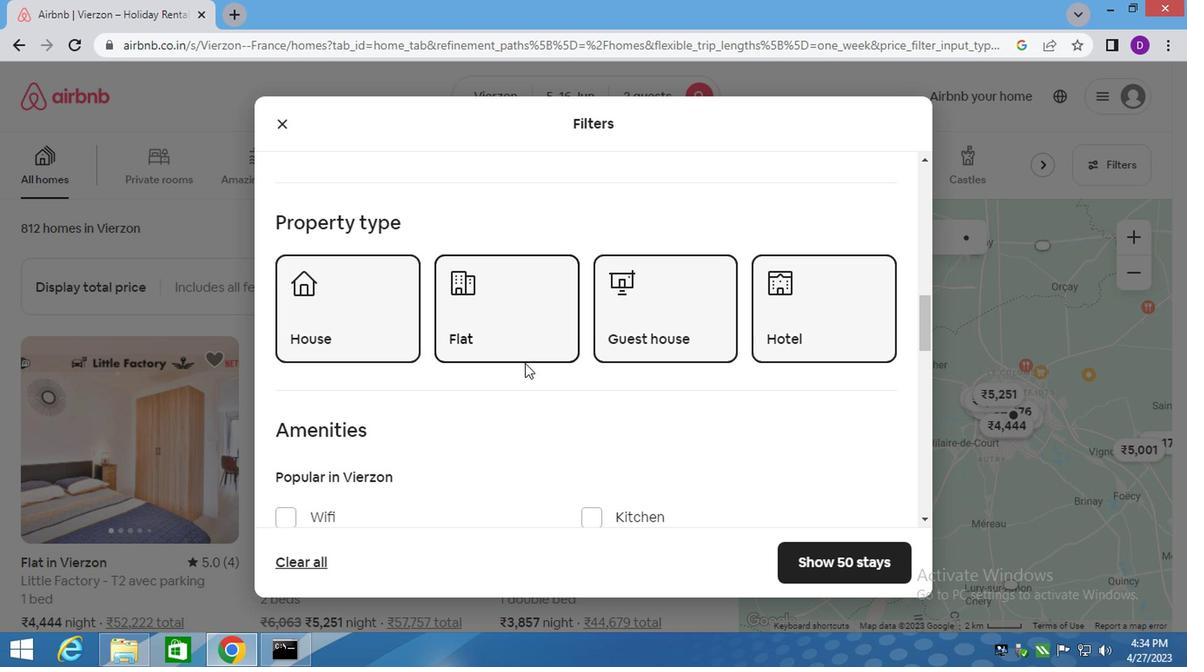 
Action: Mouse moved to (517, 366)
Screenshot: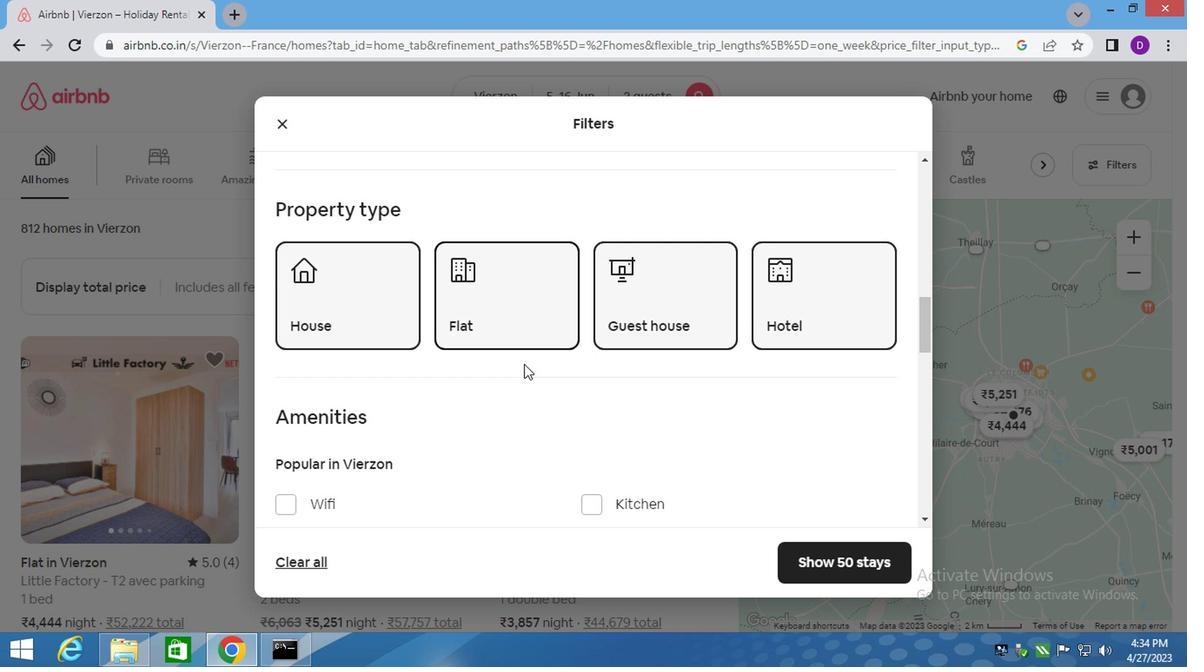 
Action: Mouse scrolled (517, 366) with delta (0, 0)
Screenshot: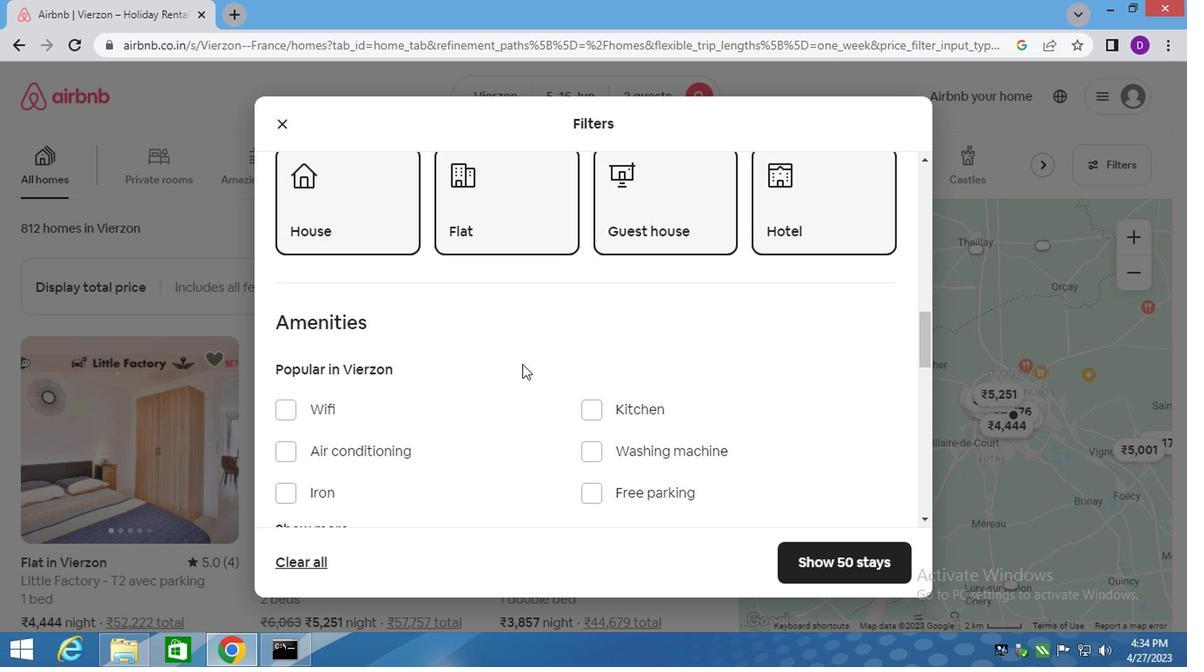 
Action: Mouse moved to (543, 390)
Screenshot: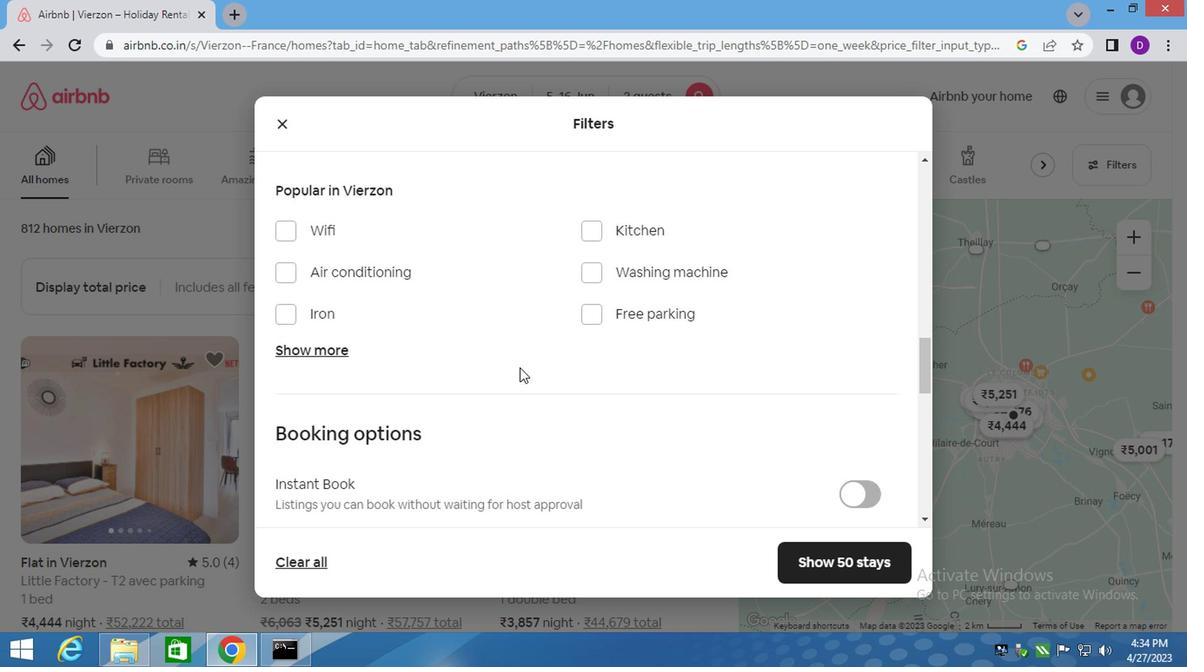 
Action: Mouse scrolled (517, 377) with delta (0, 0)
Screenshot: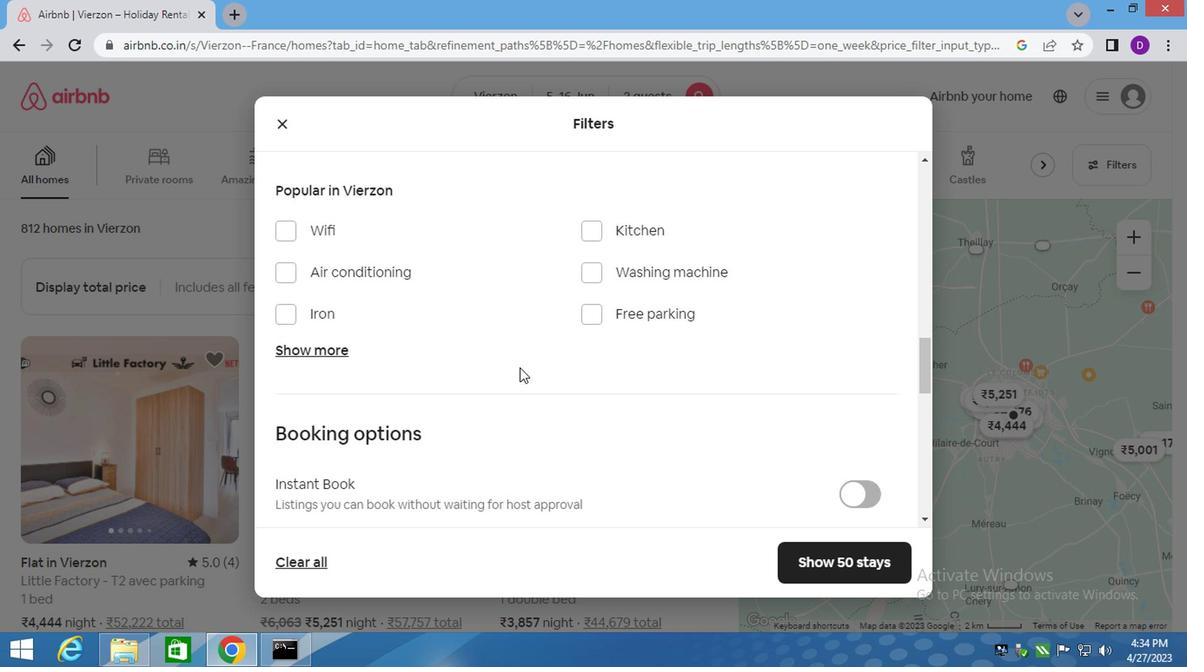 
Action: Mouse moved to (603, 406)
Screenshot: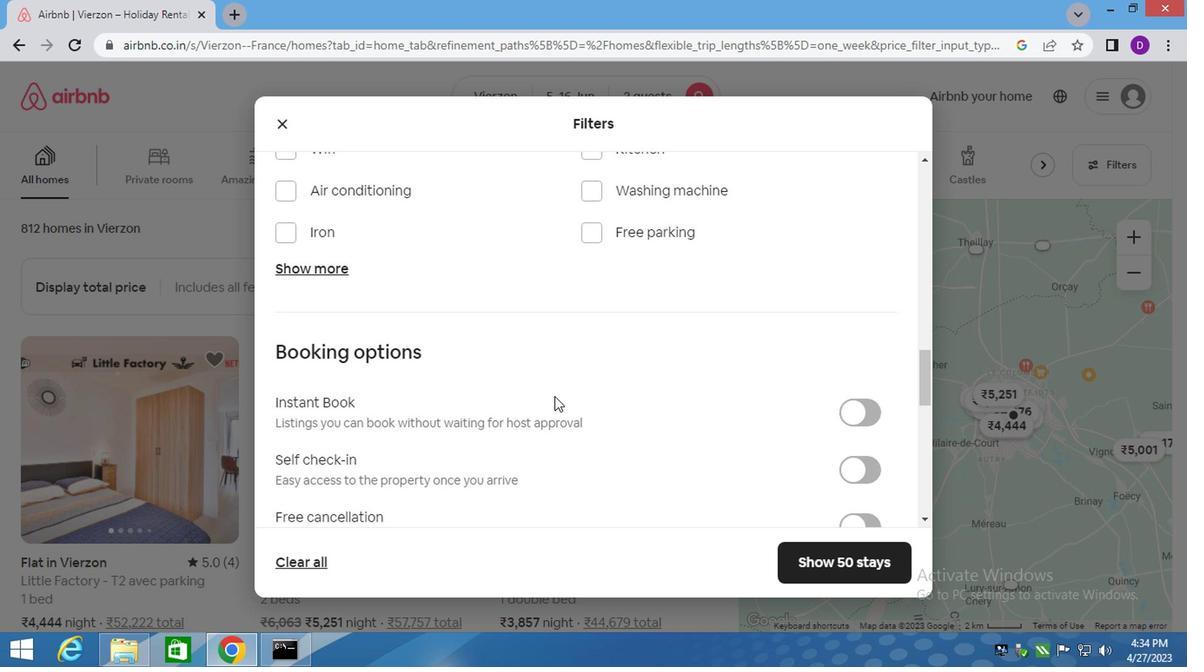 
Action: Mouse scrolled (603, 405) with delta (0, 0)
Screenshot: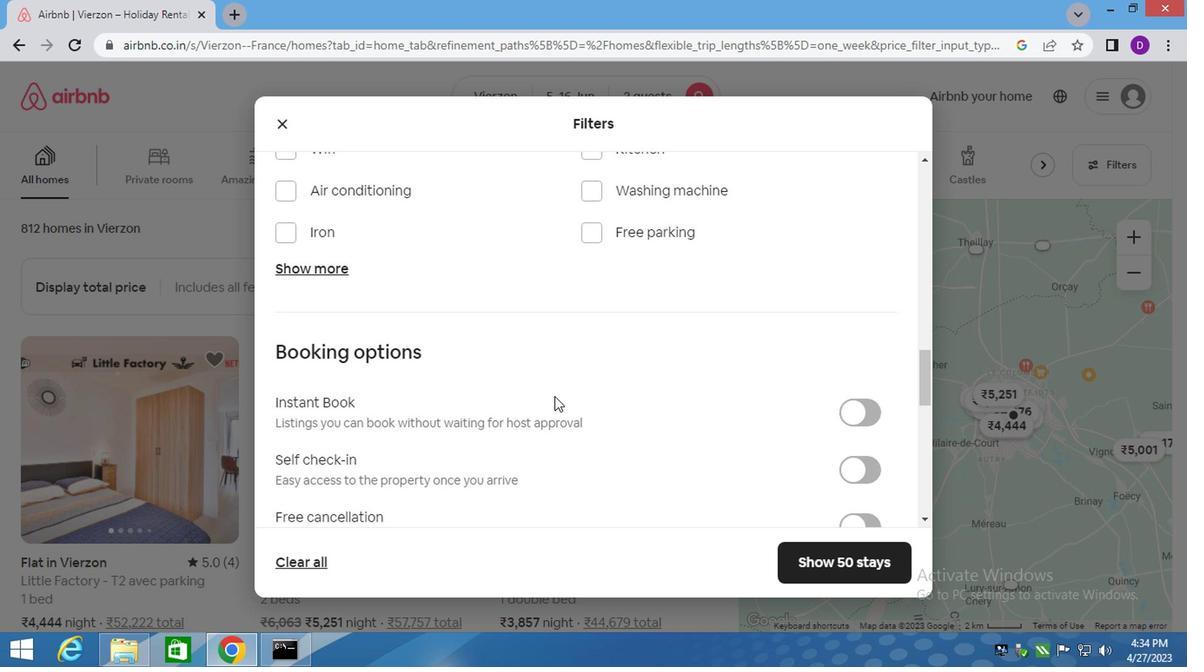 
Action: Mouse moved to (680, 396)
Screenshot: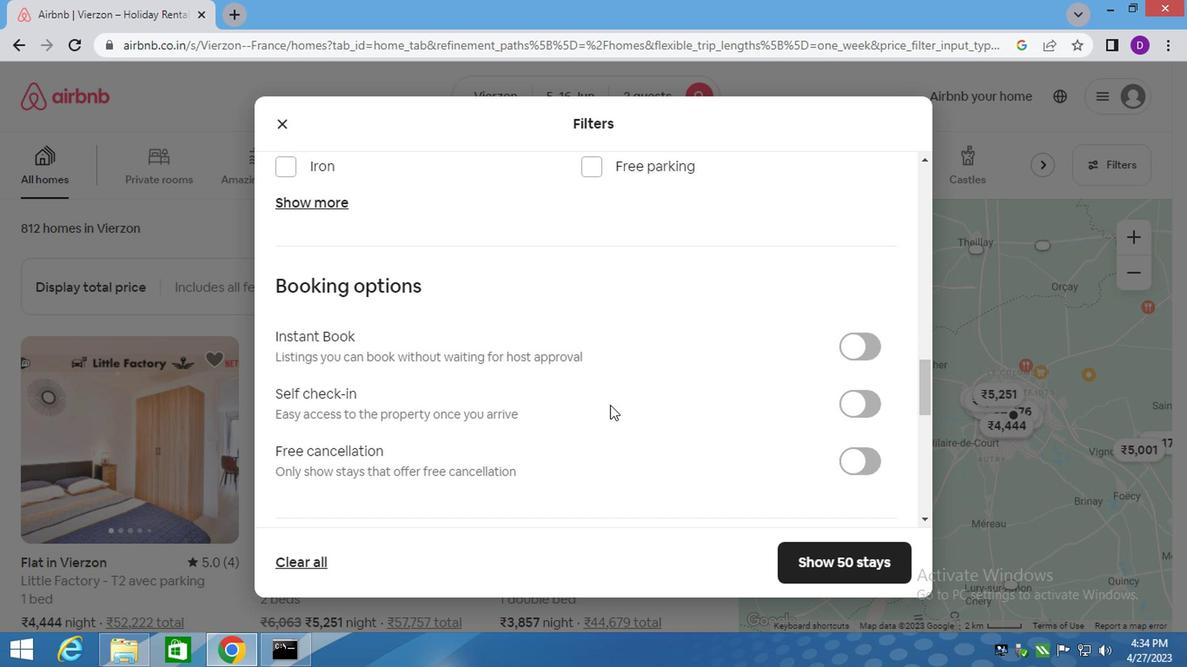 
Action: Mouse scrolled (659, 398) with delta (0, 0)
Screenshot: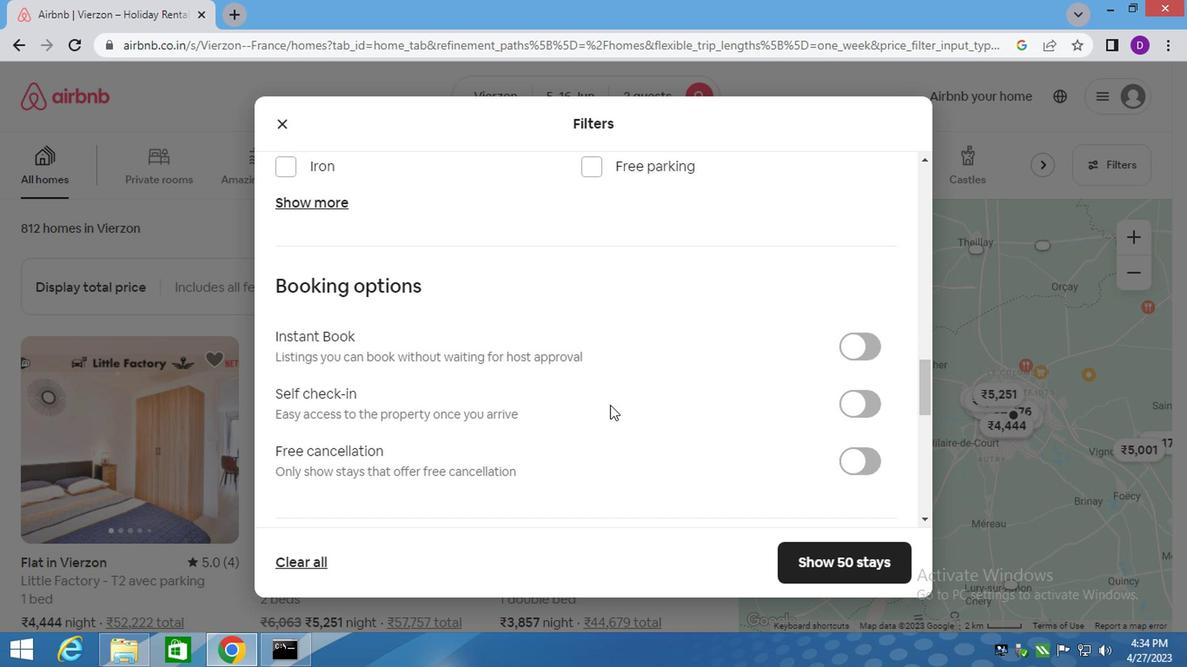 
Action: Mouse moved to (845, 233)
Screenshot: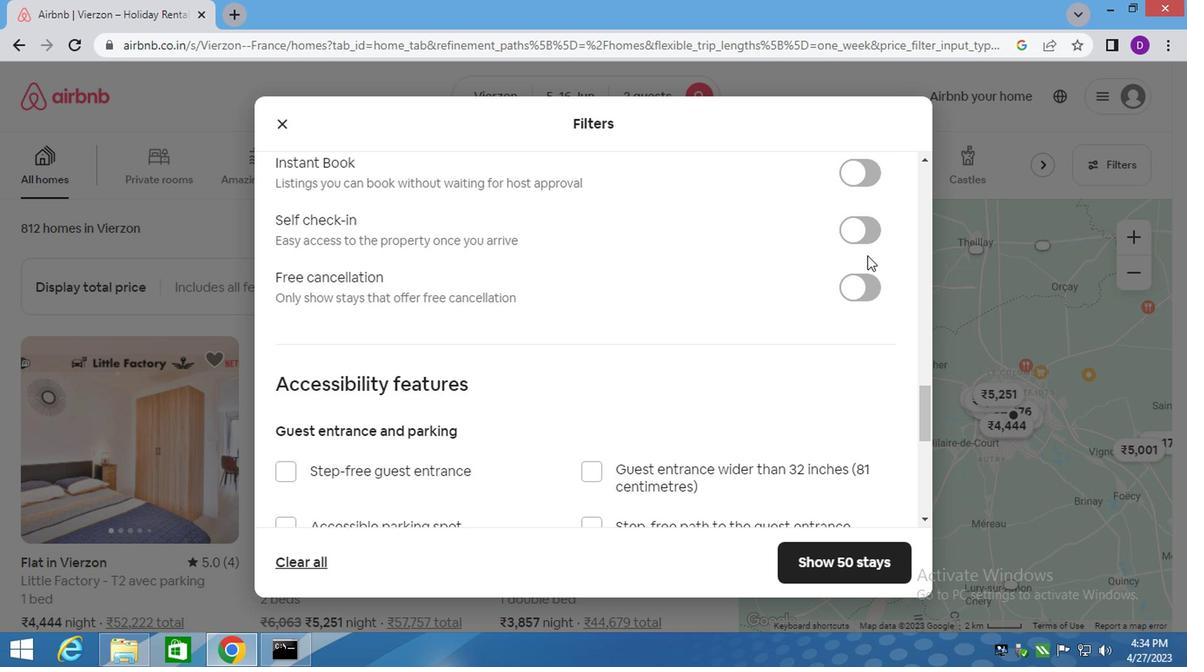 
Action: Mouse pressed left at (845, 233)
Screenshot: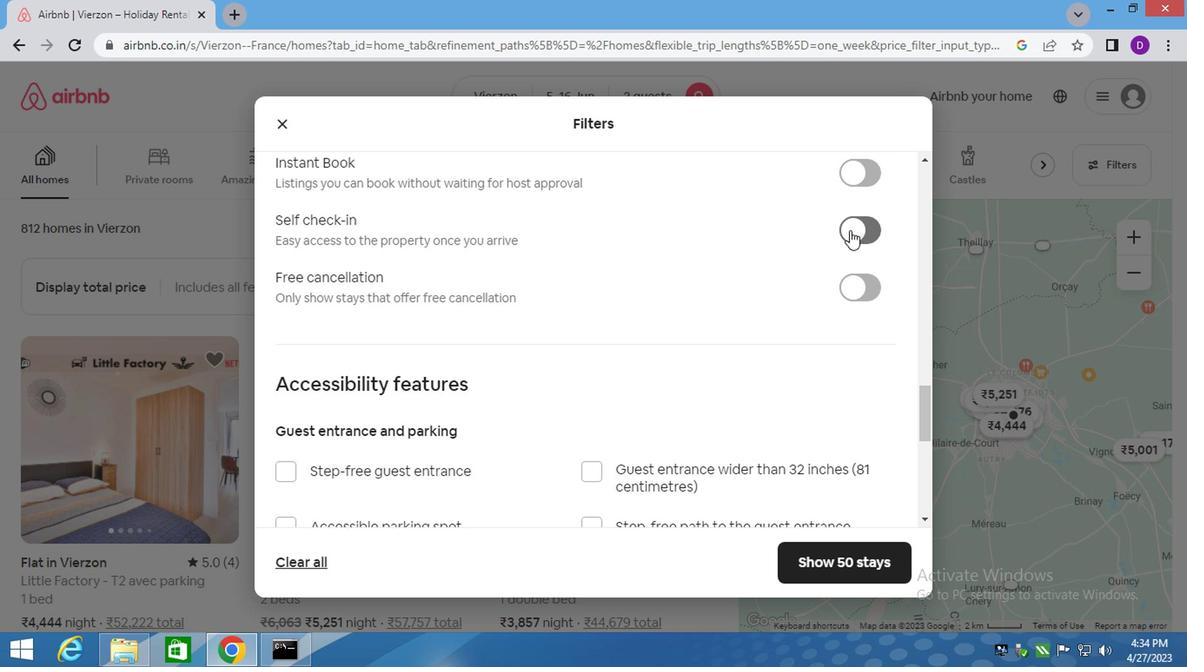
Action: Mouse moved to (614, 377)
Screenshot: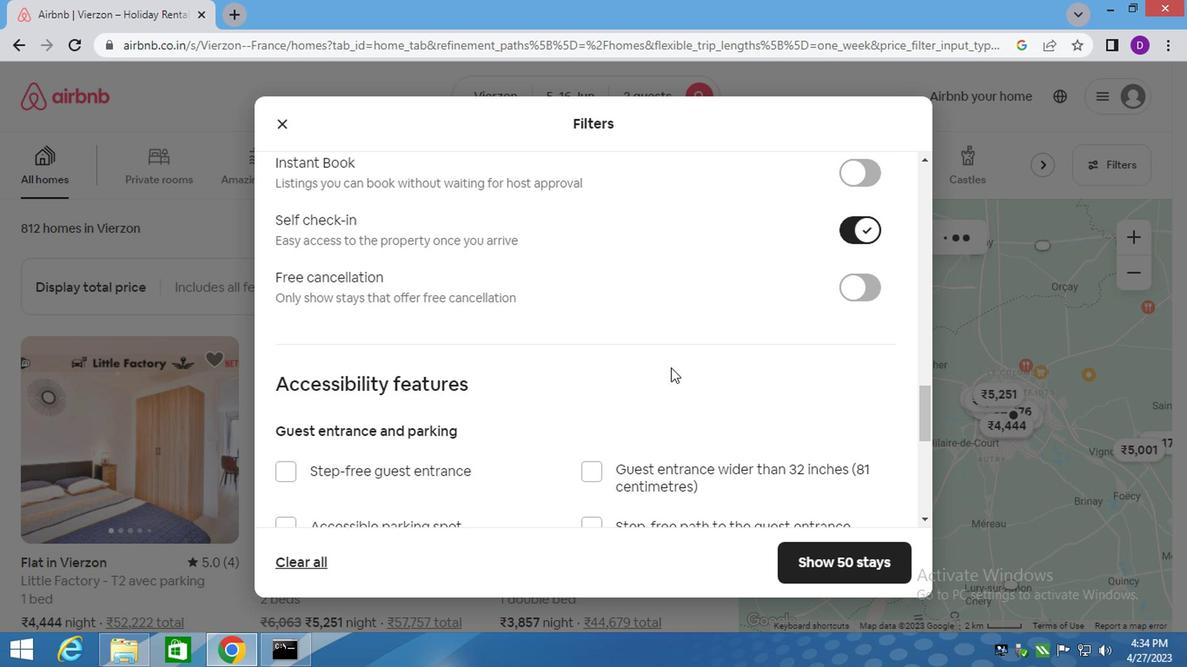 
Action: Mouse scrolled (614, 377) with delta (0, 0)
Screenshot: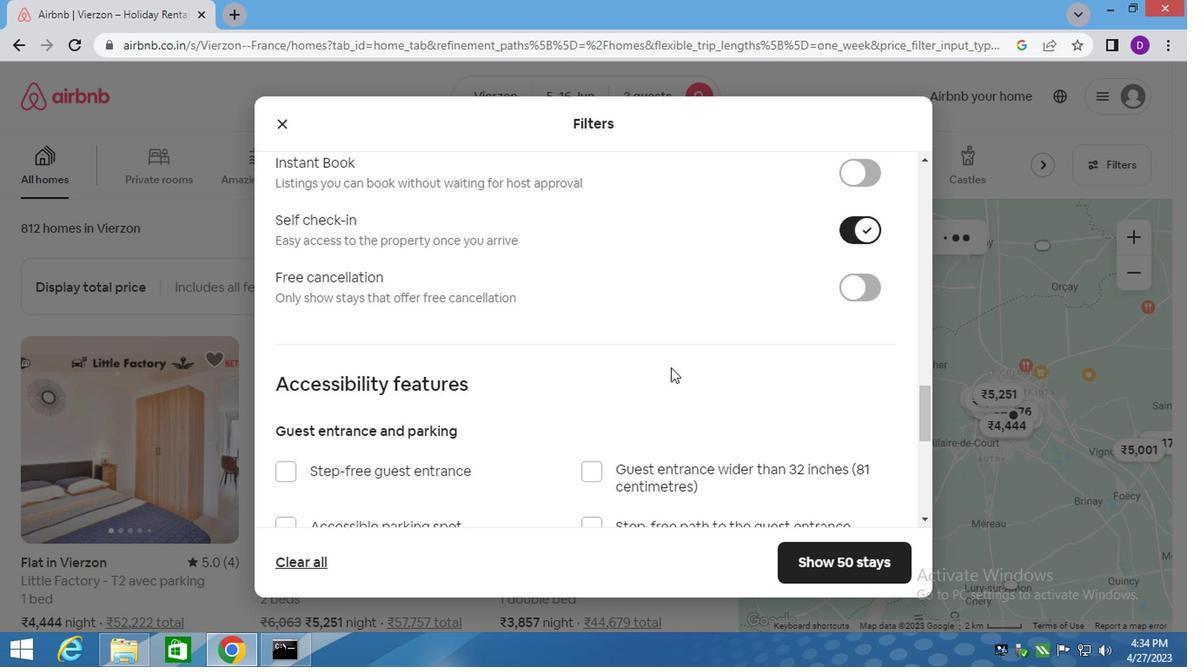
Action: Mouse moved to (614, 381)
Screenshot: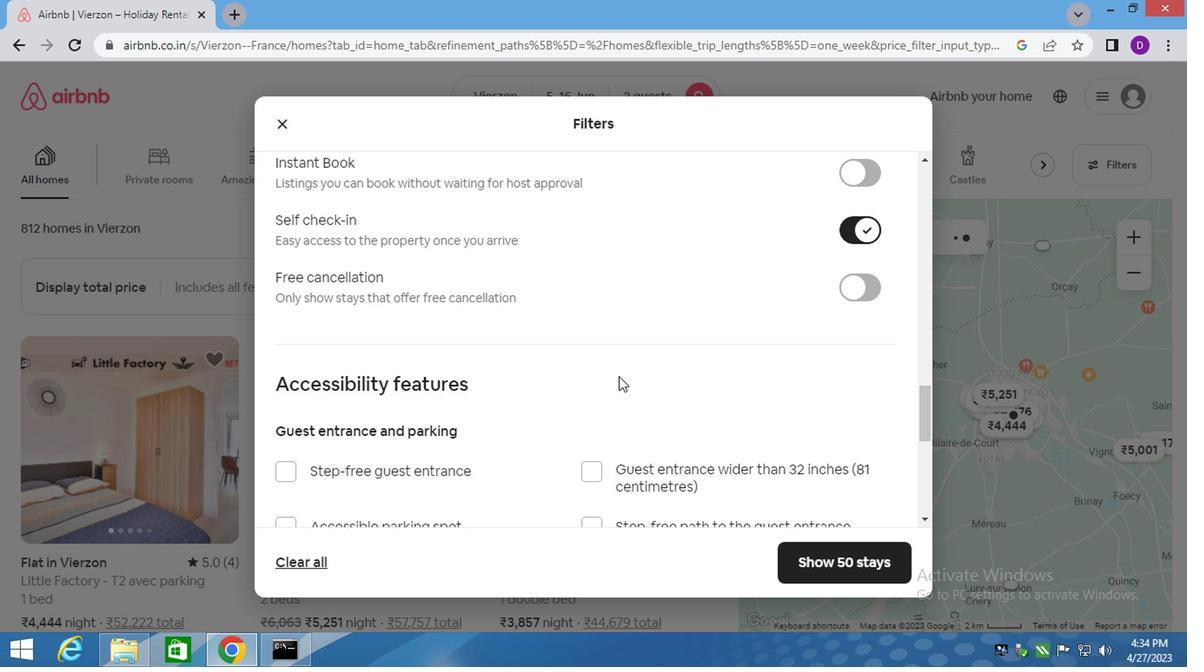 
Action: Mouse scrolled (614, 379) with delta (0, 0)
Screenshot: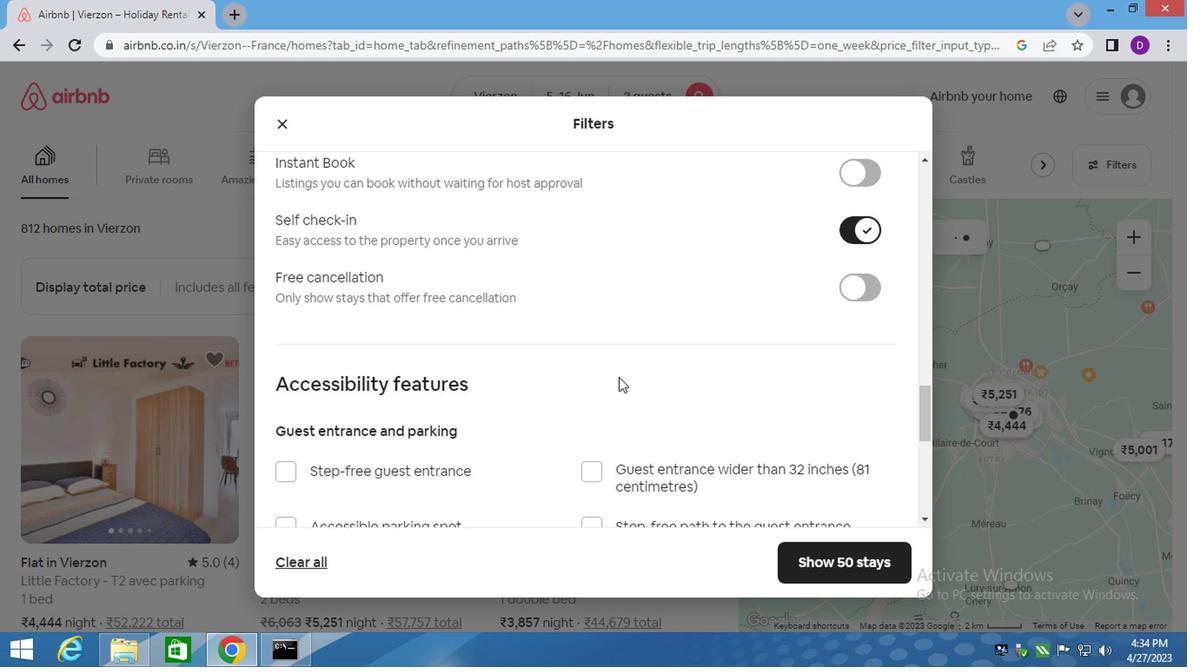 
Action: Mouse moved to (614, 382)
Screenshot: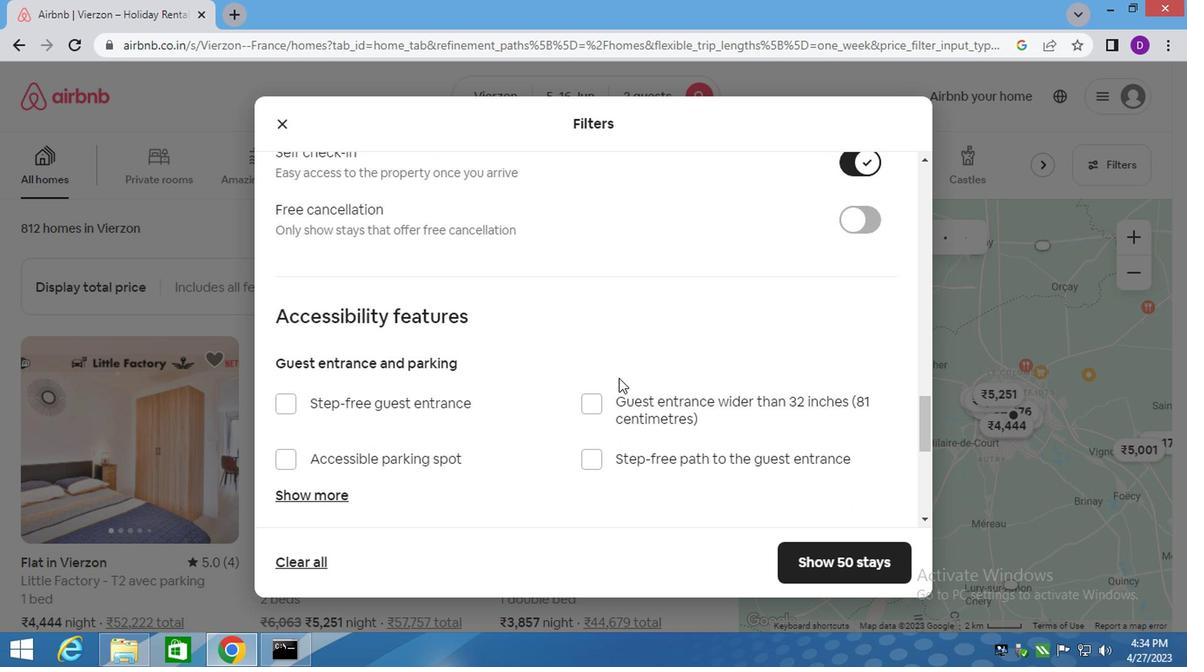 
Action: Mouse scrolled (614, 379) with delta (0, 0)
Screenshot: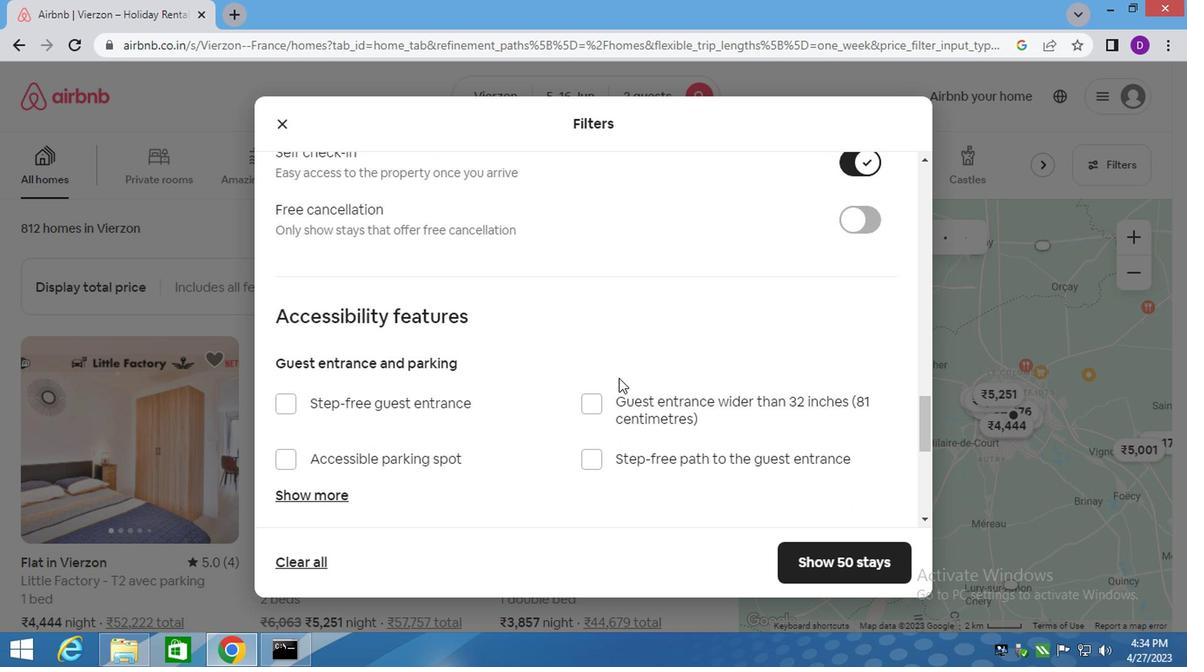 
Action: Mouse moved to (614, 385)
Screenshot: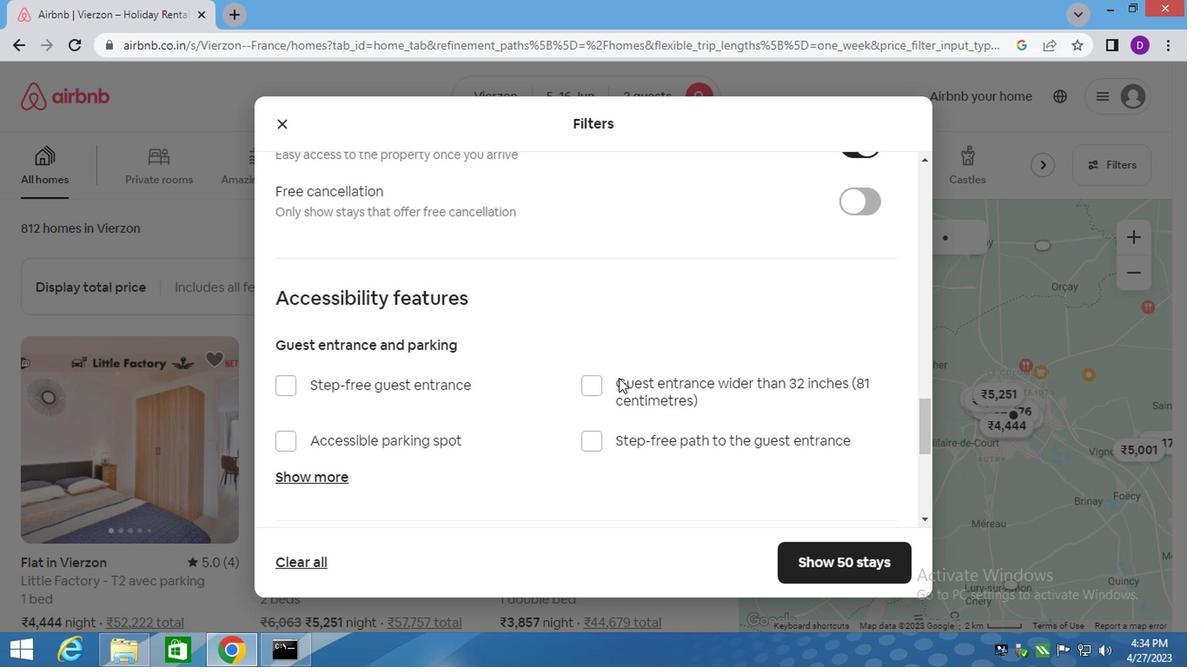 
Action: Mouse scrolled (614, 381) with delta (0, 0)
Screenshot: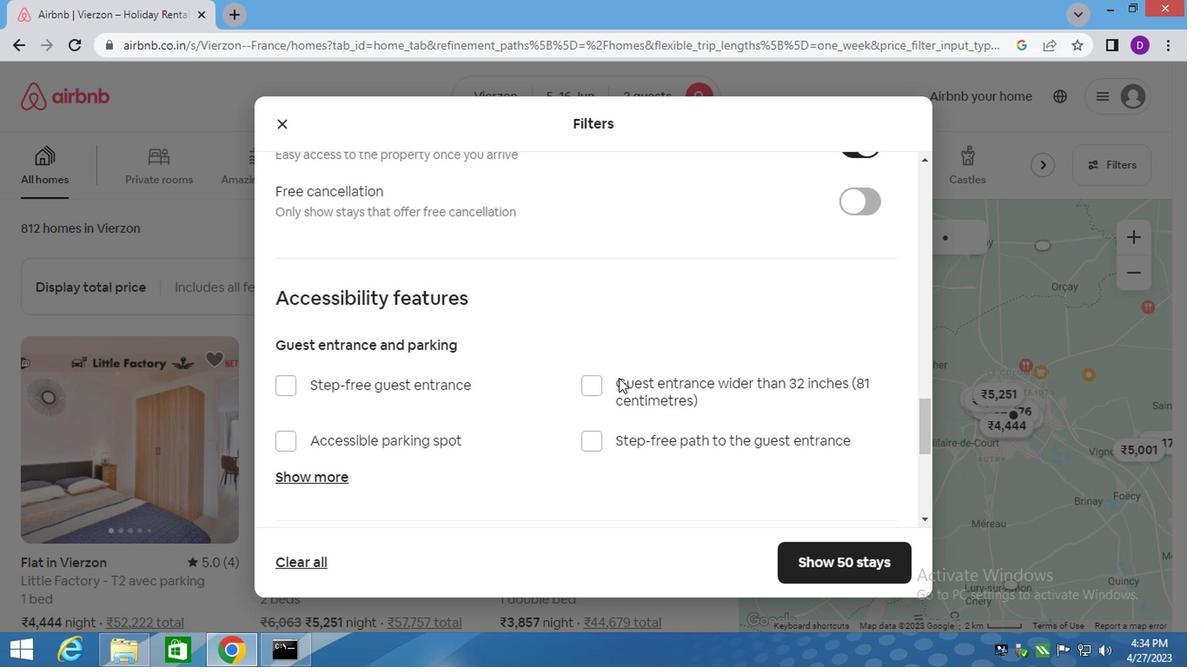 
Action: Mouse moved to (534, 447)
Screenshot: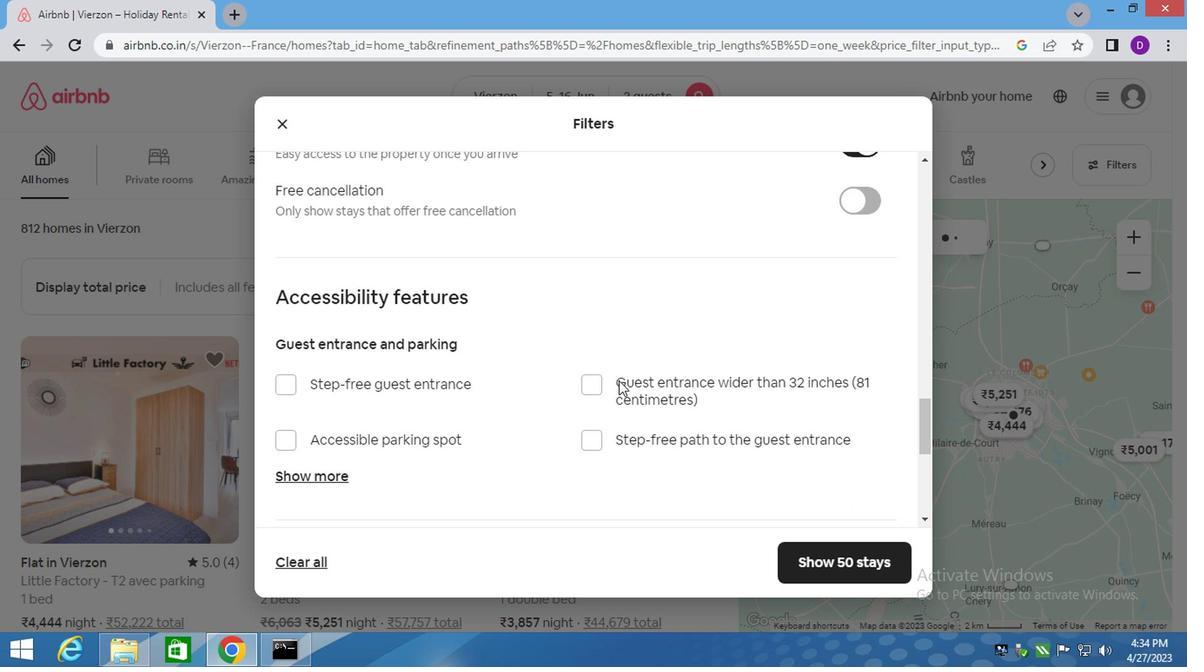 
Action: Mouse scrolled (534, 447) with delta (0, 0)
Screenshot: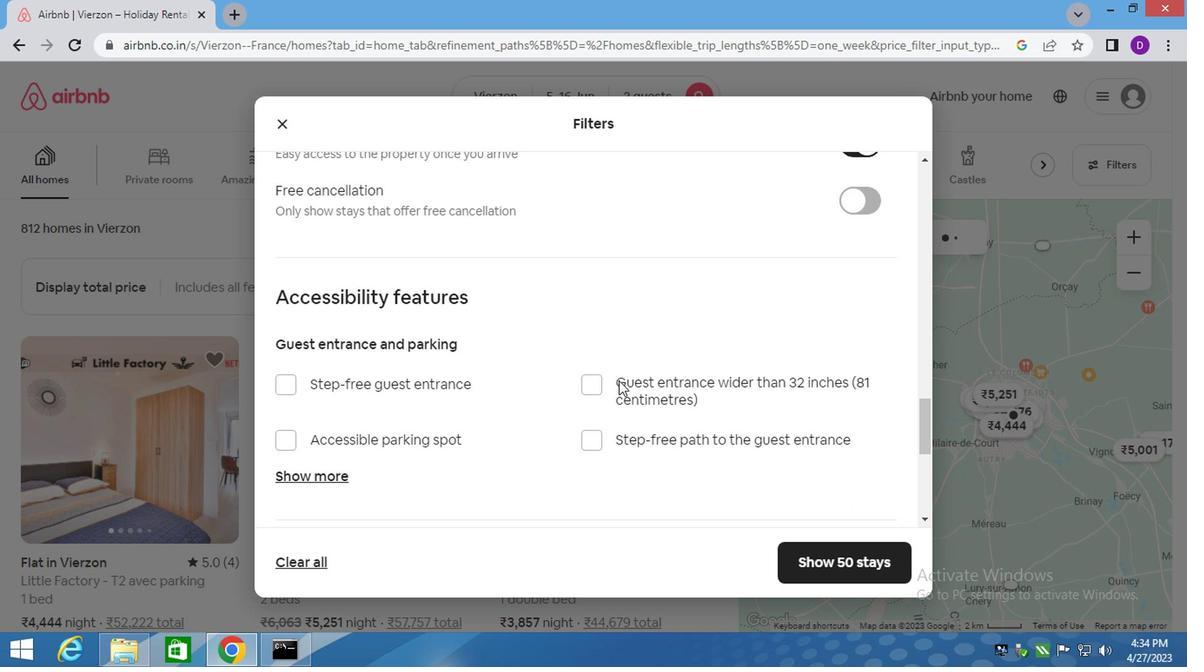 
Action: Mouse moved to (521, 449)
Screenshot: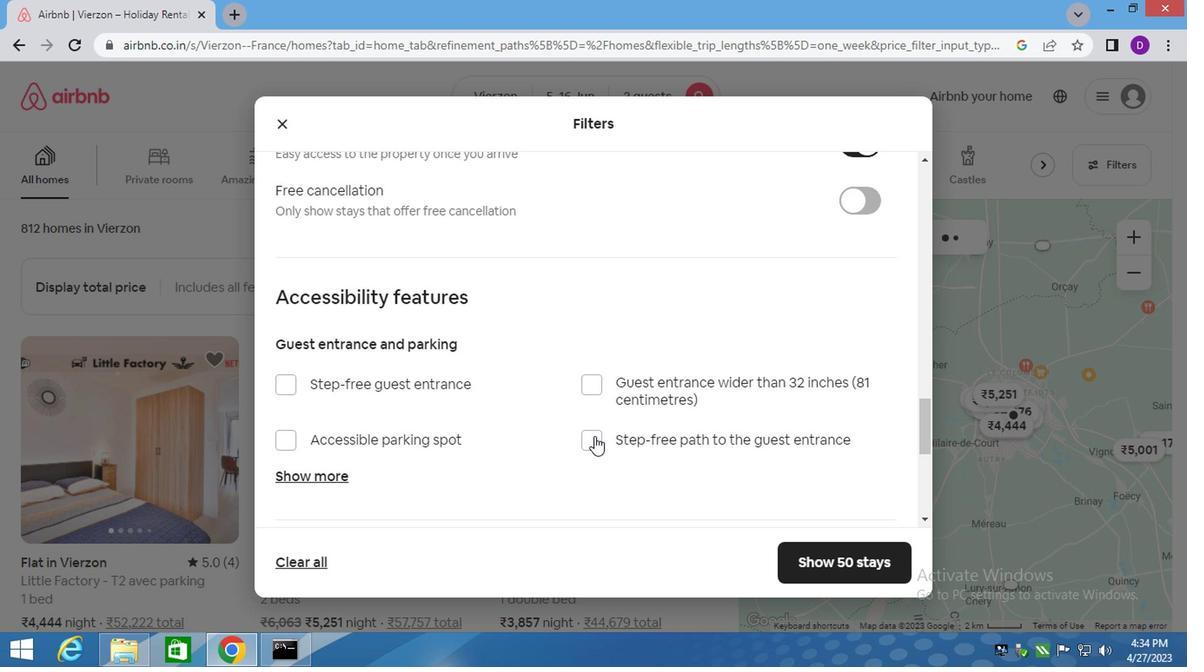 
Action: Mouse scrolled (524, 449) with delta (0, 0)
Screenshot: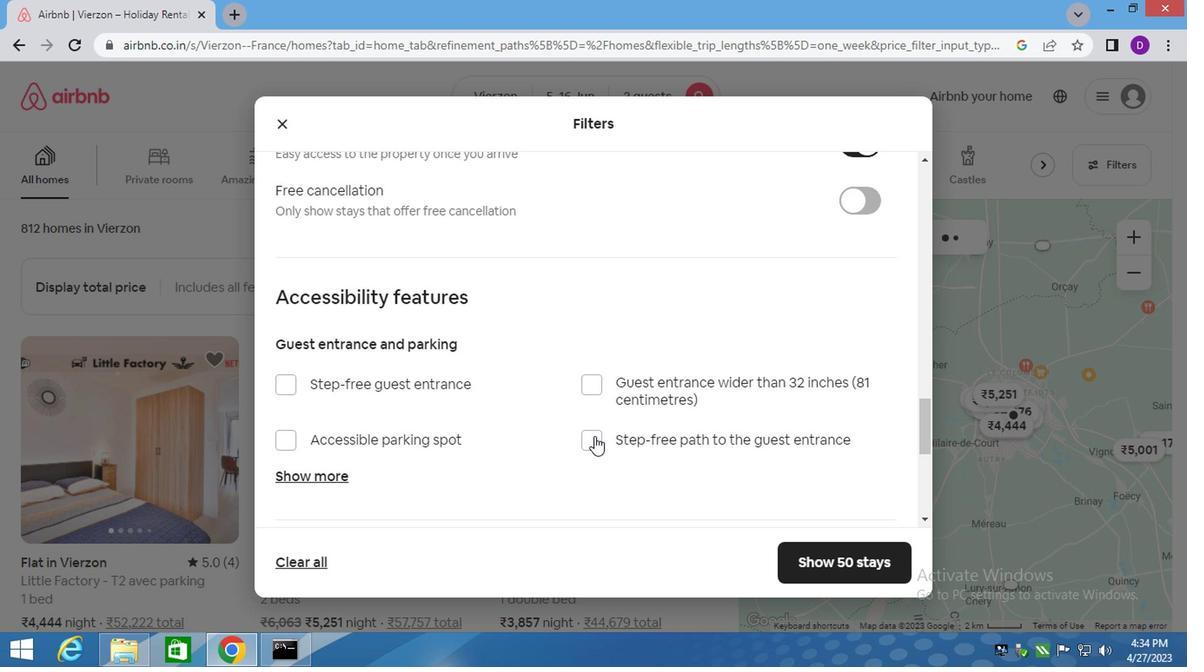 
Action: Mouse moved to (517, 449)
Screenshot: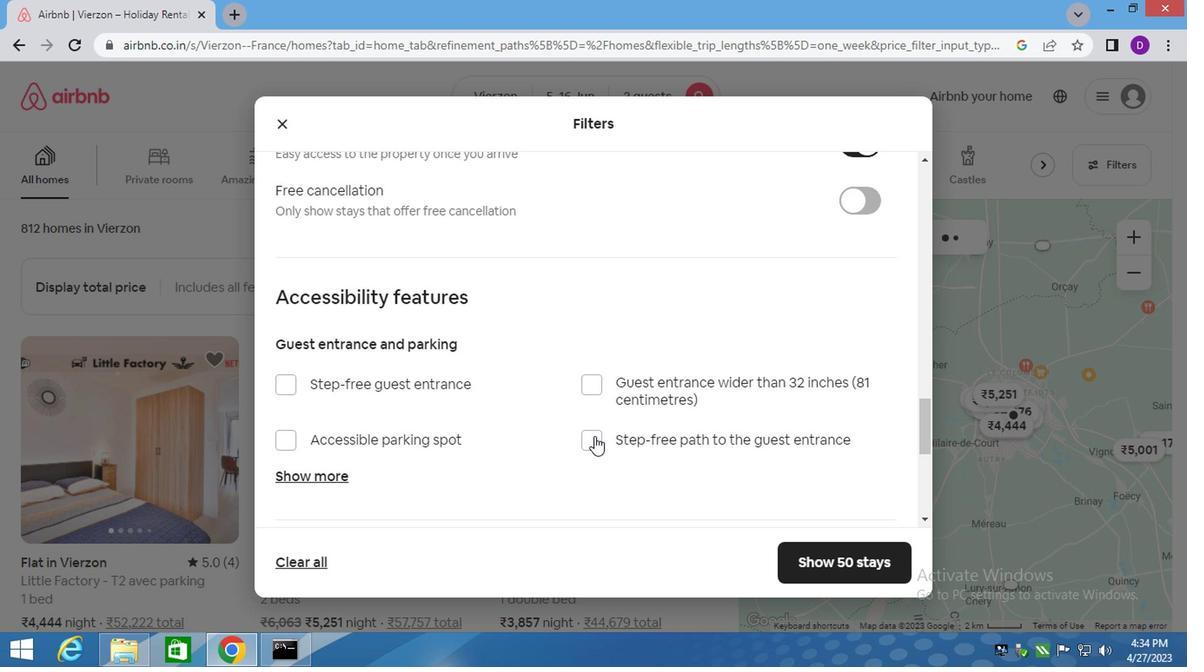 
Action: Mouse scrolled (521, 449) with delta (0, 0)
Screenshot: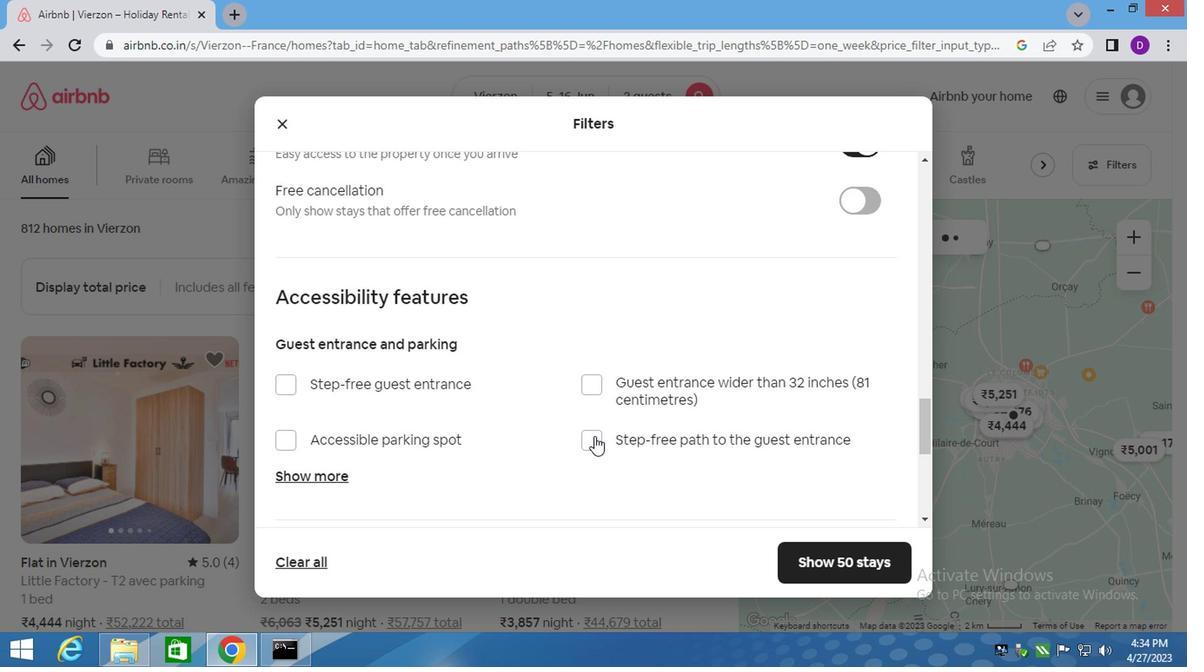 
Action: Mouse moved to (509, 449)
Screenshot: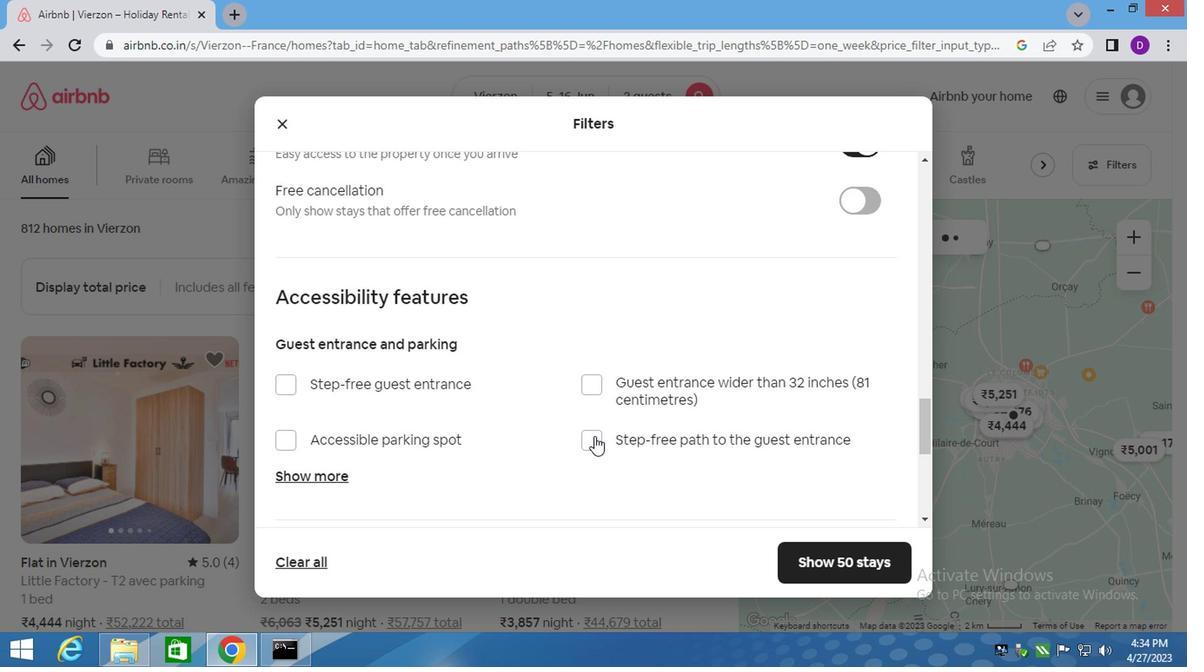 
Action: Mouse scrolled (509, 449) with delta (0, 0)
Screenshot: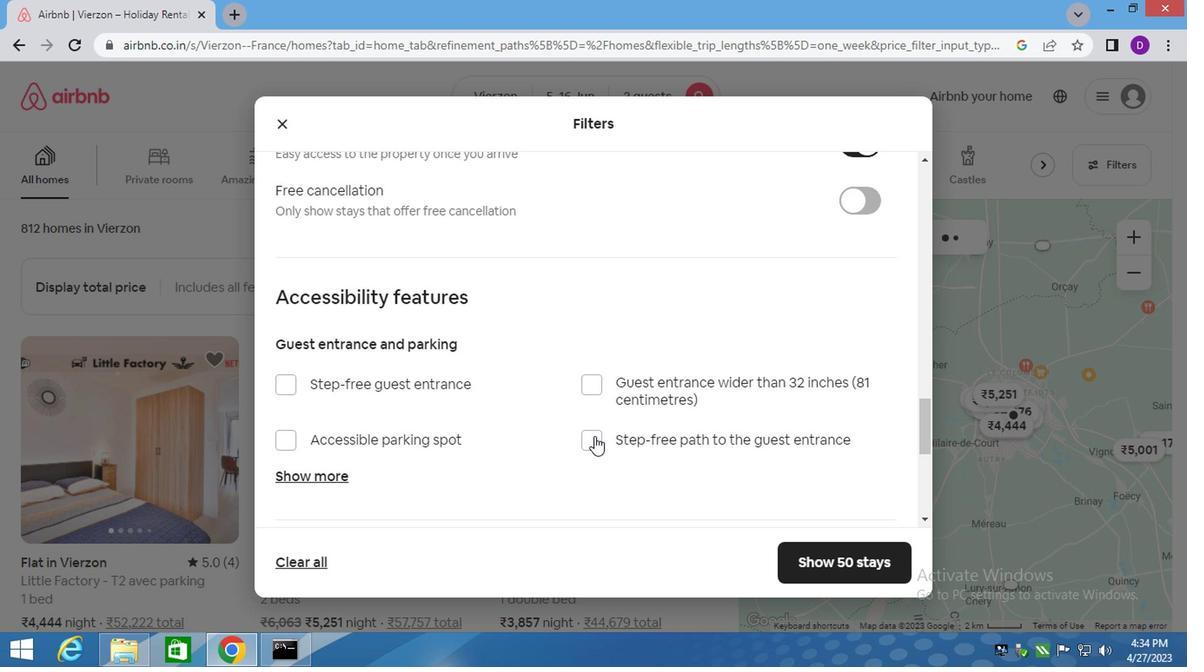 
Action: Mouse moved to (478, 453)
Screenshot: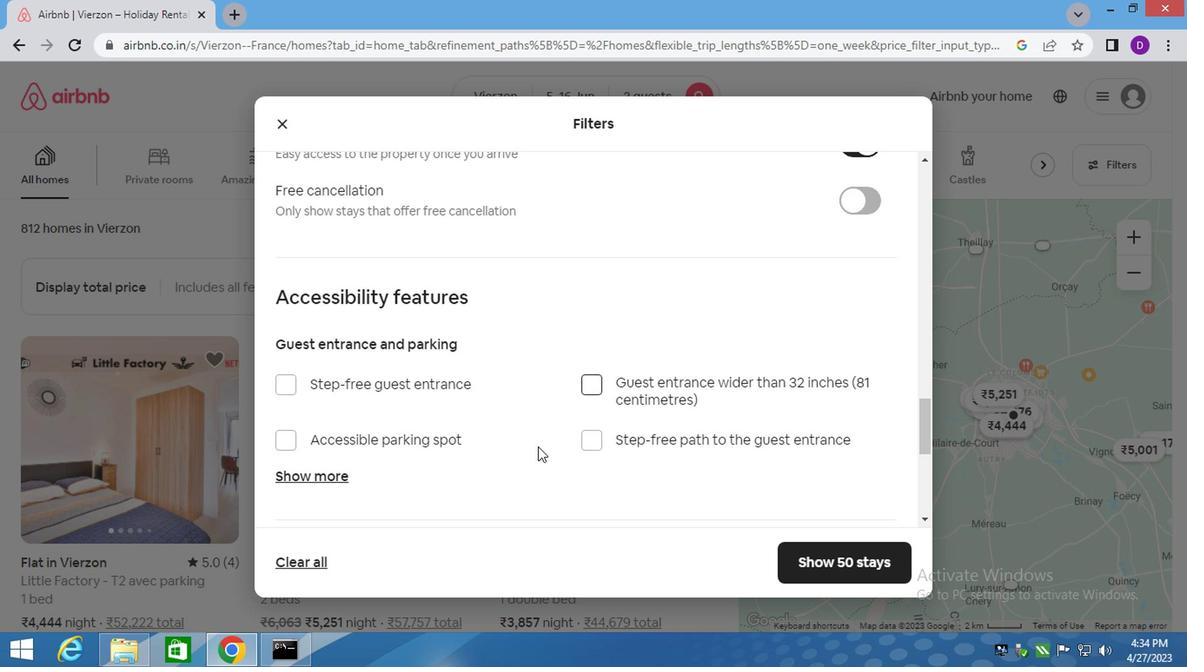 
Action: Mouse scrolled (489, 452) with delta (0, -1)
Screenshot: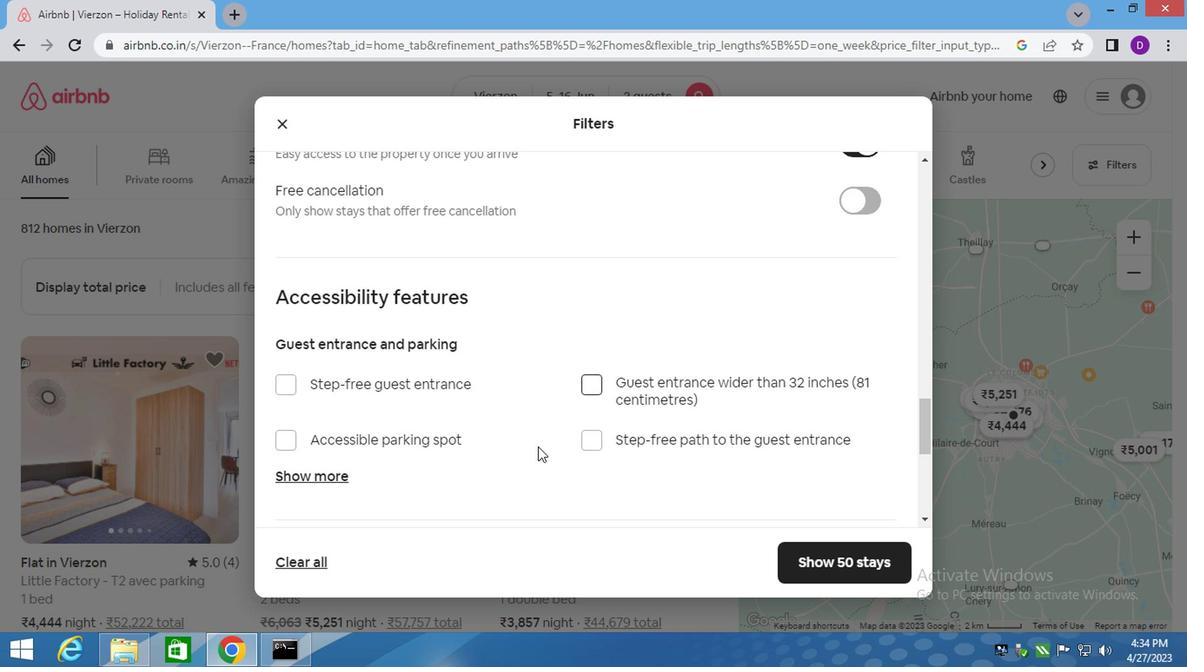 
Action: Mouse moved to (340, 407)
Screenshot: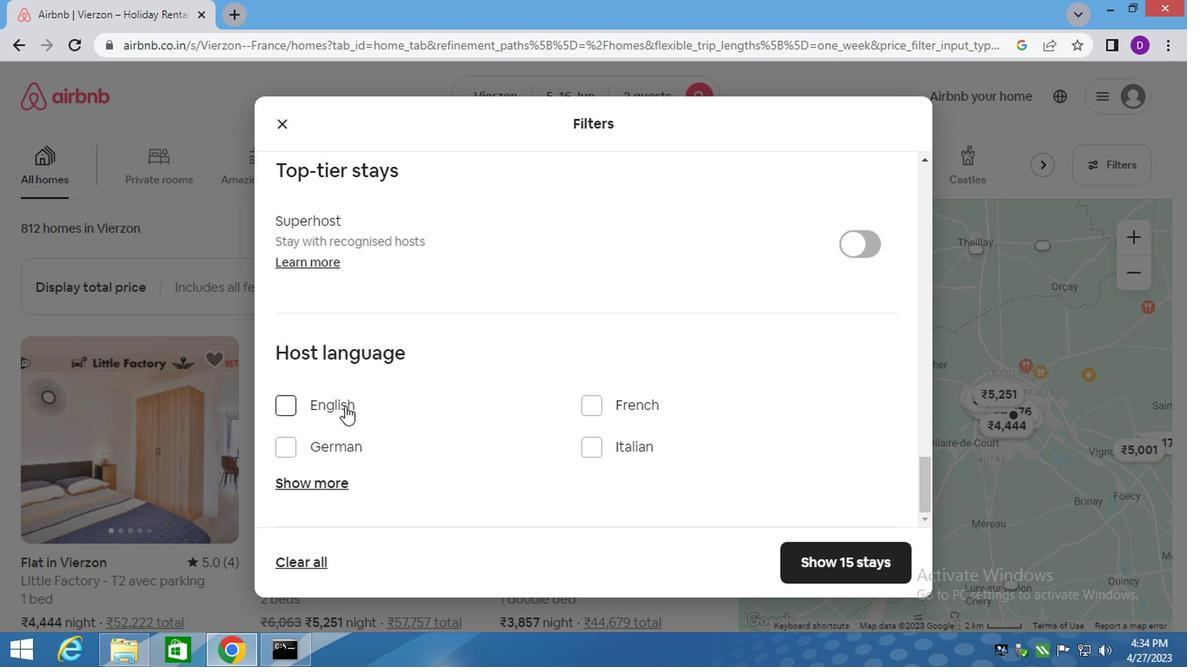 
Action: Mouse pressed left at (340, 407)
Screenshot: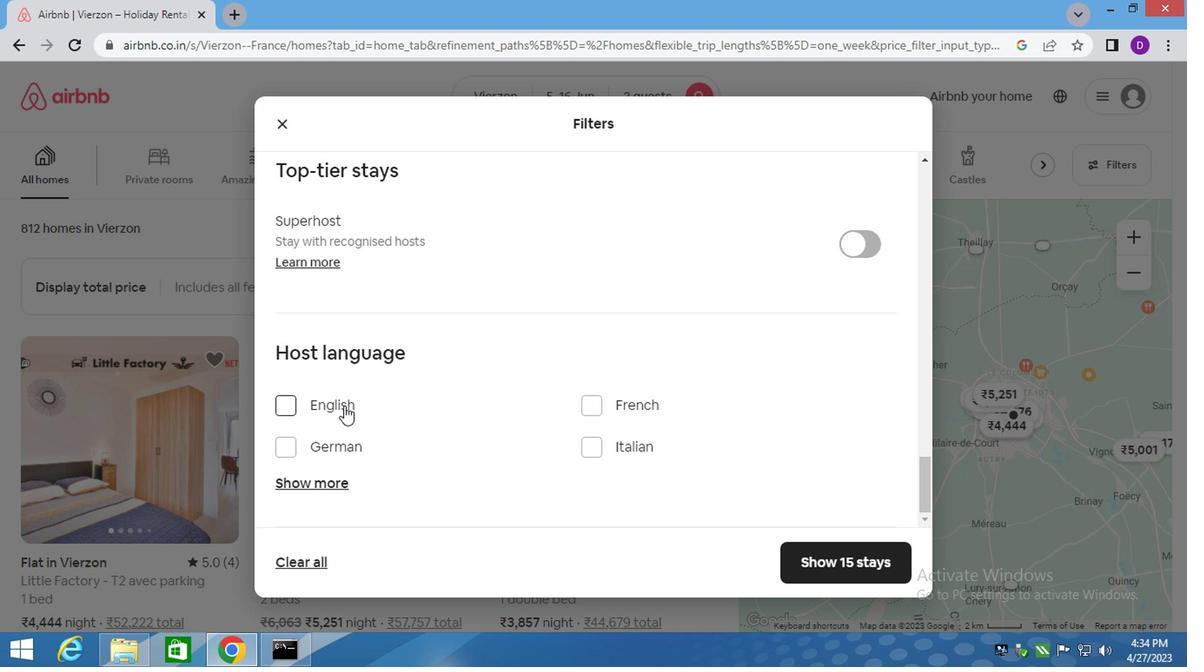 
Action: Mouse moved to (848, 572)
Screenshot: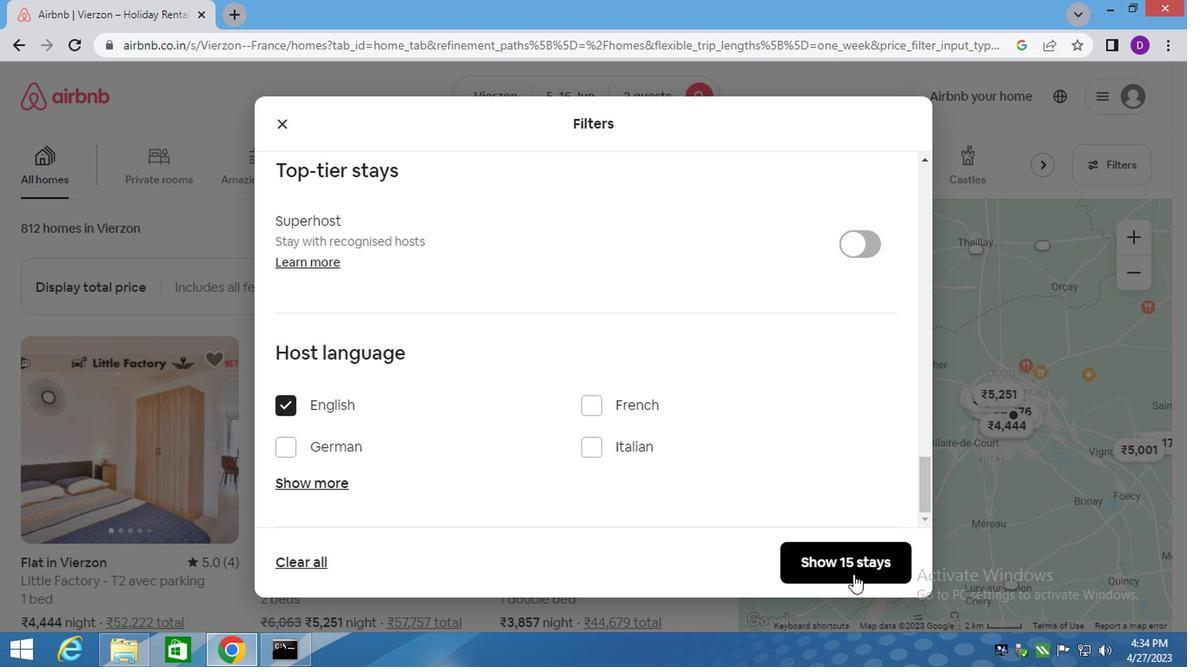 
Action: Mouse pressed left at (848, 572)
Screenshot: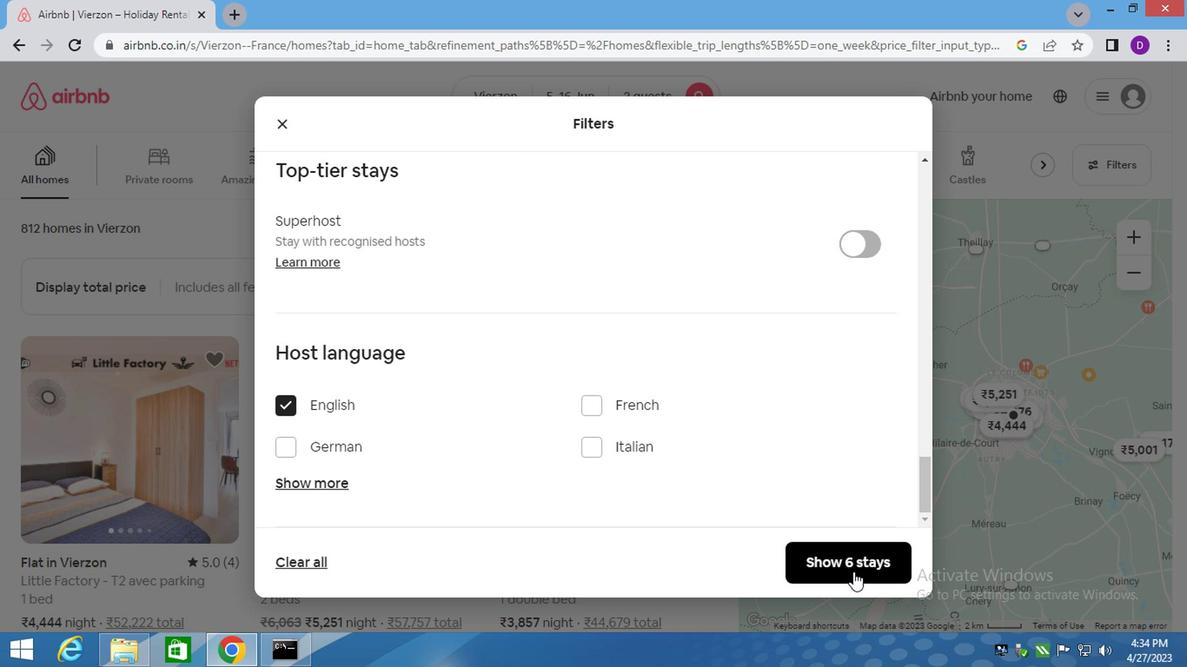 
Action: Mouse moved to (828, 538)
Screenshot: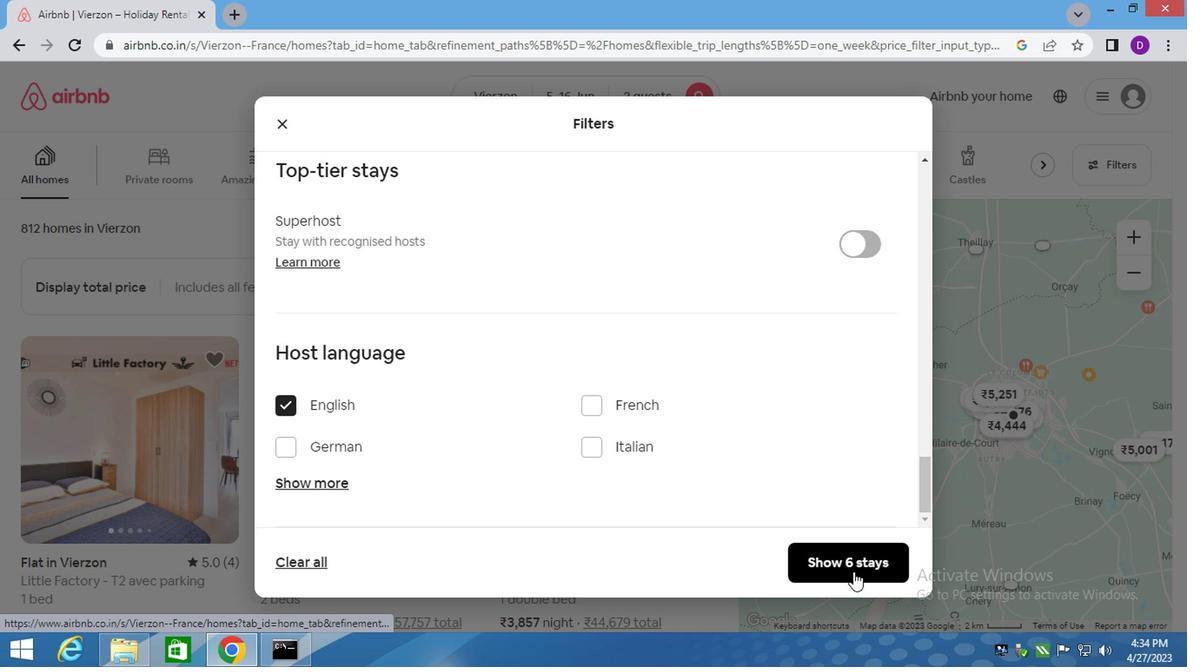
